 Task: Research Airbnb options in Gandajika, Democratic Republic of the Congo from 4th December, 2023 to 10th December, 2023 for 8 adults. Place can be entire room or shared room with 4 bedrooms having 8 beds and 4 bathrooms. Property type can be house. Amenities needed are: wifi, TV, free parkinig on premises, gym, breakfast.
Action: Mouse moved to (465, 98)
Screenshot: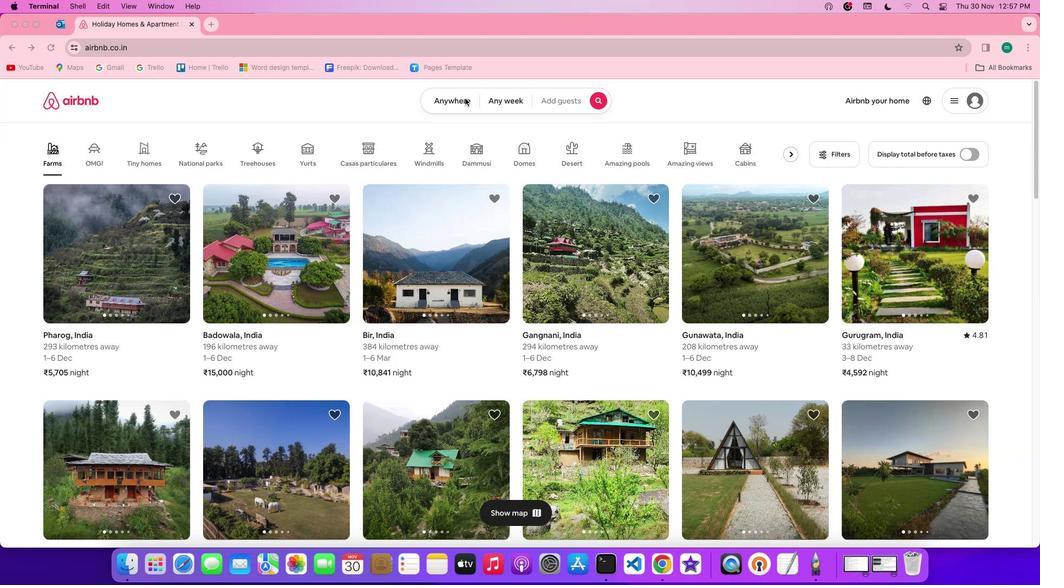 
Action: Mouse pressed left at (465, 98)
Screenshot: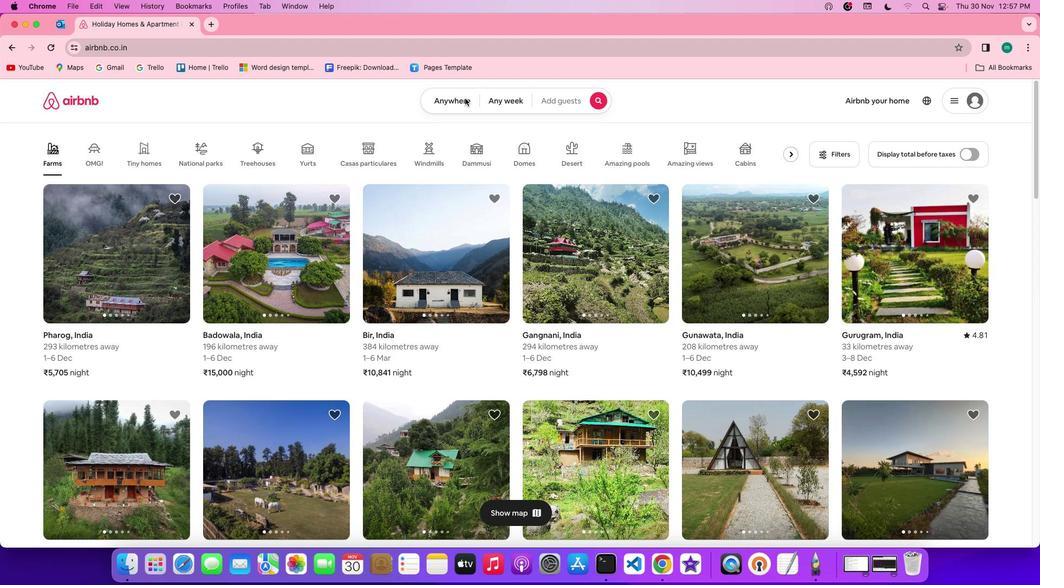 
Action: Mouse pressed left at (465, 98)
Screenshot: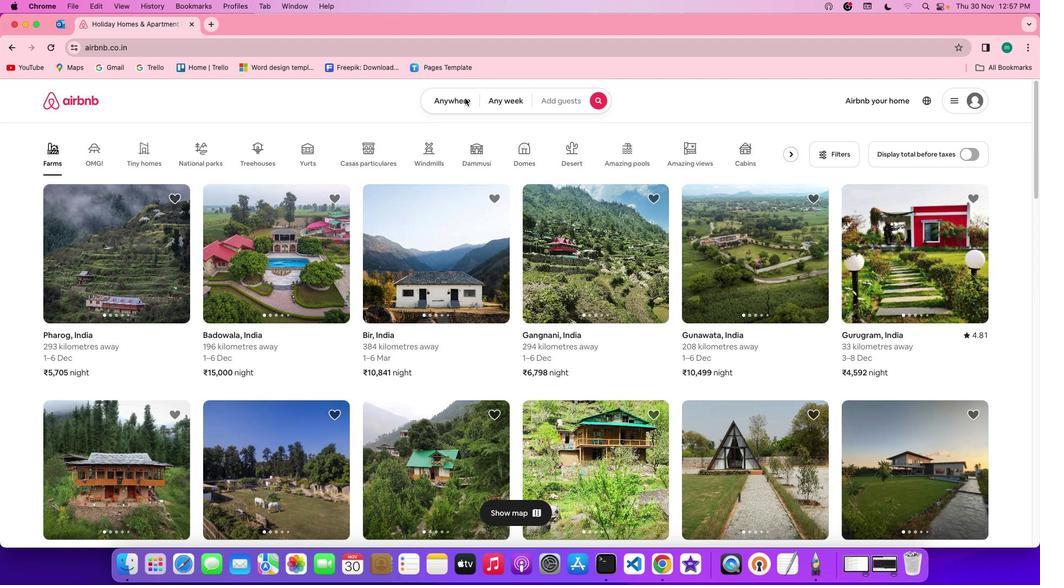 
Action: Mouse moved to (403, 141)
Screenshot: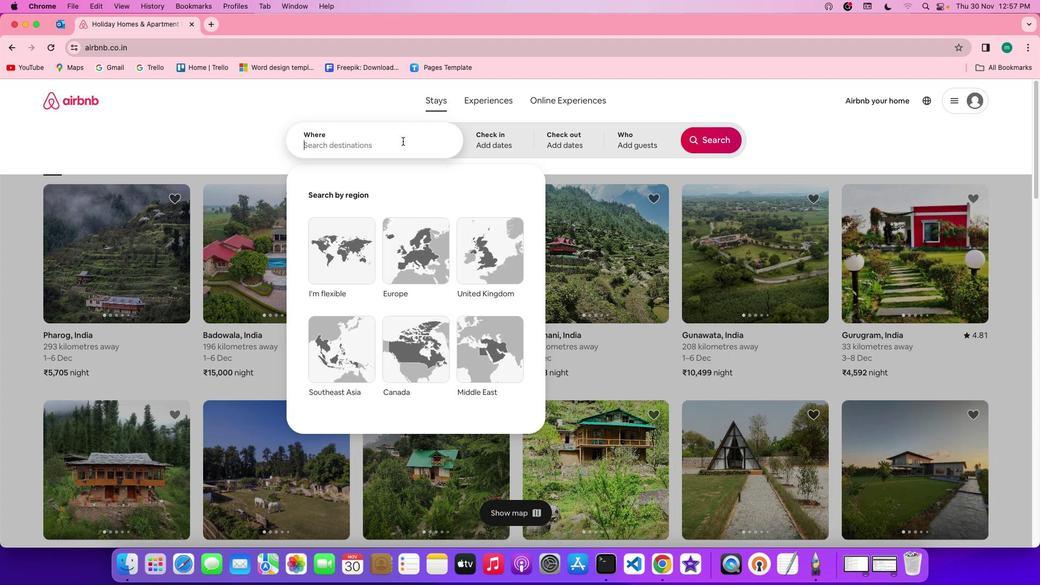 
Action: Mouse pressed left at (403, 141)
Screenshot: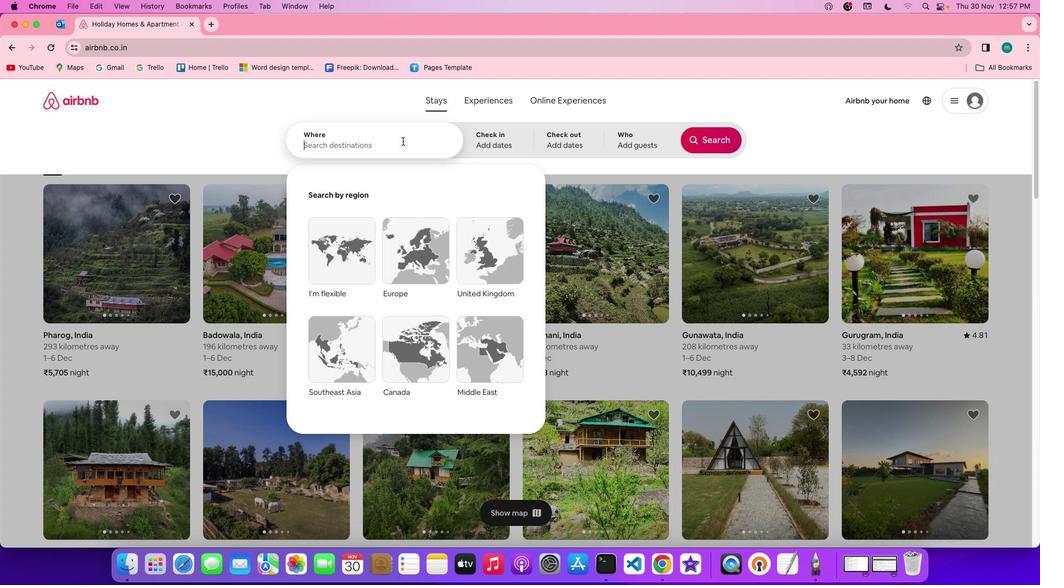 
Action: Mouse moved to (402, 141)
Screenshot: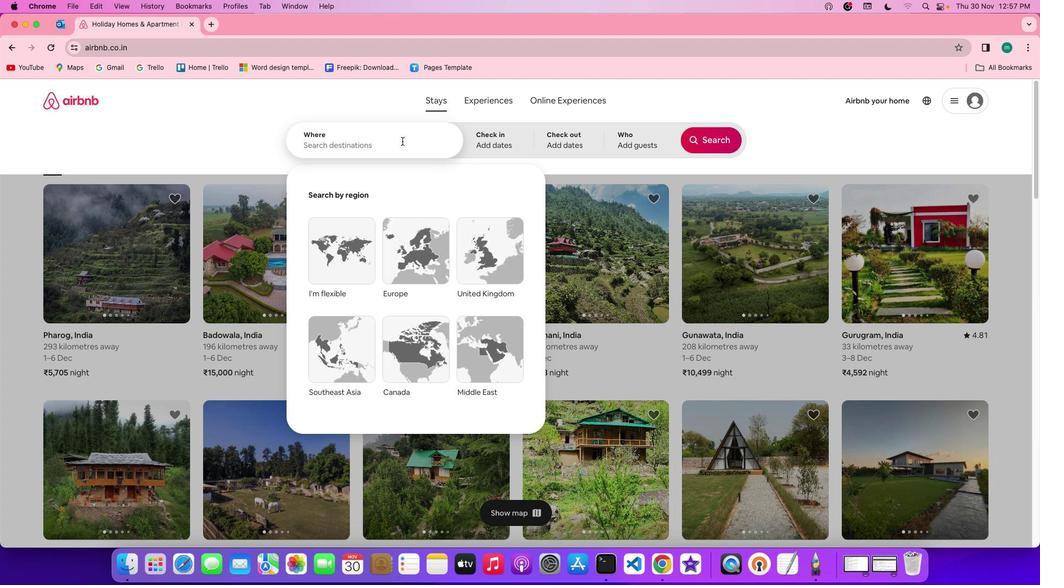 
Action: Key pressed Key.shift'G''a''n''d''a''j''i''k''a'','Key.spaceKey.shift'd''e''m''o''c''r''a''t''i''c'Key.spaceKey.shift'r''e''o'Key.backspace'p''u''b''l''i''c'Key.space'o''f'Key.space't''h''e'Key.space'c''o''n''g''o'
Screenshot: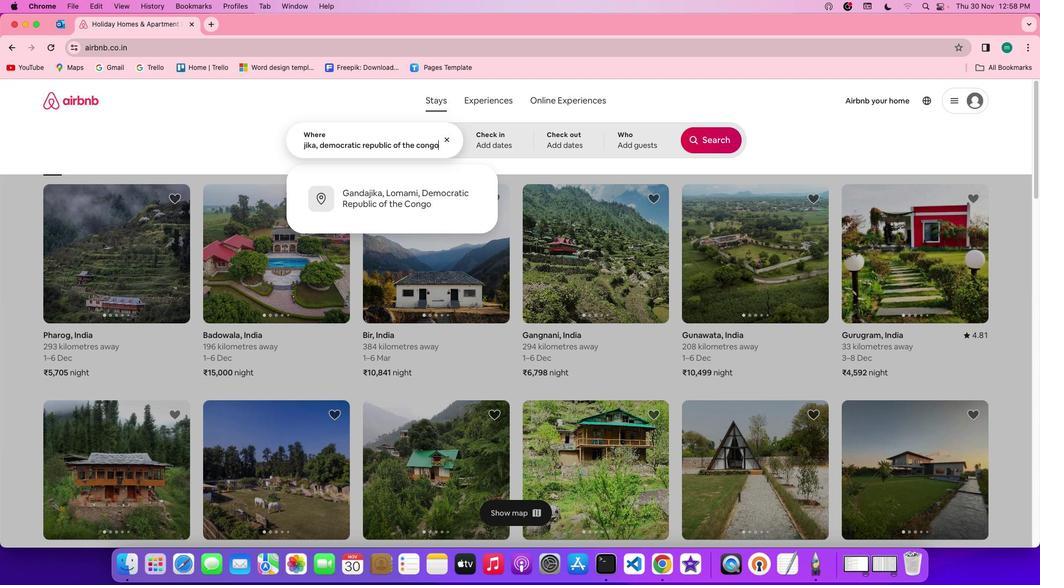 
Action: Mouse moved to (501, 143)
Screenshot: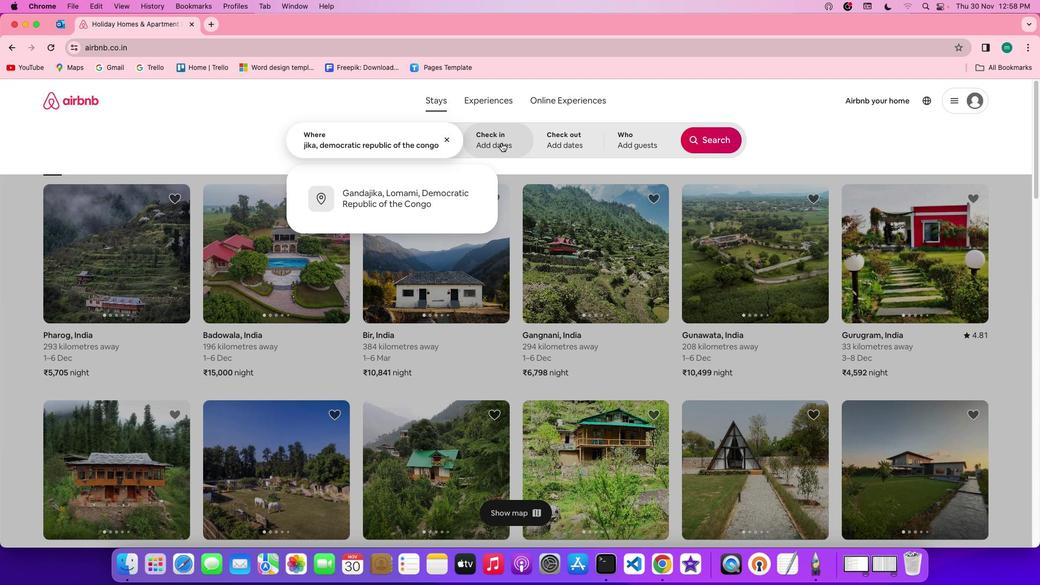 
Action: Mouse pressed left at (501, 143)
Screenshot: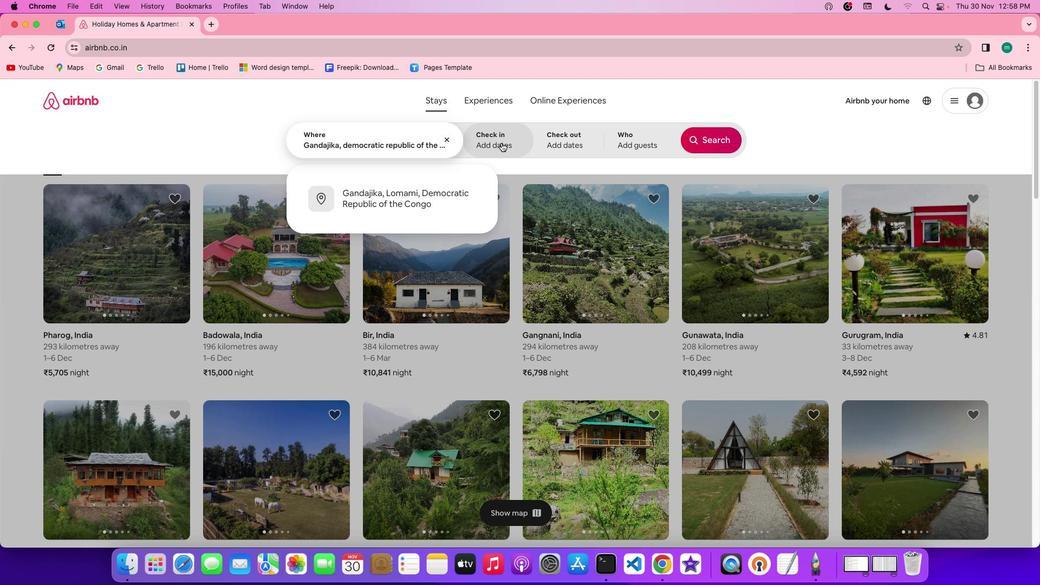 
Action: Mouse moved to (573, 310)
Screenshot: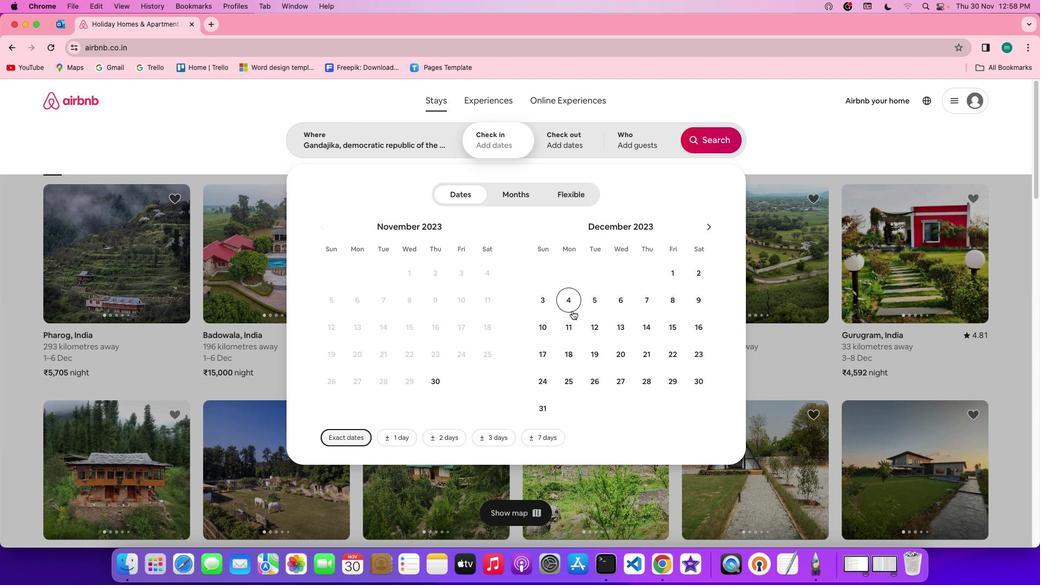 
Action: Mouse pressed left at (573, 310)
Screenshot: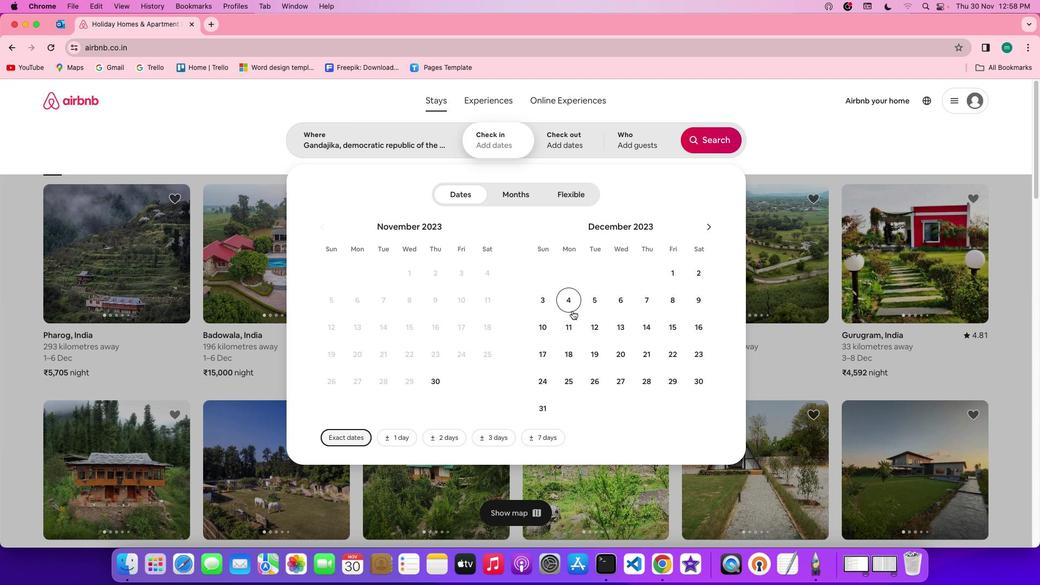 
Action: Mouse moved to (544, 325)
Screenshot: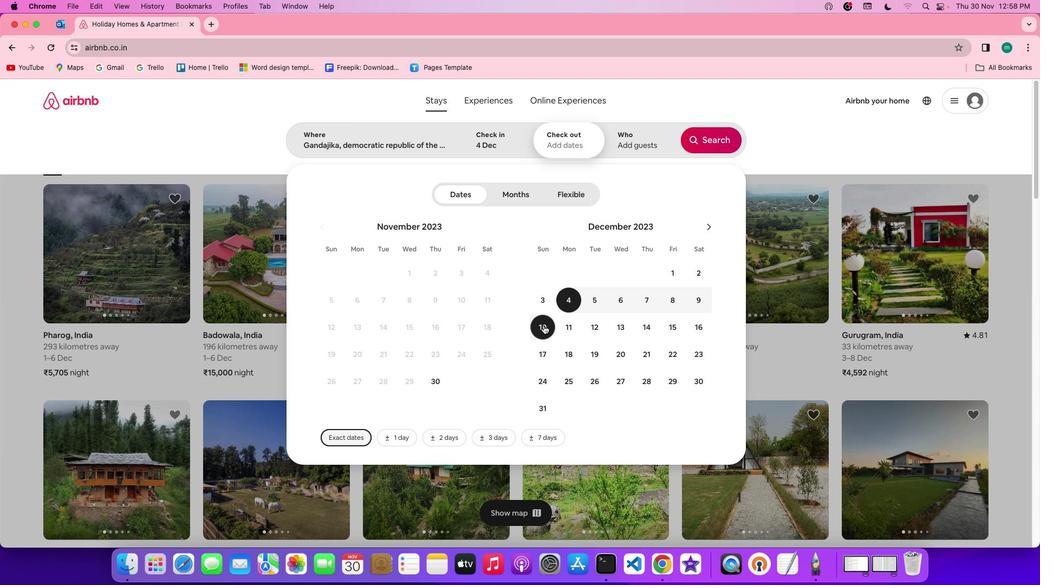 
Action: Mouse pressed left at (544, 325)
Screenshot: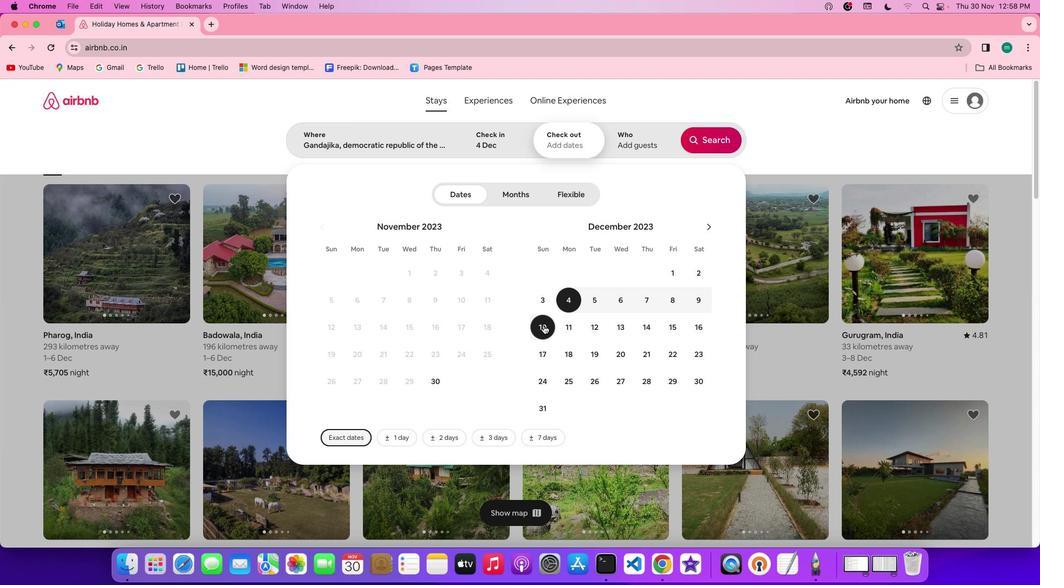 
Action: Mouse moved to (632, 142)
Screenshot: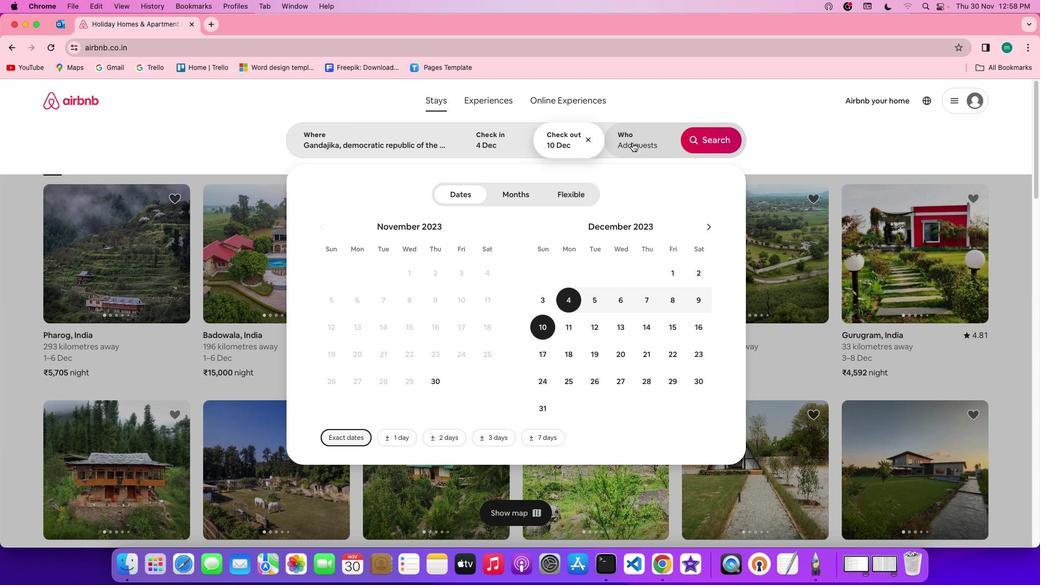 
Action: Mouse pressed left at (632, 142)
Screenshot: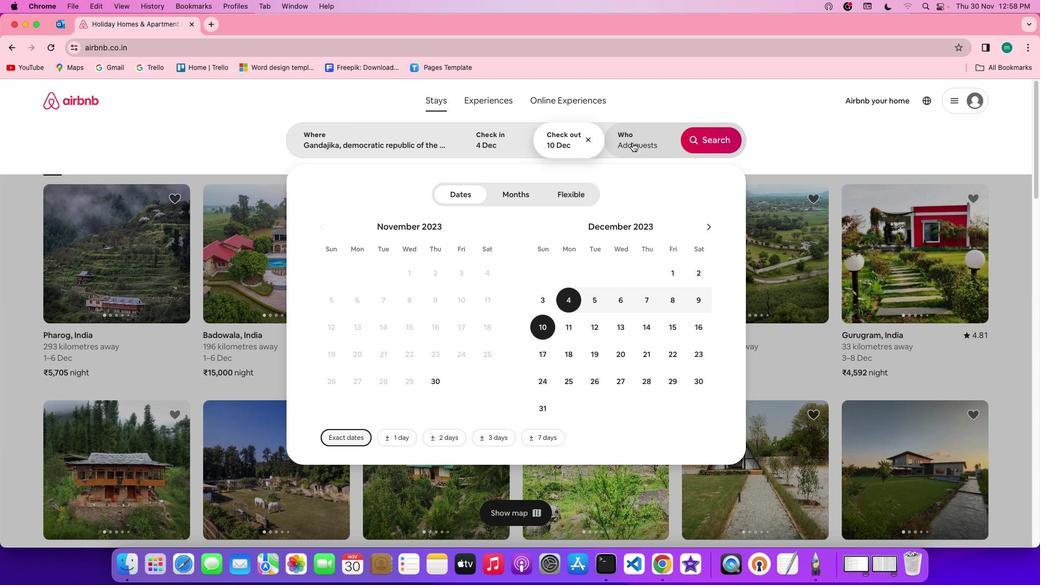 
Action: Mouse moved to (713, 194)
Screenshot: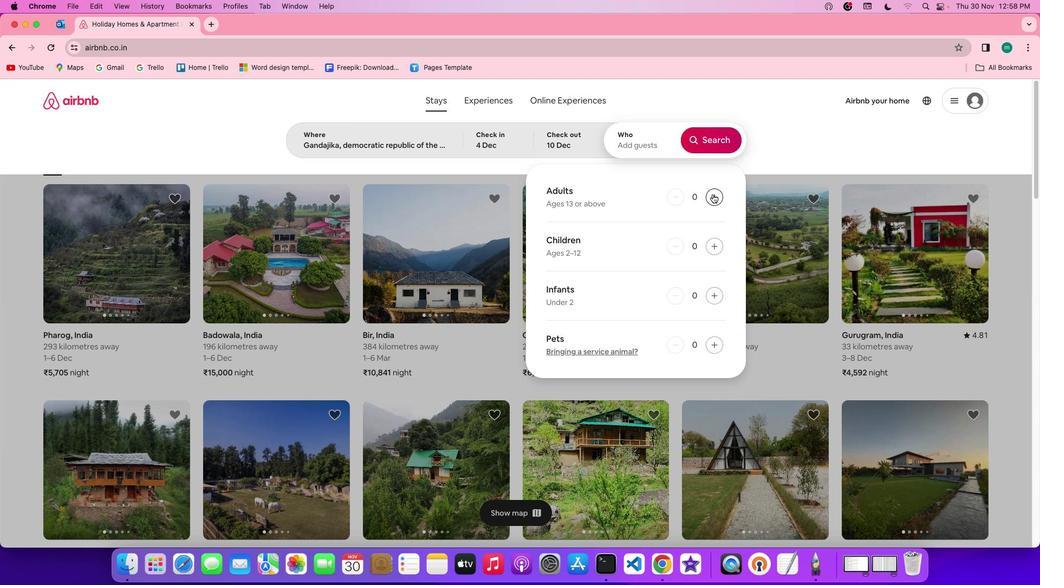 
Action: Mouse pressed left at (713, 194)
Screenshot: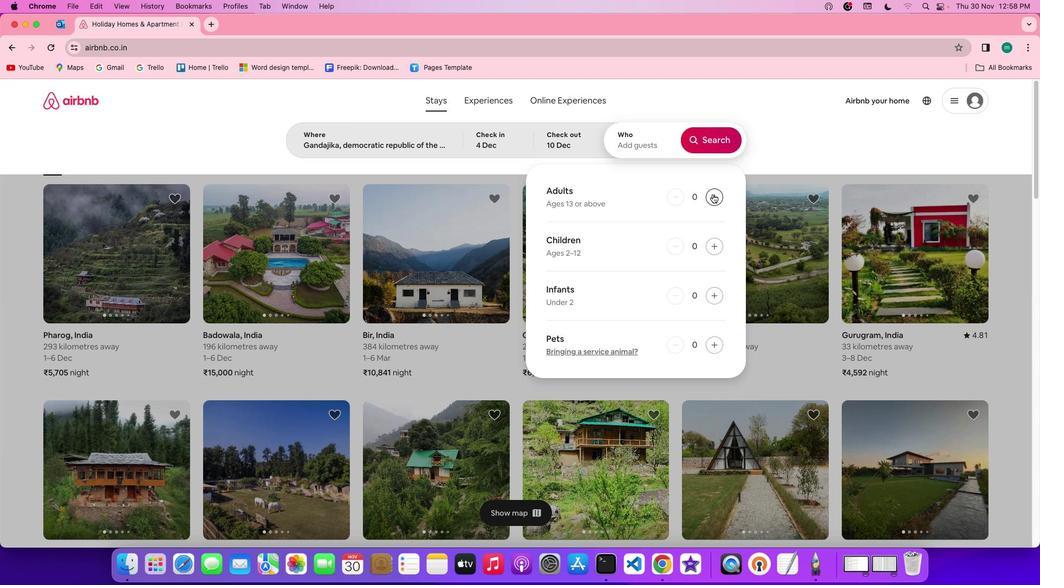 
Action: Mouse pressed left at (713, 194)
Screenshot: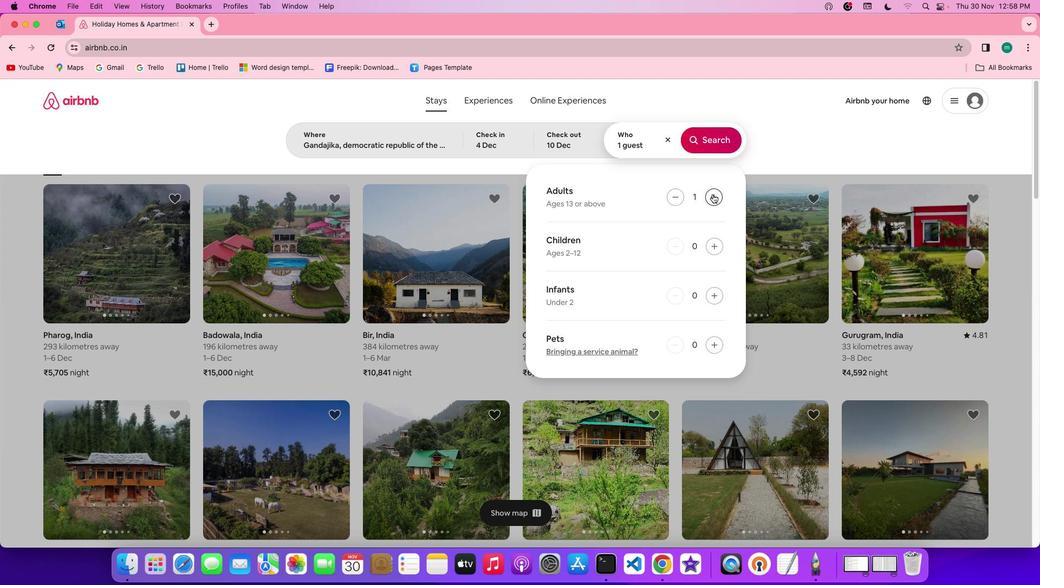 
Action: Mouse pressed left at (713, 194)
Screenshot: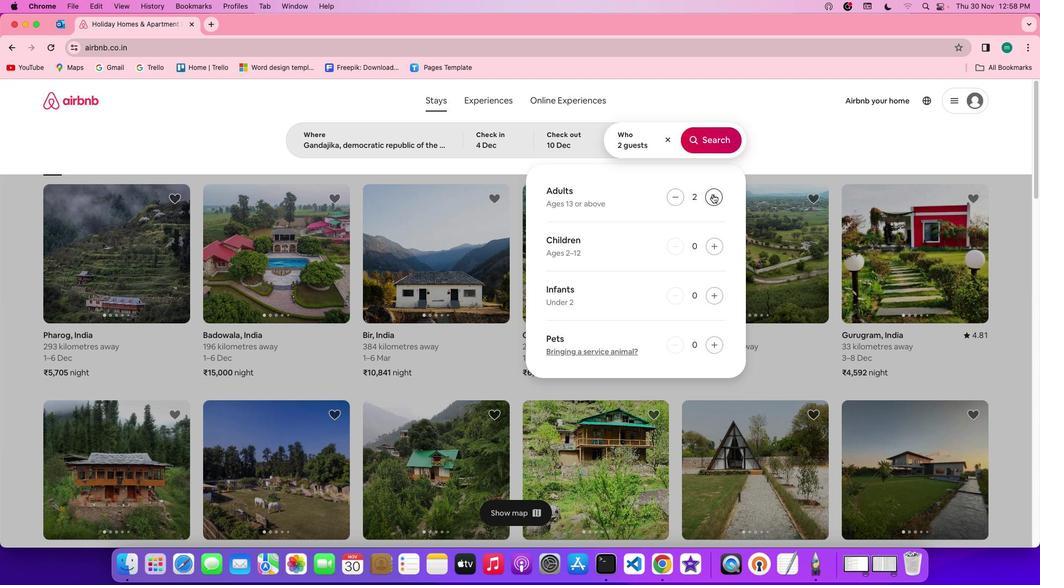
Action: Mouse pressed left at (713, 194)
Screenshot: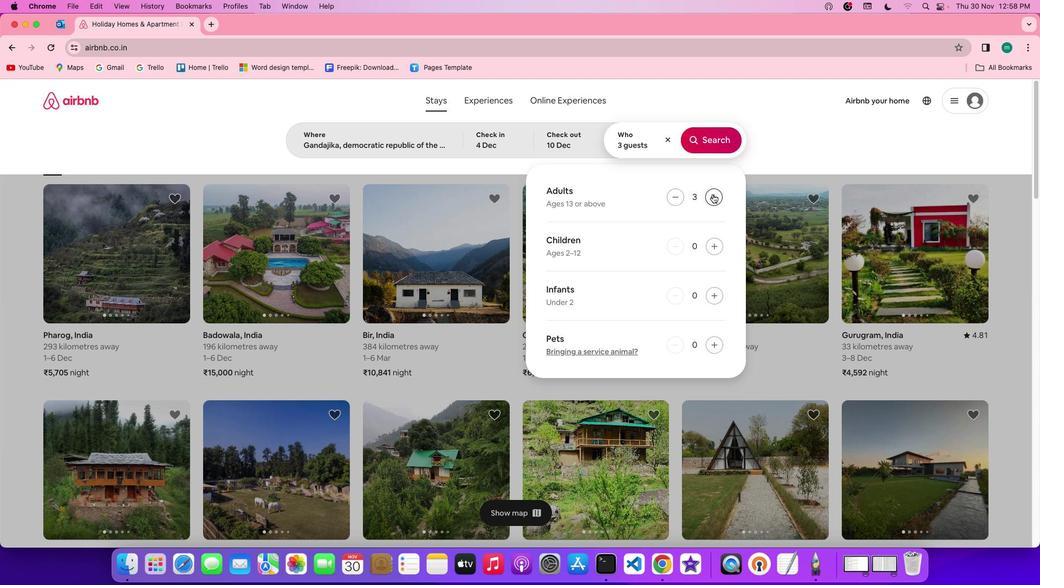 
Action: Mouse pressed left at (713, 194)
Screenshot: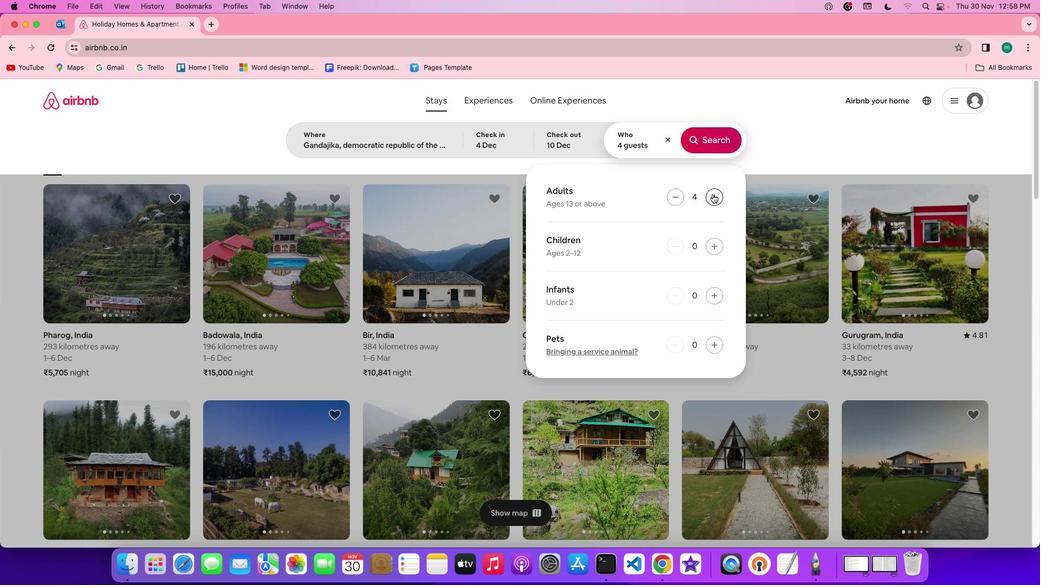 
Action: Mouse pressed left at (713, 194)
Screenshot: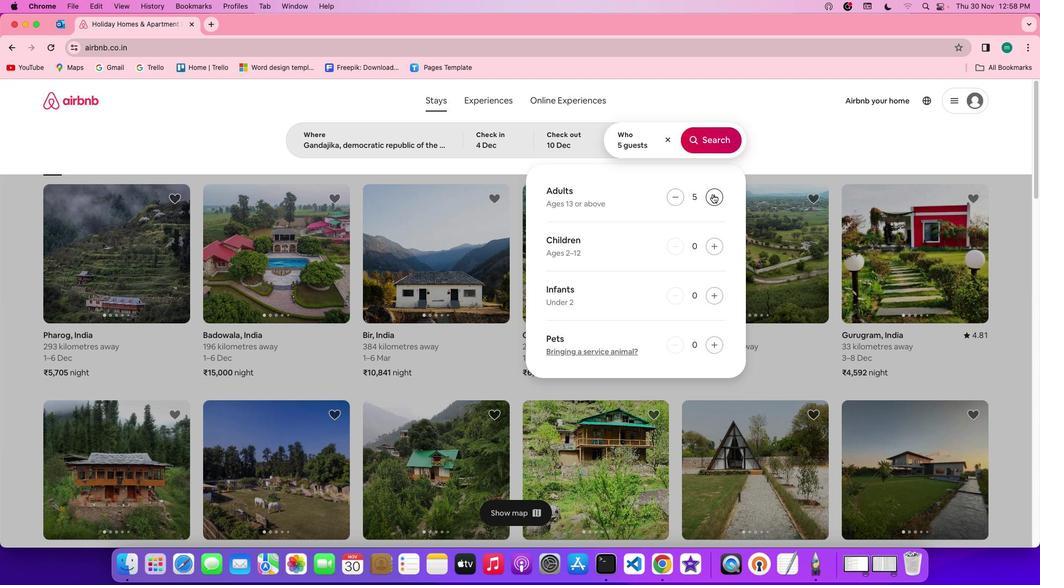 
Action: Mouse pressed left at (713, 194)
Screenshot: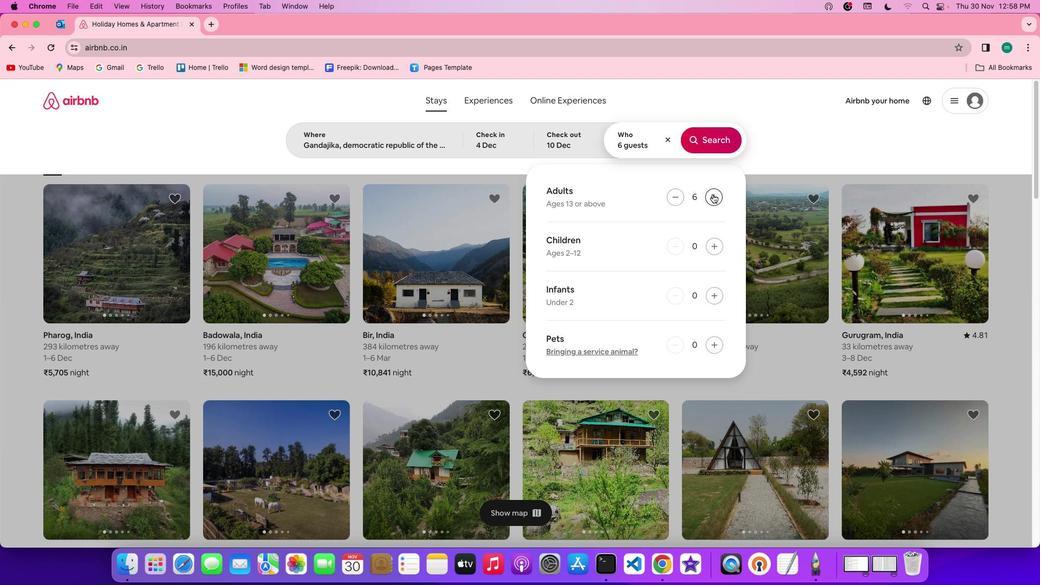 
Action: Mouse pressed left at (713, 194)
Screenshot: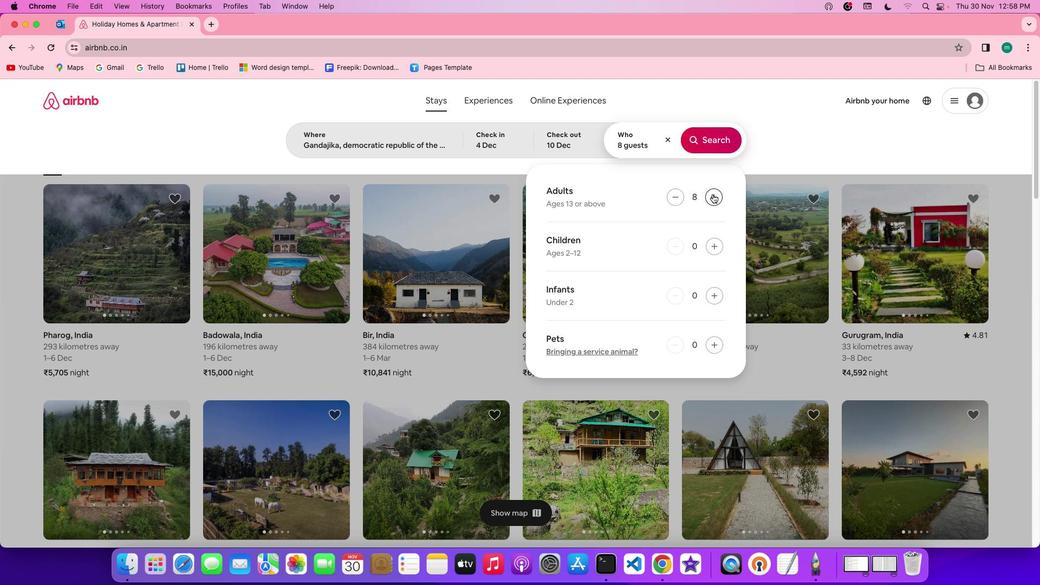 
Action: Mouse moved to (705, 139)
Screenshot: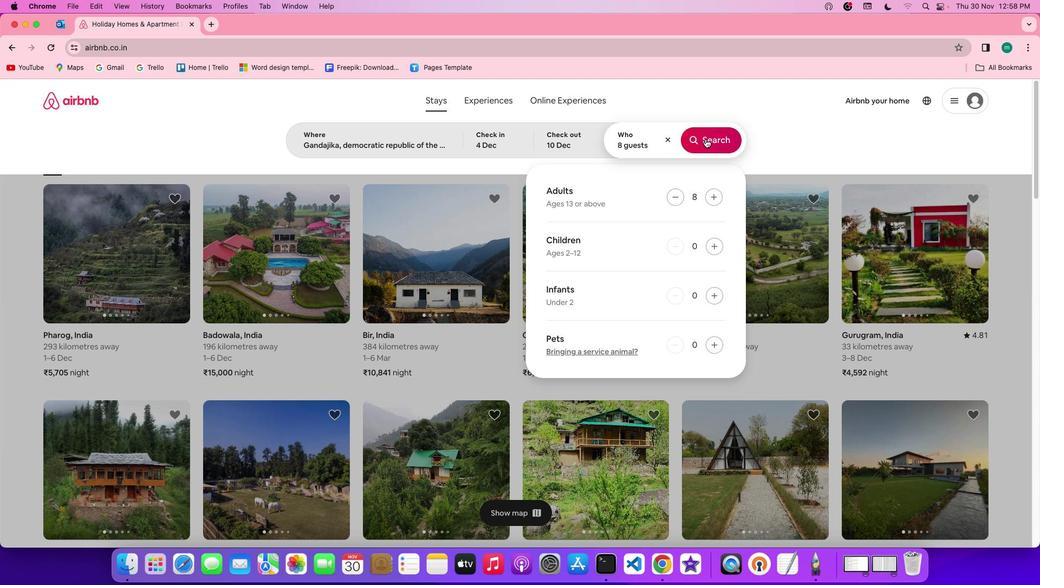
Action: Mouse pressed left at (705, 139)
Screenshot: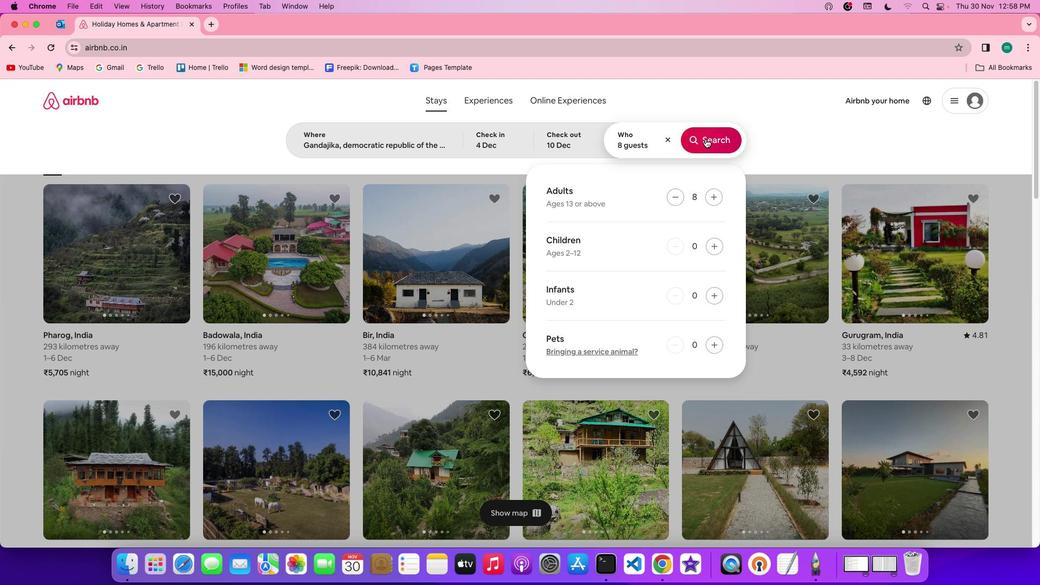 
Action: Mouse moved to (874, 137)
Screenshot: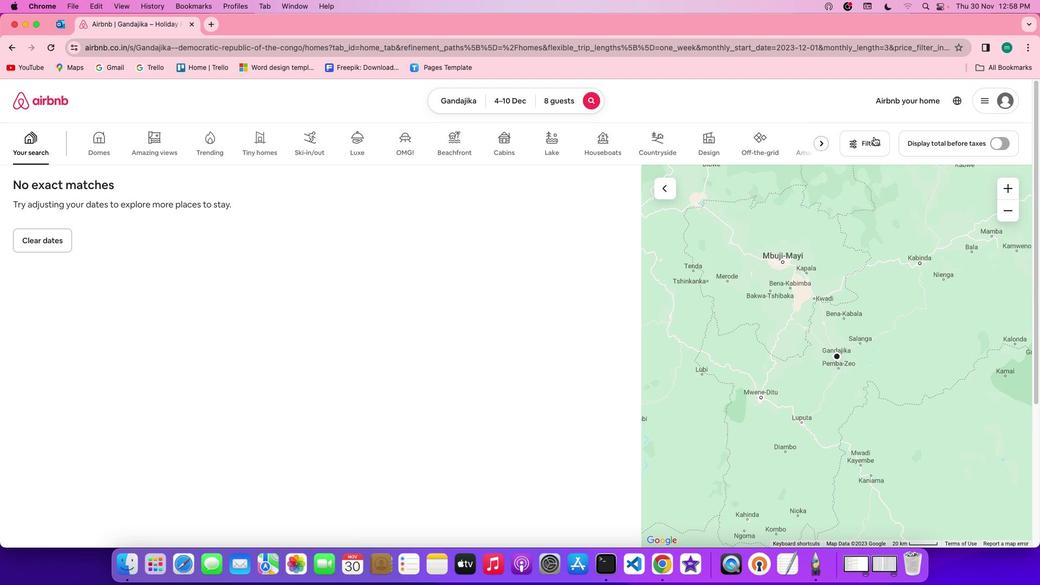 
Action: Mouse pressed left at (874, 137)
Screenshot: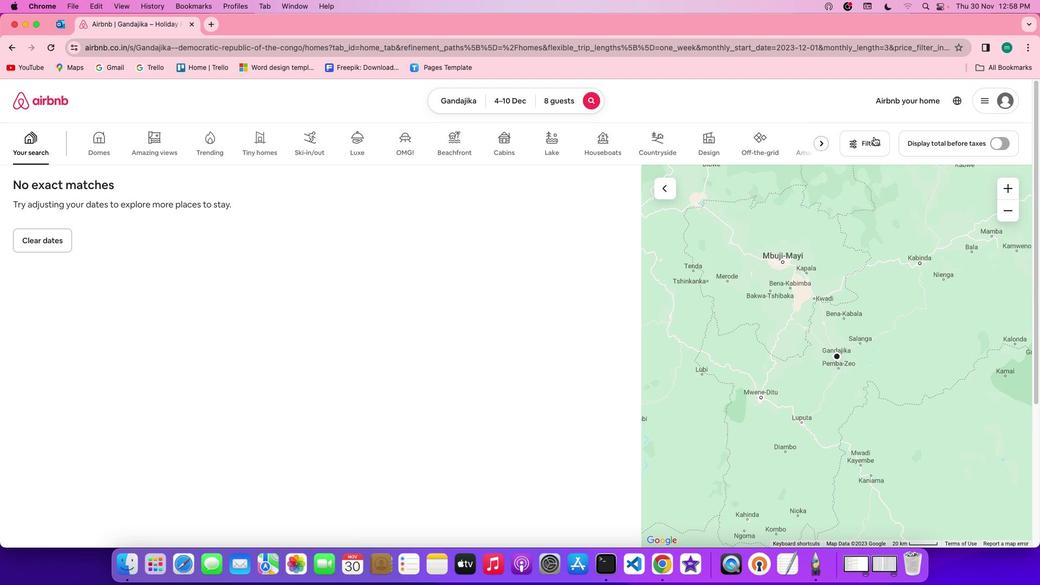 
Action: Mouse moved to (594, 322)
Screenshot: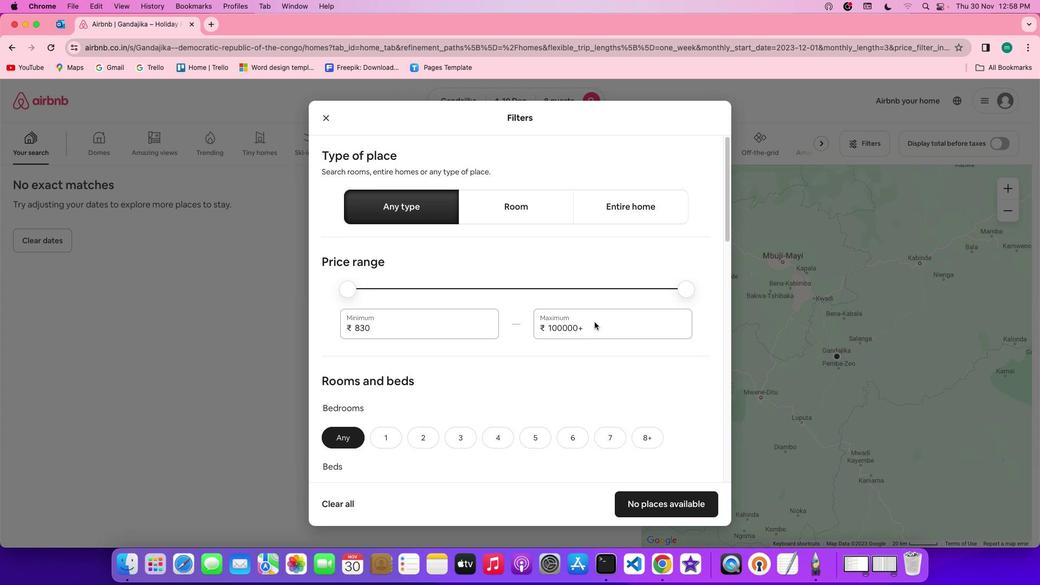 
Action: Mouse scrolled (594, 322) with delta (0, 0)
Screenshot: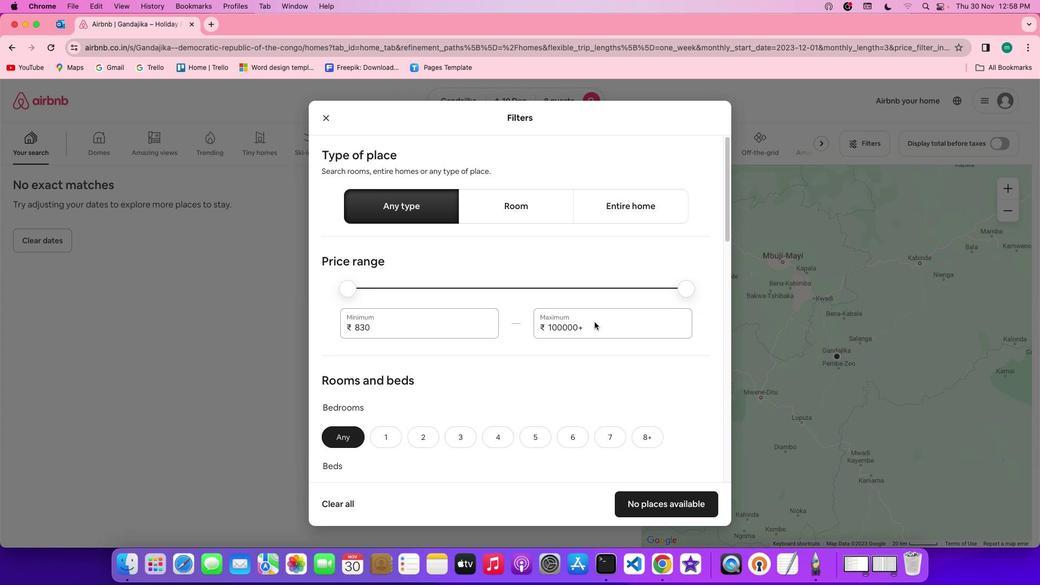 
Action: Mouse scrolled (594, 322) with delta (0, 0)
Screenshot: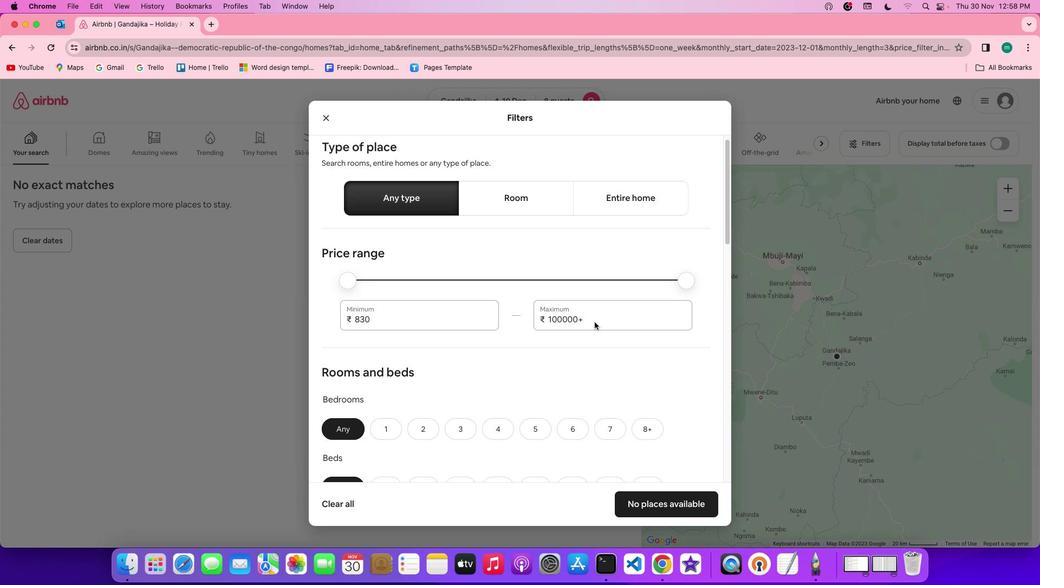 
Action: Mouse scrolled (594, 322) with delta (0, 0)
Screenshot: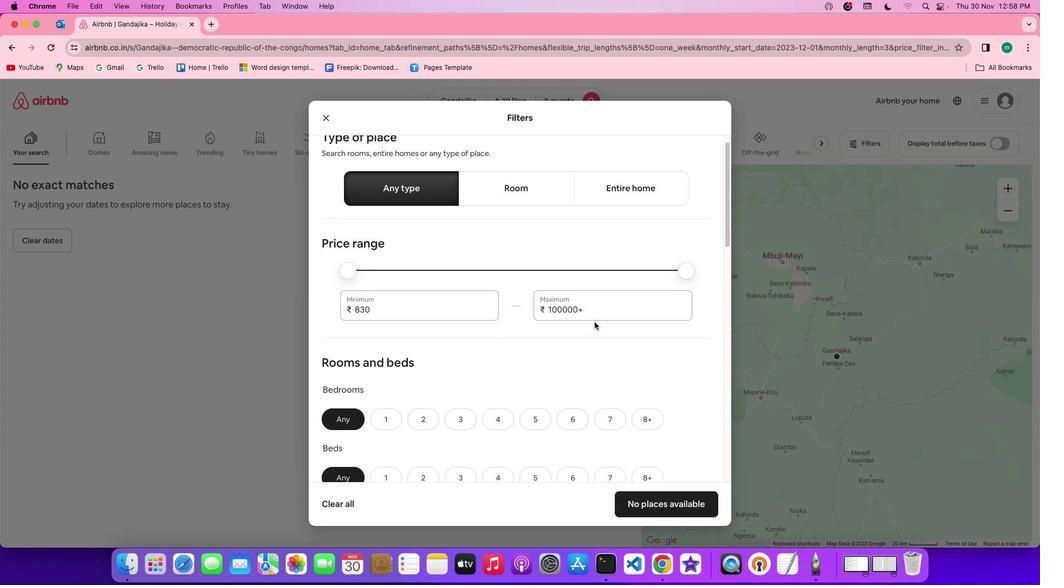 
Action: Mouse scrolled (594, 322) with delta (0, -1)
Screenshot: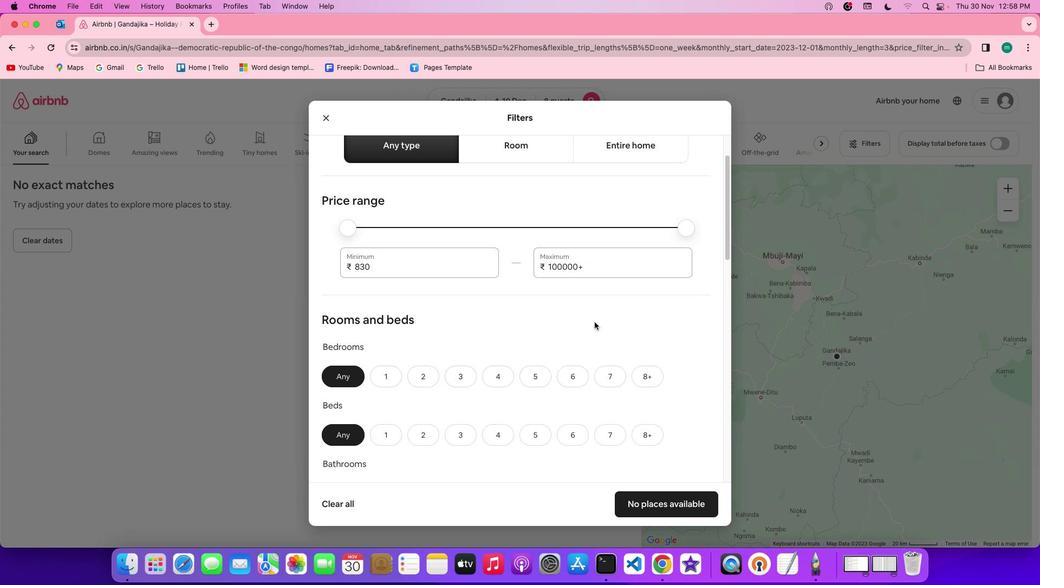 
Action: Mouse scrolled (594, 322) with delta (0, 0)
Screenshot: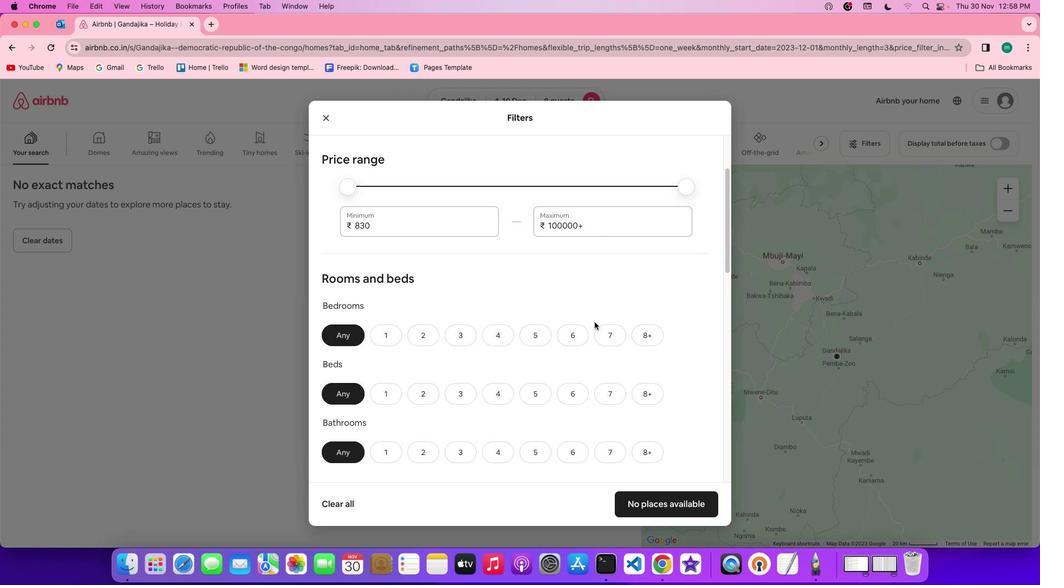 
Action: Mouse scrolled (594, 322) with delta (0, 0)
Screenshot: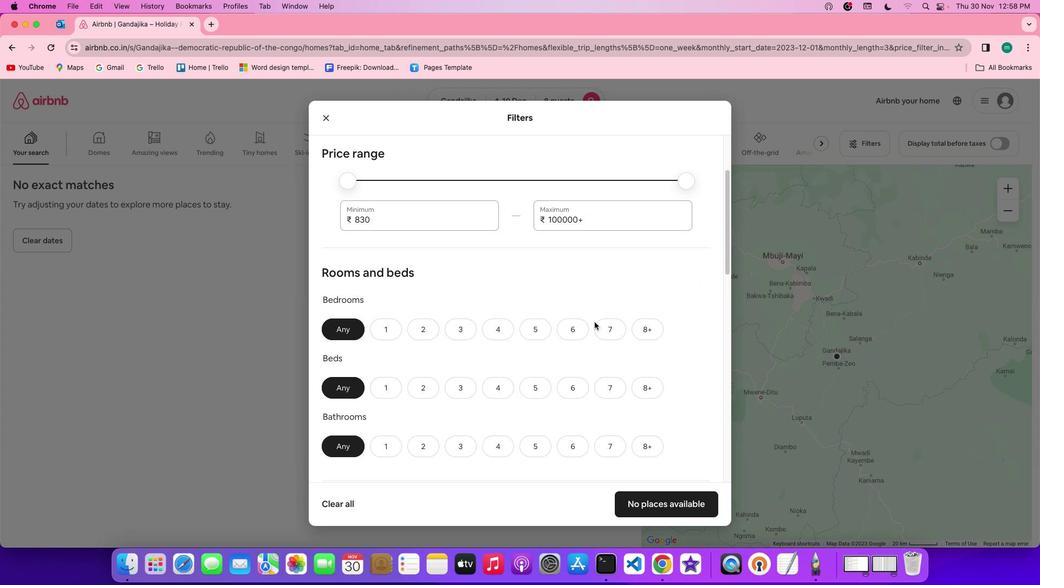 
Action: Mouse scrolled (594, 322) with delta (0, -1)
Screenshot: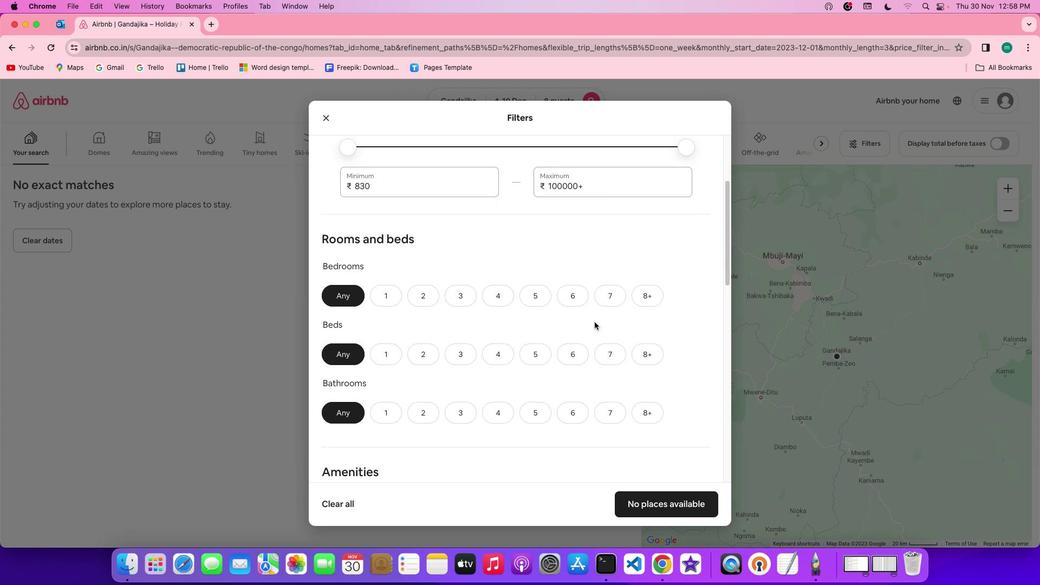 
Action: Mouse scrolled (594, 322) with delta (0, -1)
Screenshot: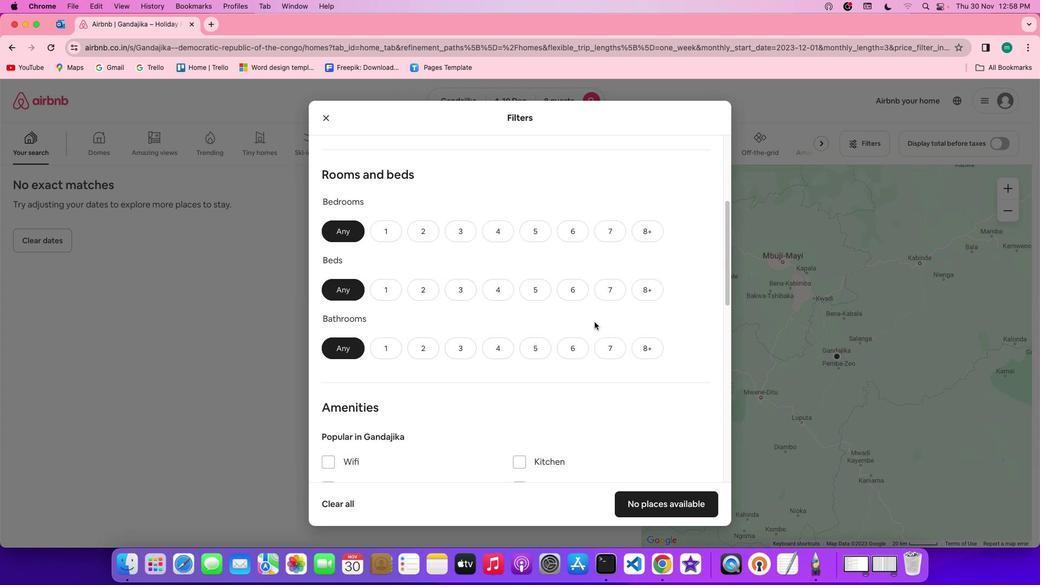 
Action: Mouse scrolled (594, 322) with delta (0, 0)
Screenshot: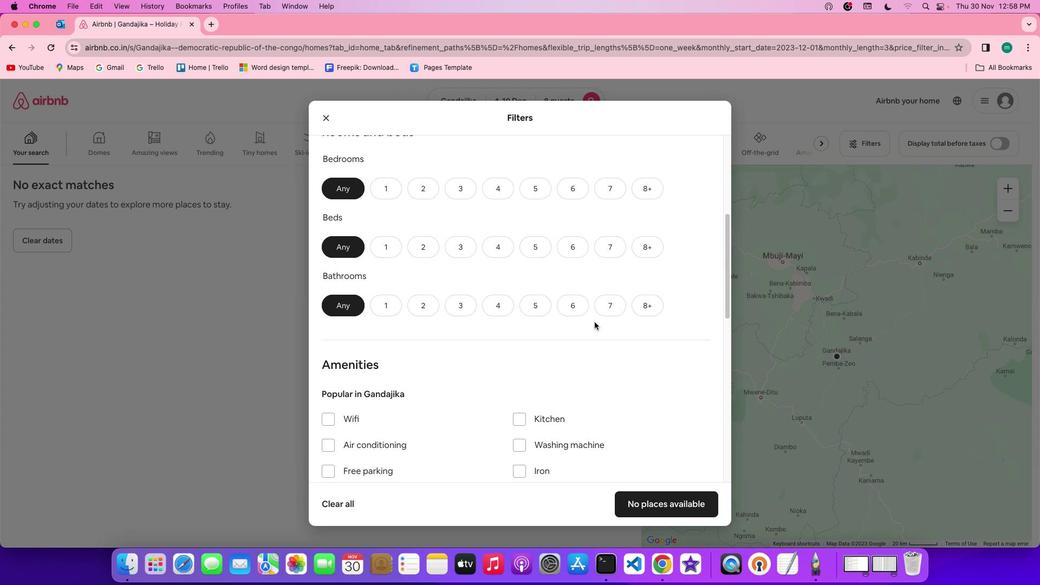 
Action: Mouse scrolled (594, 322) with delta (0, 0)
Screenshot: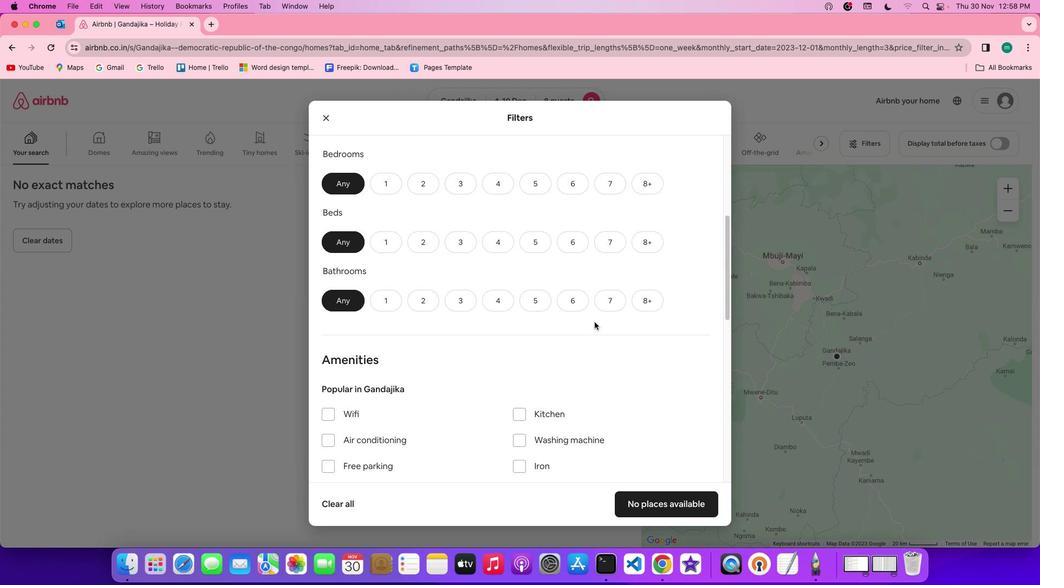 
Action: Mouse scrolled (594, 322) with delta (0, 0)
Screenshot: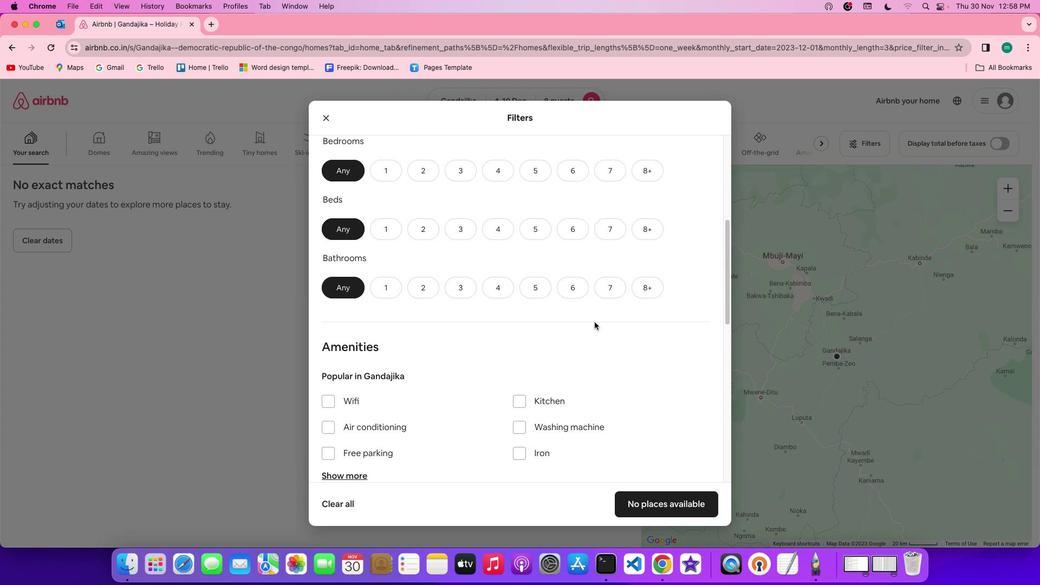 
Action: Mouse scrolled (594, 322) with delta (0, 0)
Screenshot: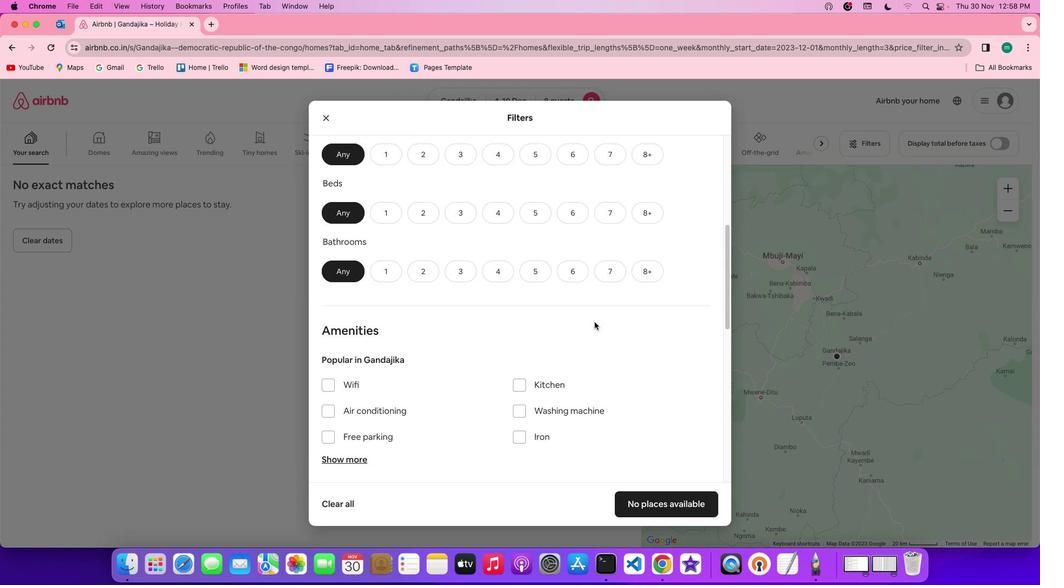 
Action: Mouse scrolled (594, 322) with delta (0, 0)
Screenshot: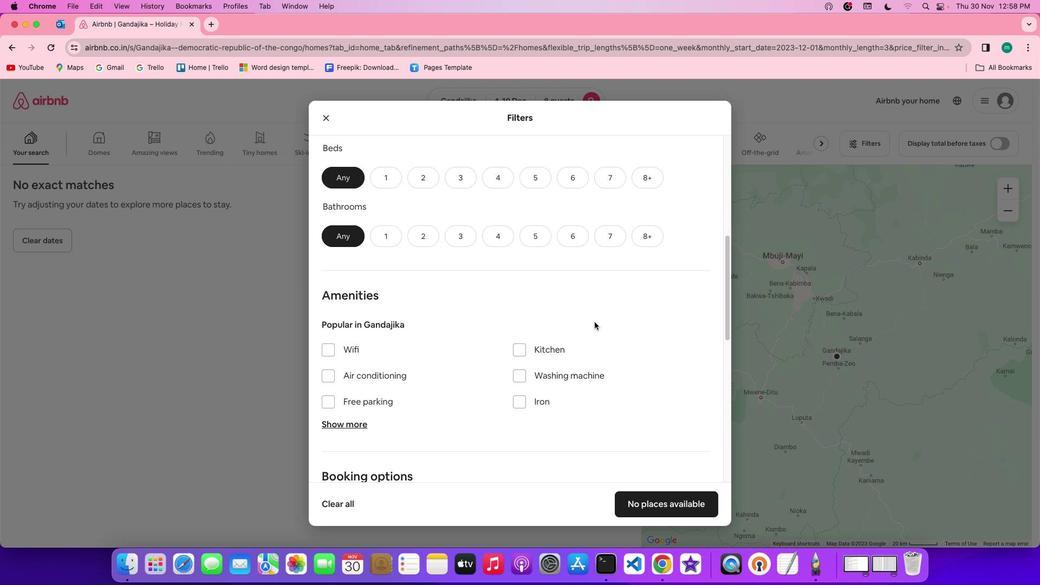 
Action: Mouse scrolled (594, 322) with delta (0, 0)
Screenshot: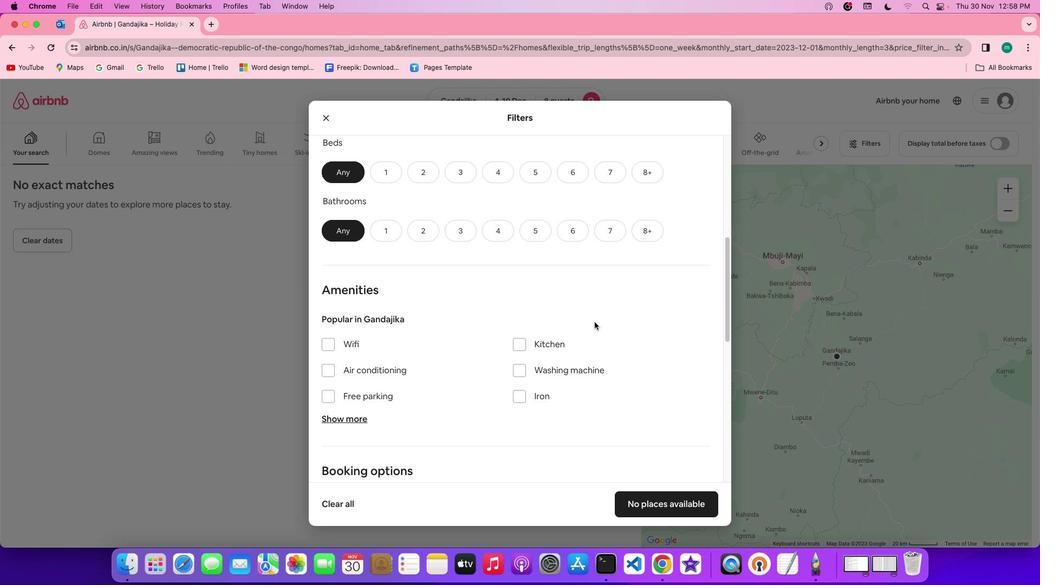 
Action: Mouse scrolled (594, 322) with delta (0, 0)
Screenshot: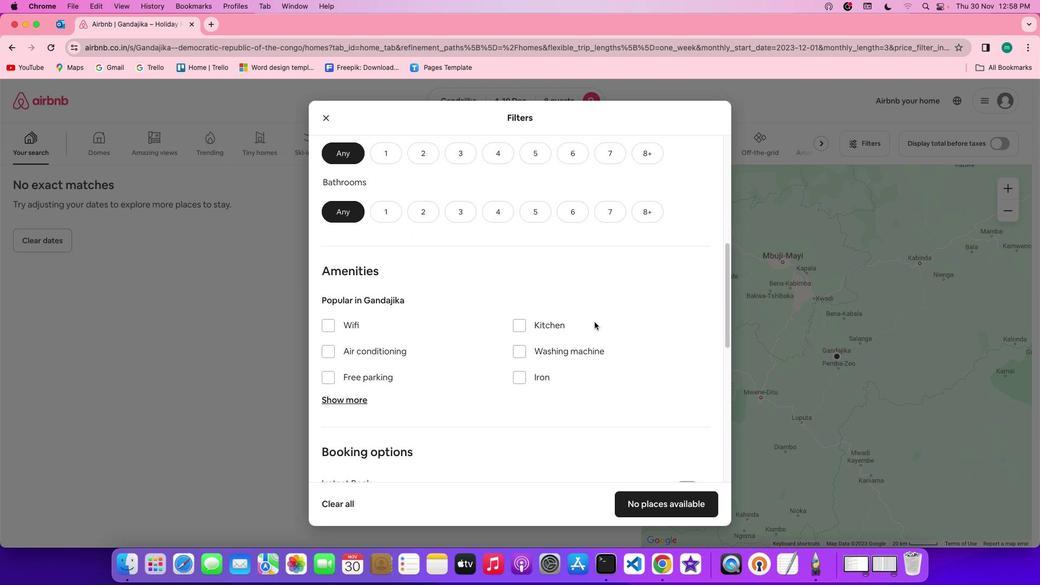
Action: Mouse moved to (558, 271)
Screenshot: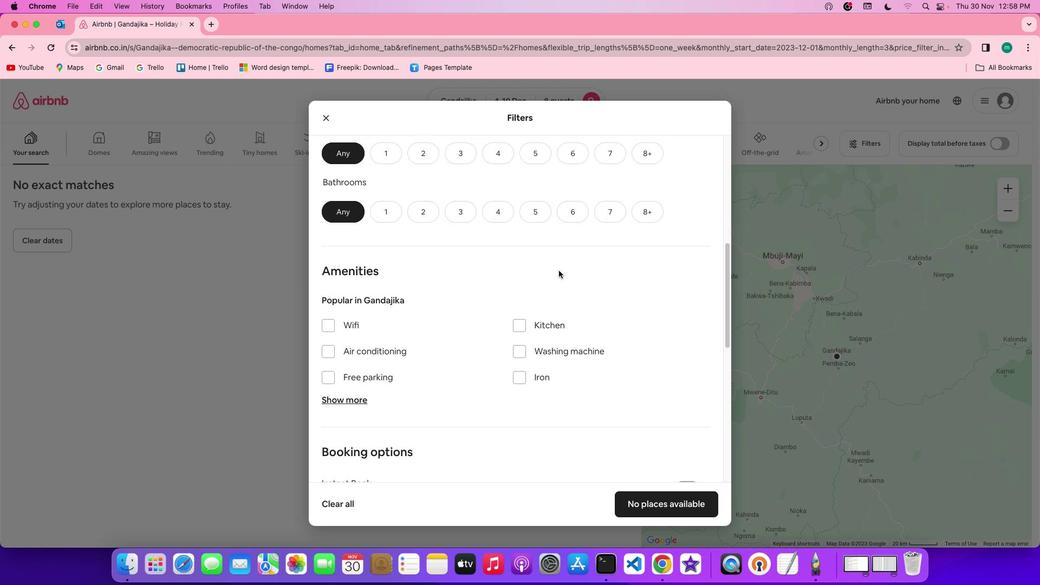 
Action: Mouse scrolled (558, 271) with delta (0, 0)
Screenshot: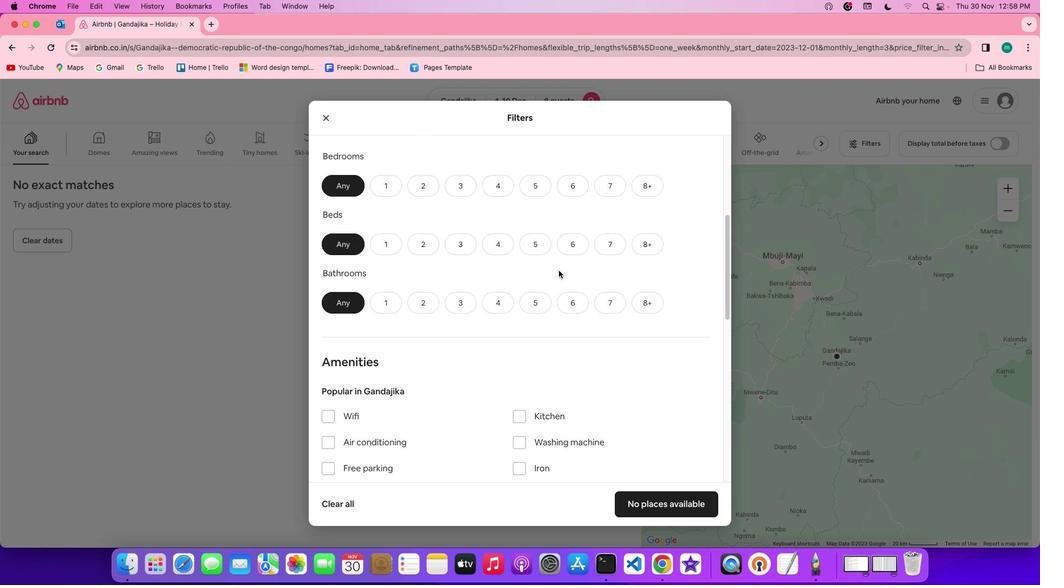 
Action: Mouse scrolled (558, 271) with delta (0, 0)
Screenshot: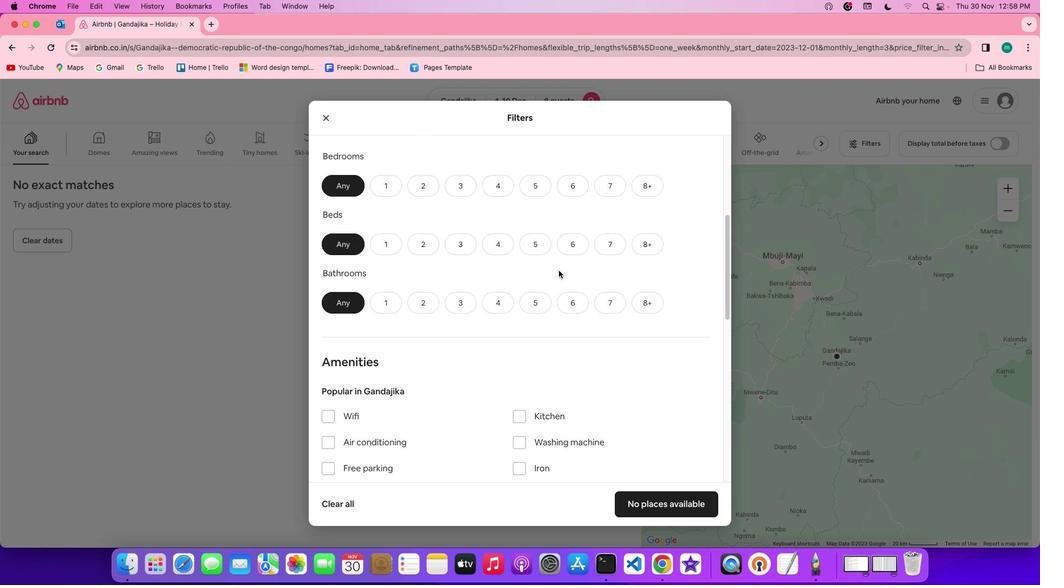 
Action: Mouse scrolled (558, 271) with delta (0, 1)
Screenshot: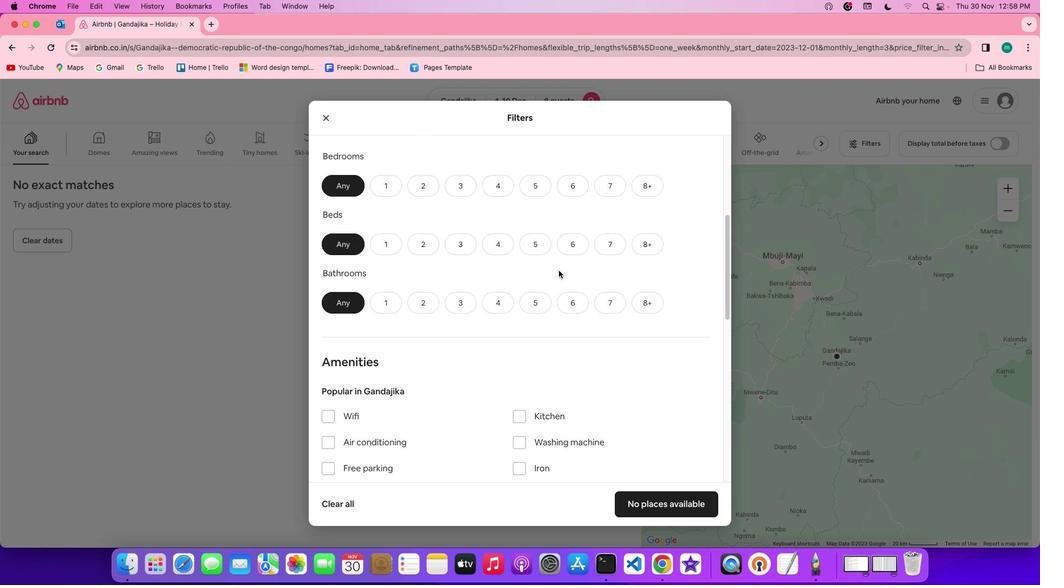 
Action: Mouse scrolled (558, 271) with delta (0, 2)
Screenshot: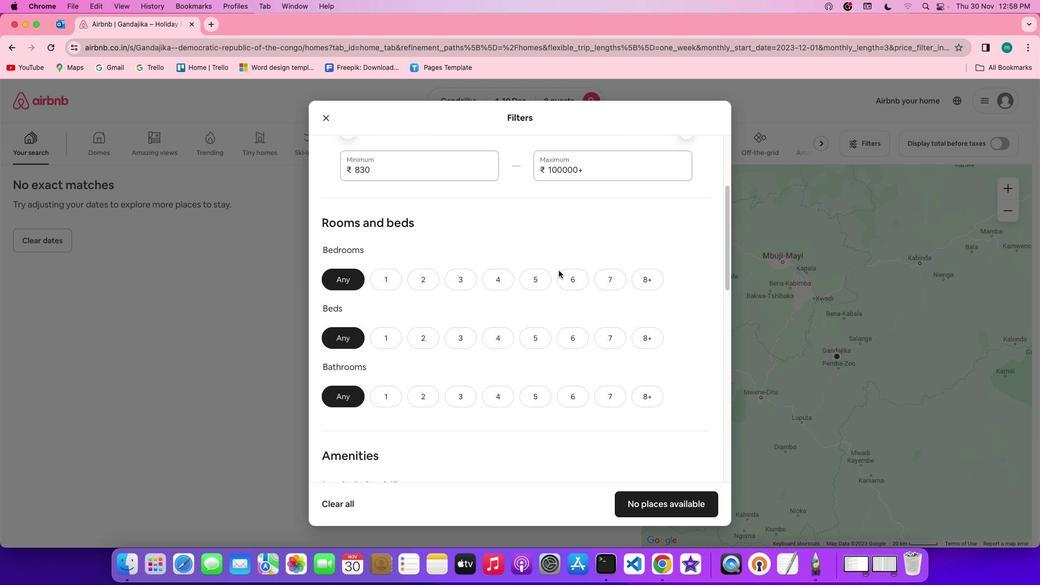 
Action: Mouse moved to (504, 296)
Screenshot: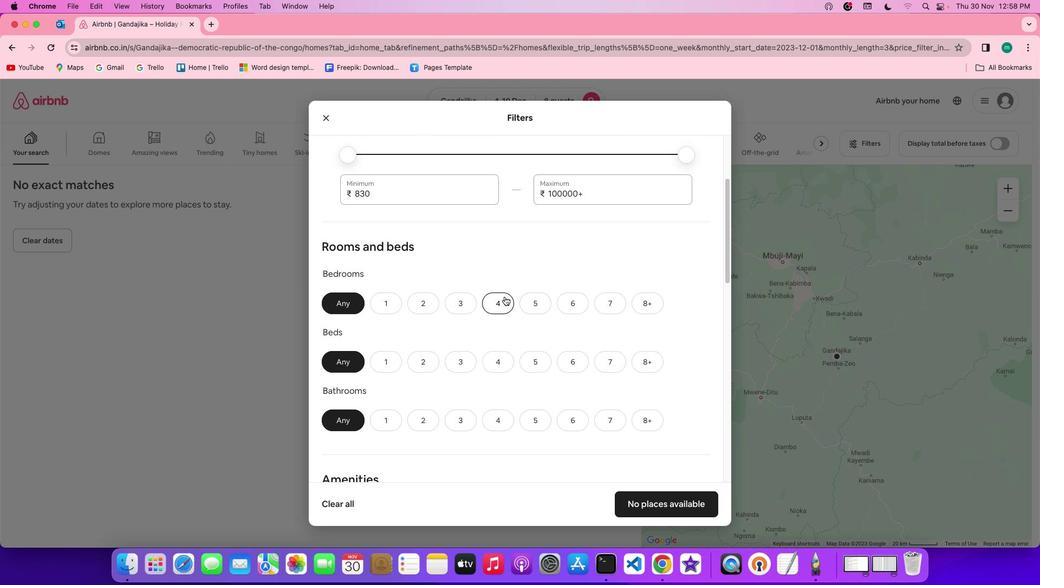 
Action: Mouse pressed left at (504, 296)
Screenshot: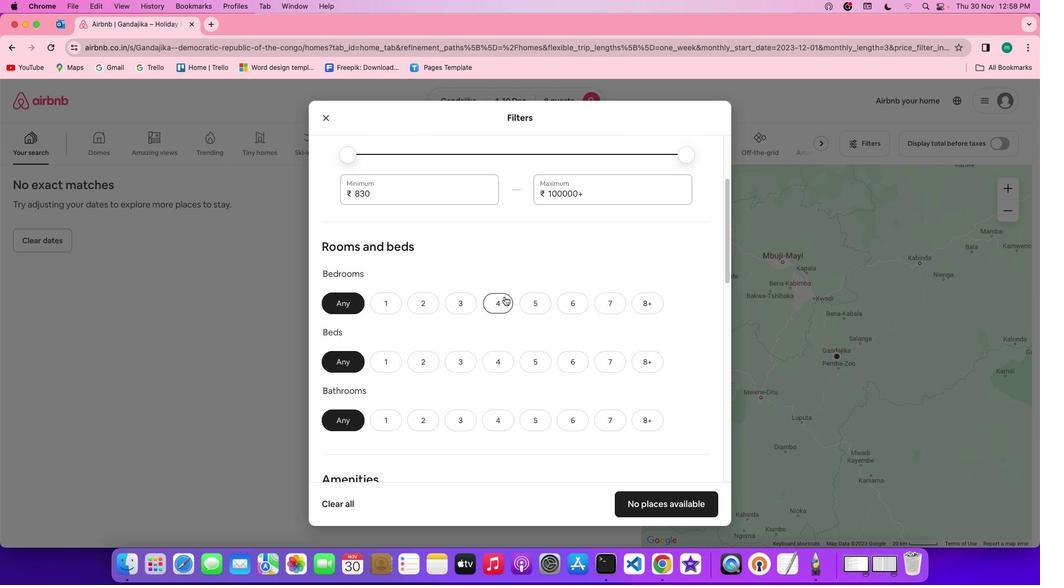 
Action: Mouse moved to (638, 353)
Screenshot: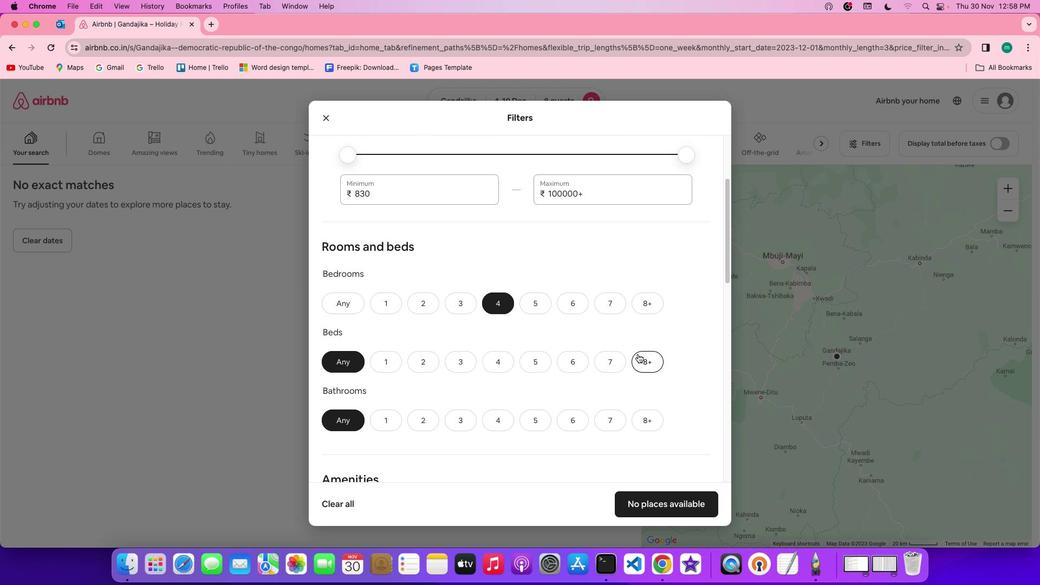 
Action: Mouse pressed left at (638, 353)
Screenshot: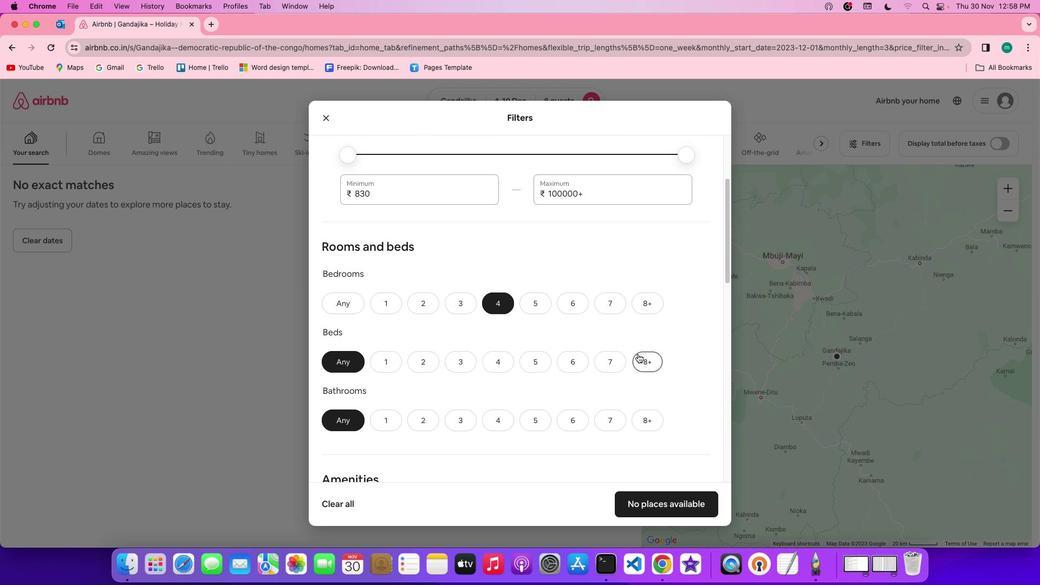 
Action: Mouse moved to (495, 419)
Screenshot: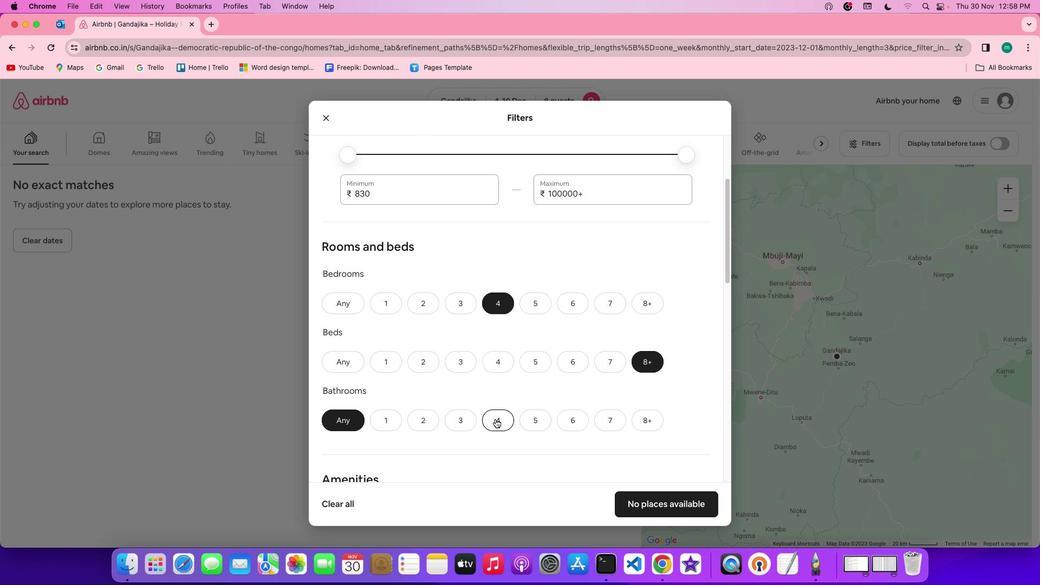 
Action: Mouse pressed left at (495, 419)
Screenshot: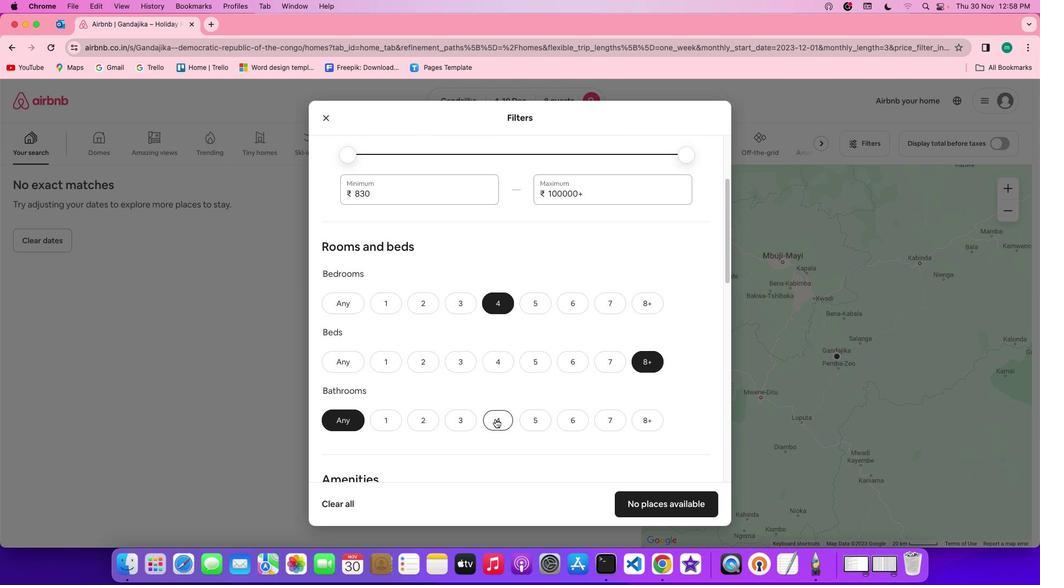 
Action: Mouse moved to (598, 396)
Screenshot: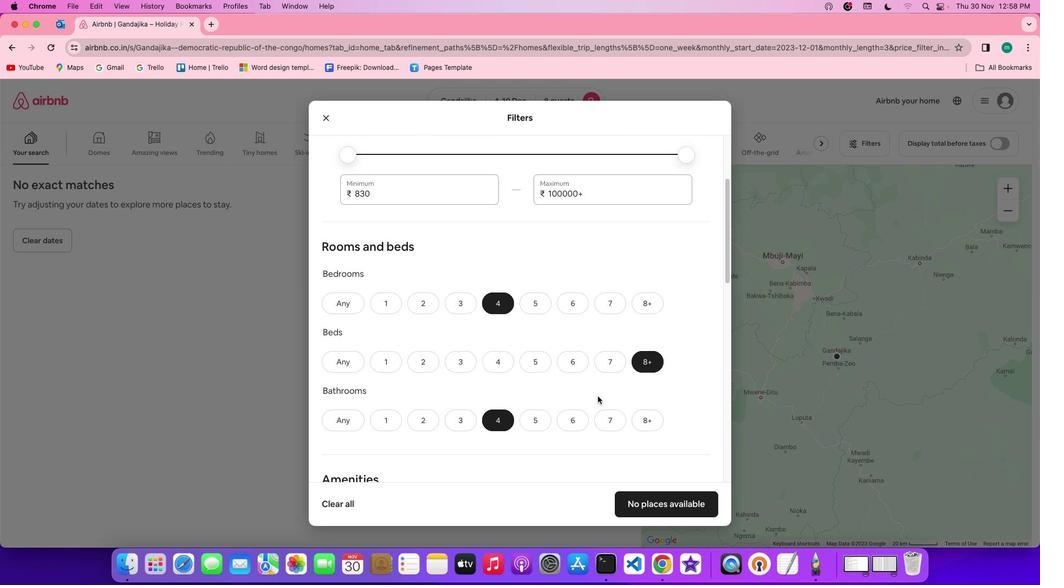 
Action: Mouse scrolled (598, 396) with delta (0, 0)
Screenshot: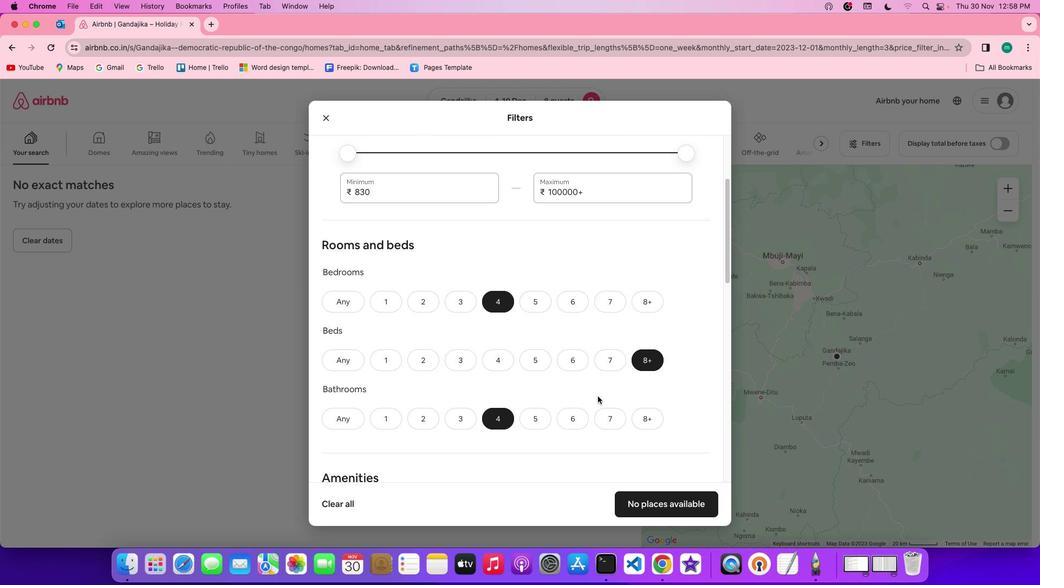 
Action: Mouse scrolled (598, 396) with delta (0, 0)
Screenshot: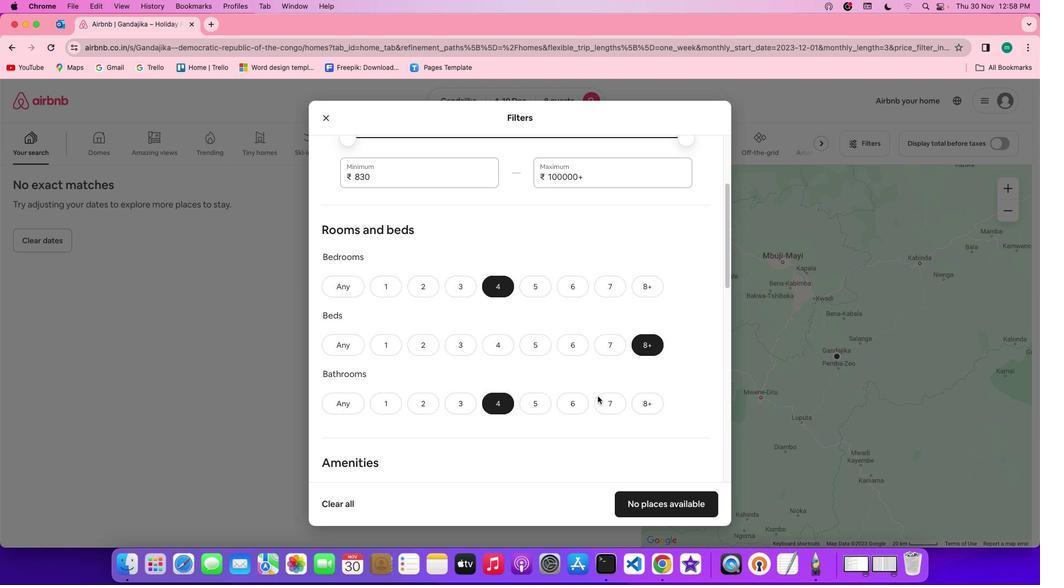 
Action: Mouse scrolled (598, 396) with delta (0, -1)
Screenshot: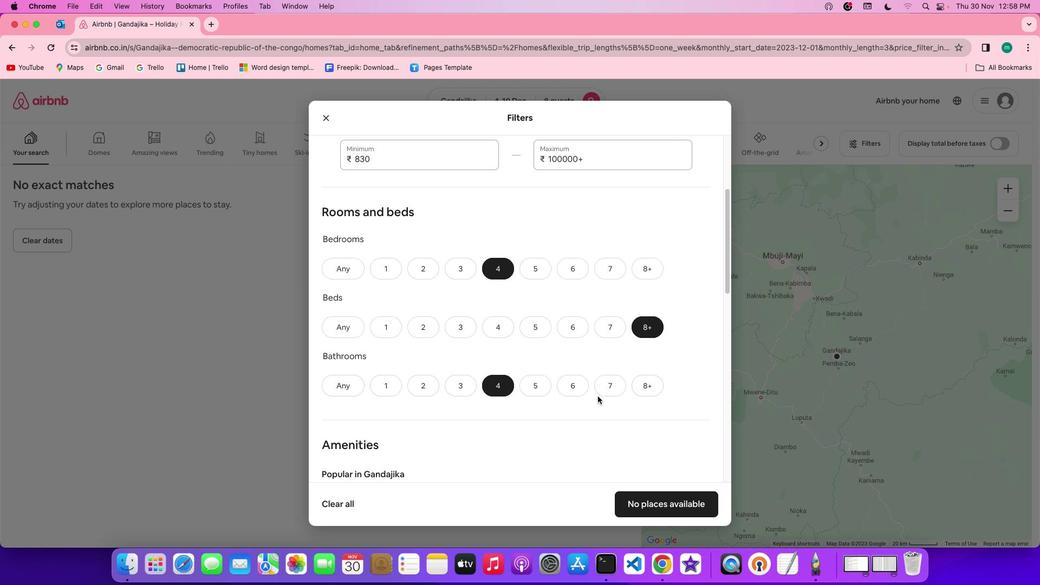 
Action: Mouse scrolled (598, 396) with delta (0, -1)
Screenshot: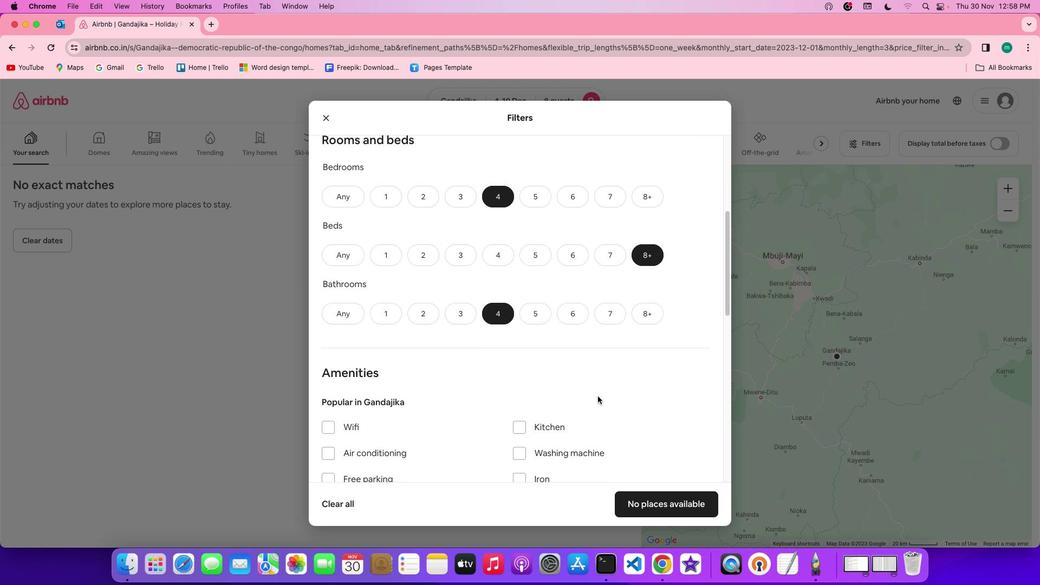 
Action: Mouse scrolled (598, 396) with delta (0, 0)
Screenshot: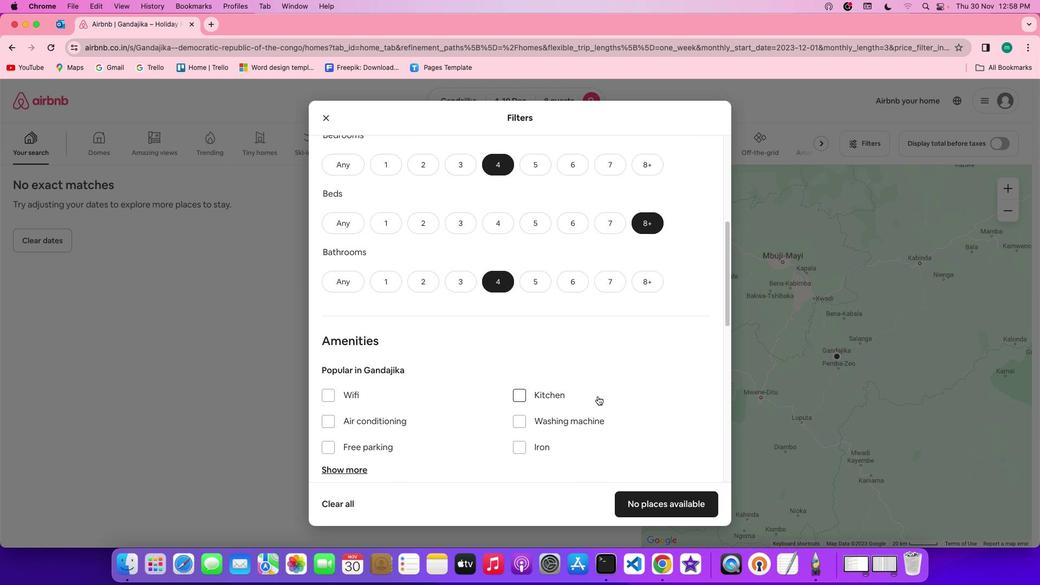 
Action: Mouse scrolled (598, 396) with delta (0, 0)
Screenshot: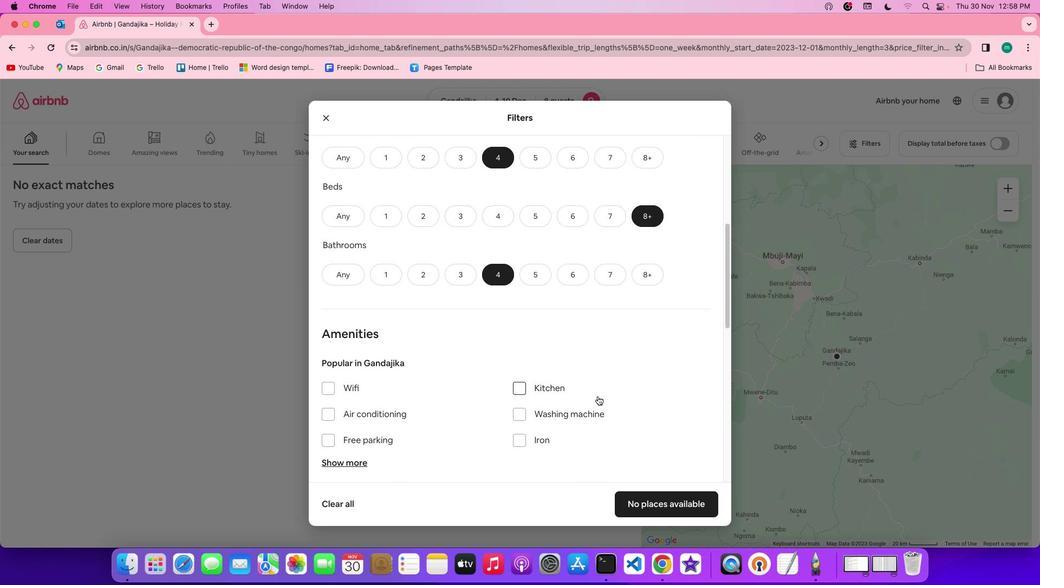 
Action: Mouse scrolled (598, 396) with delta (0, -1)
Screenshot: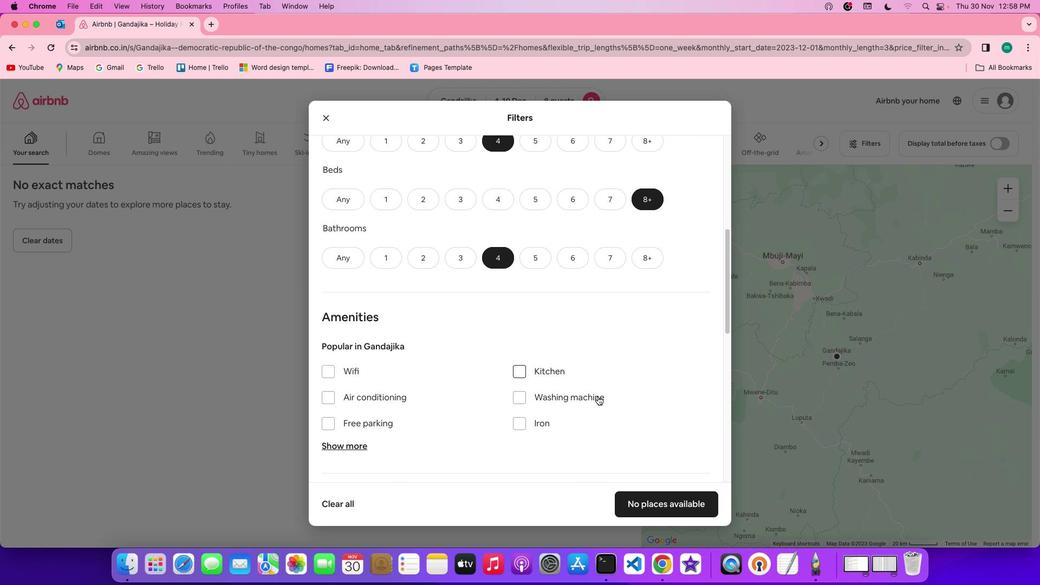 
Action: Mouse scrolled (598, 396) with delta (0, 0)
Screenshot: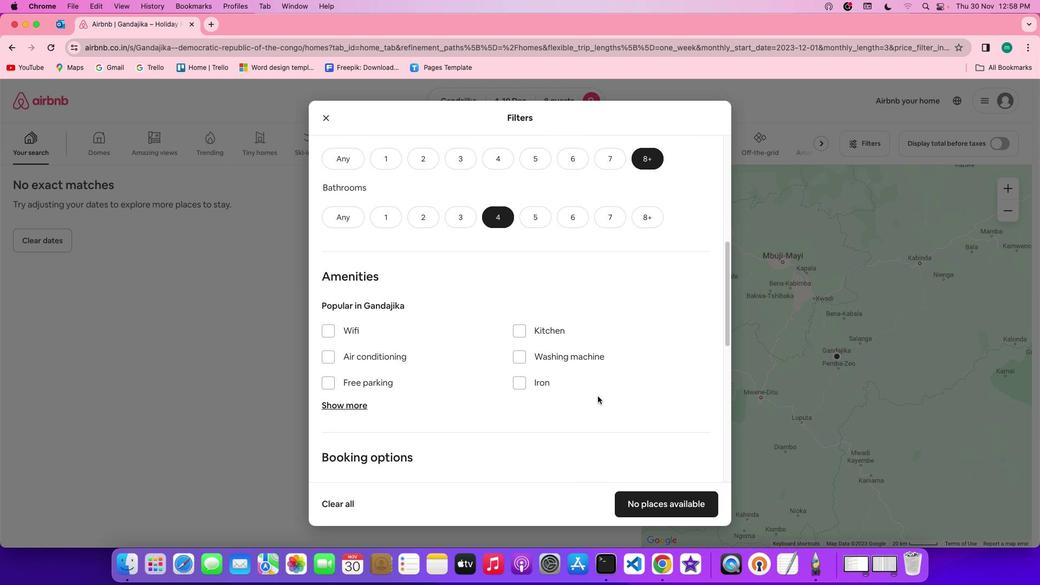 
Action: Mouse scrolled (598, 396) with delta (0, 0)
Screenshot: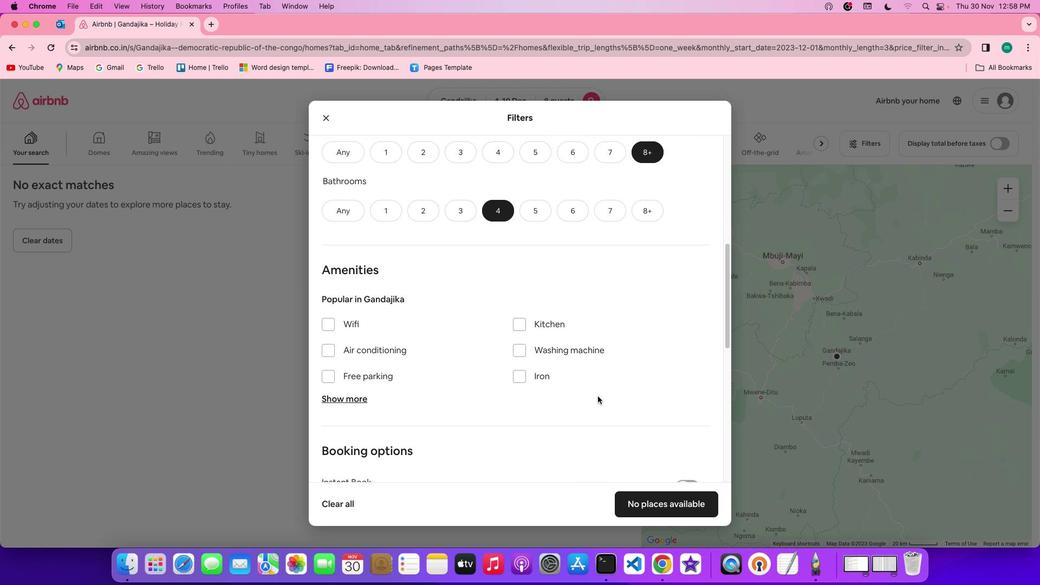 
Action: Mouse scrolled (598, 396) with delta (0, 0)
Screenshot: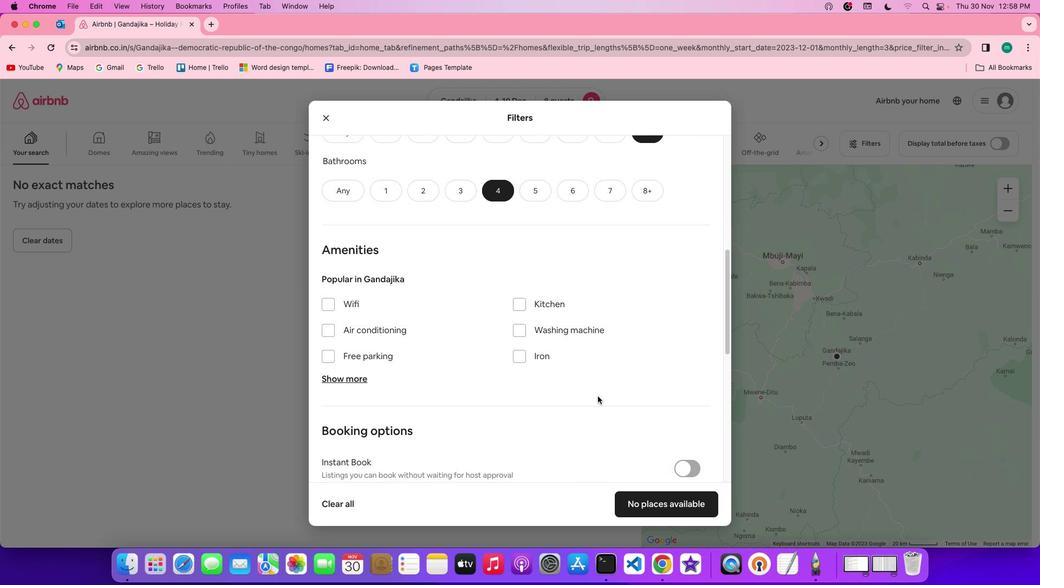 
Action: Mouse moved to (335, 289)
Screenshot: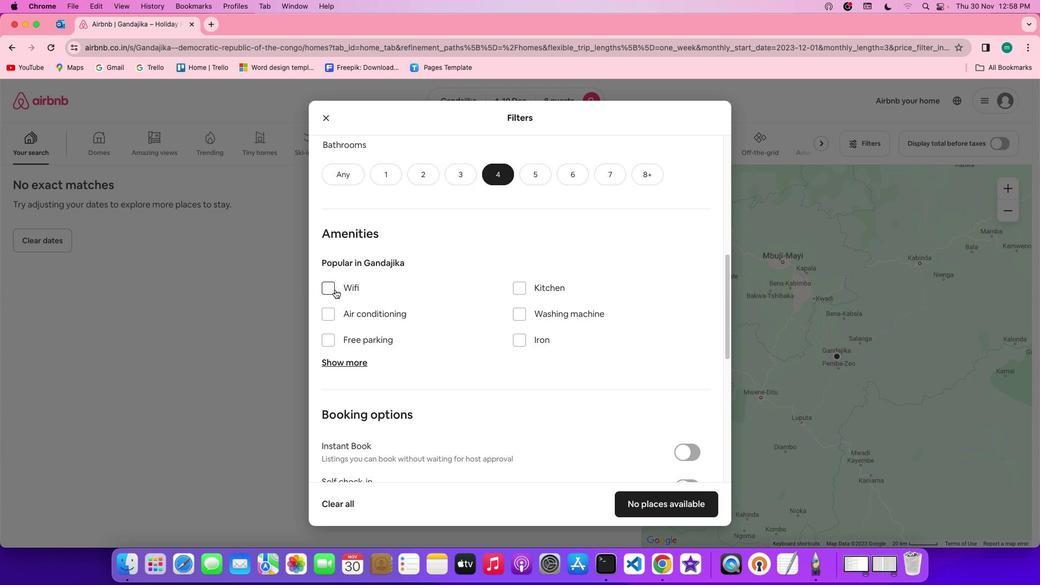
Action: Mouse pressed left at (335, 289)
Screenshot: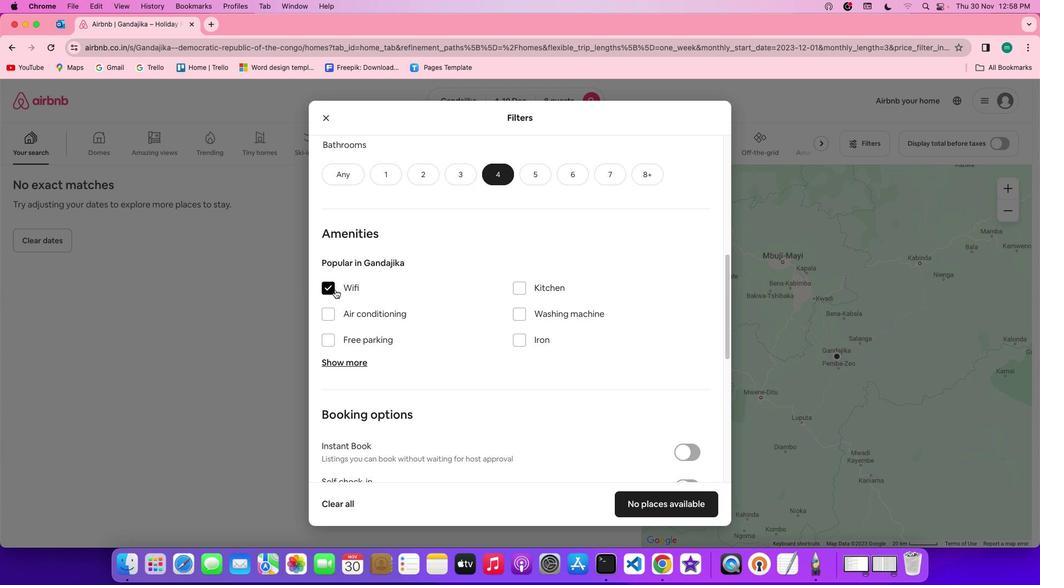
Action: Mouse moved to (432, 335)
Screenshot: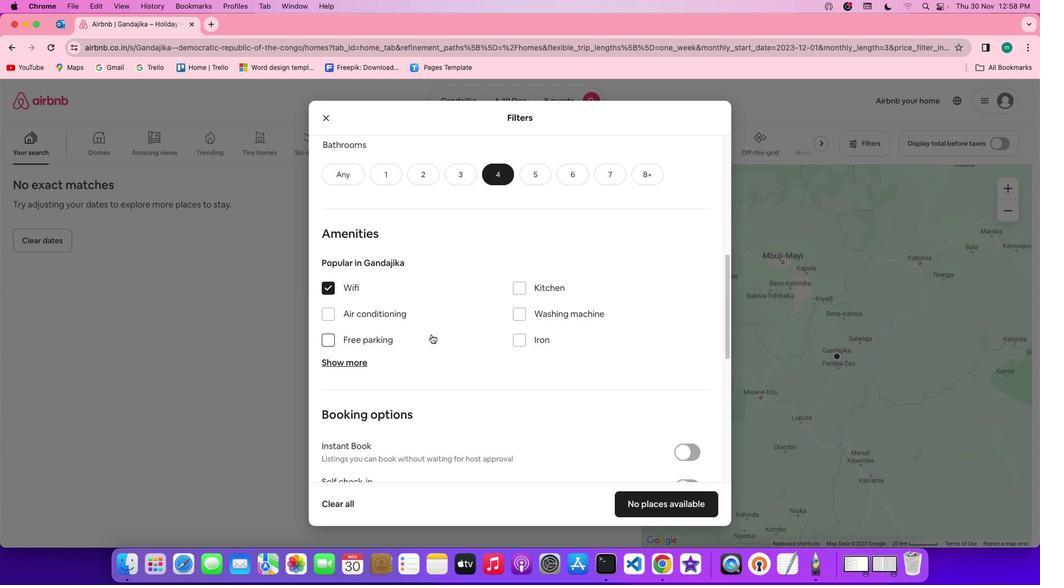 
Action: Mouse scrolled (432, 335) with delta (0, 0)
Screenshot: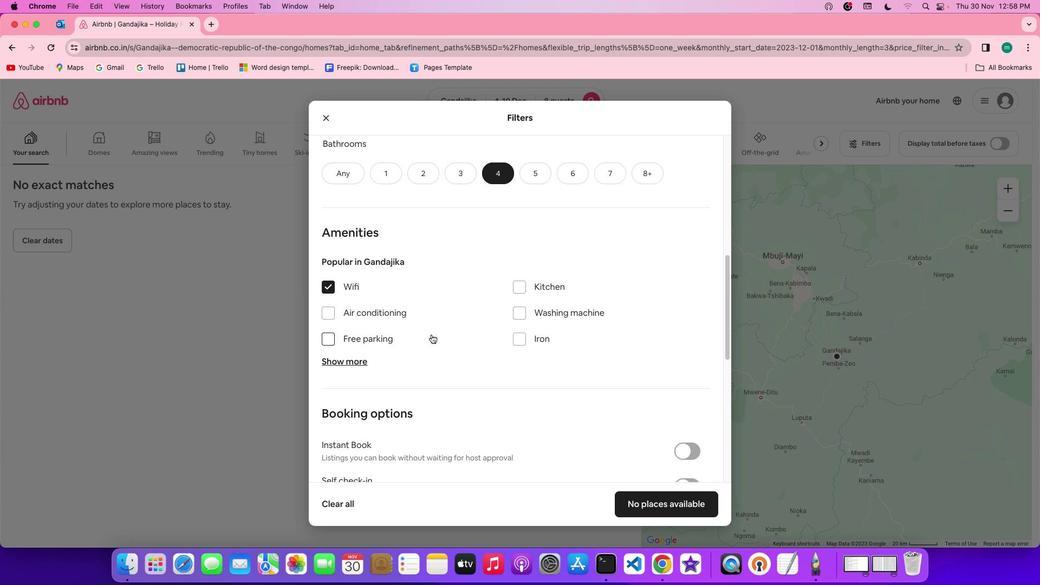 
Action: Mouse scrolled (432, 335) with delta (0, 0)
Screenshot: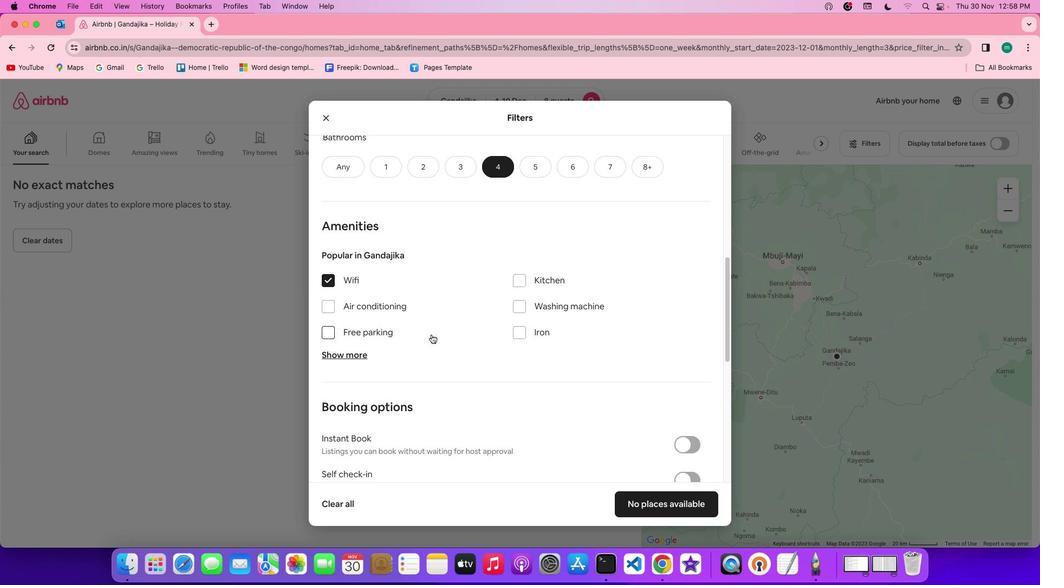 
Action: Mouse scrolled (432, 335) with delta (0, 0)
Screenshot: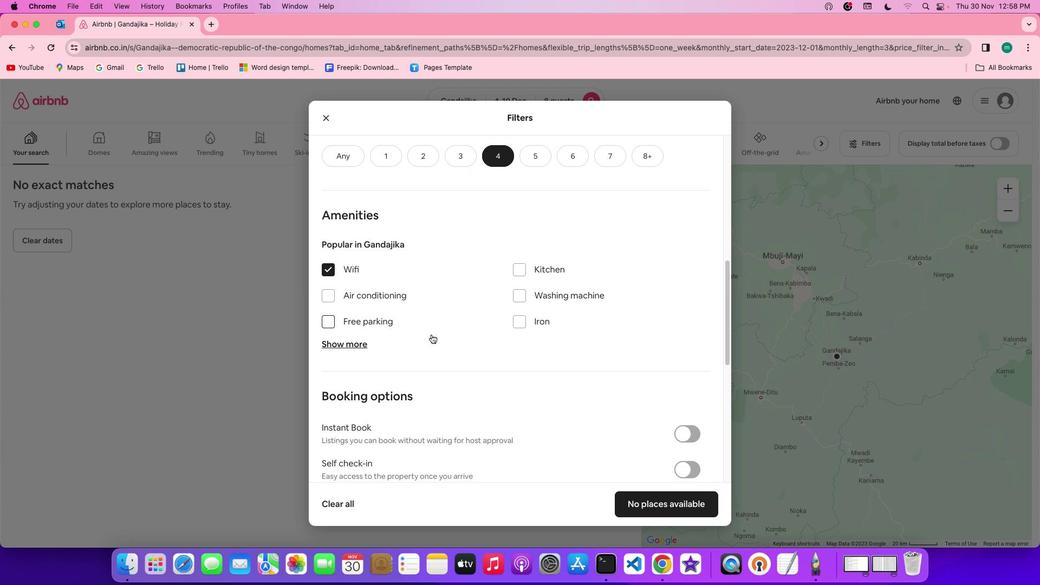 
Action: Mouse moved to (347, 327)
Screenshot: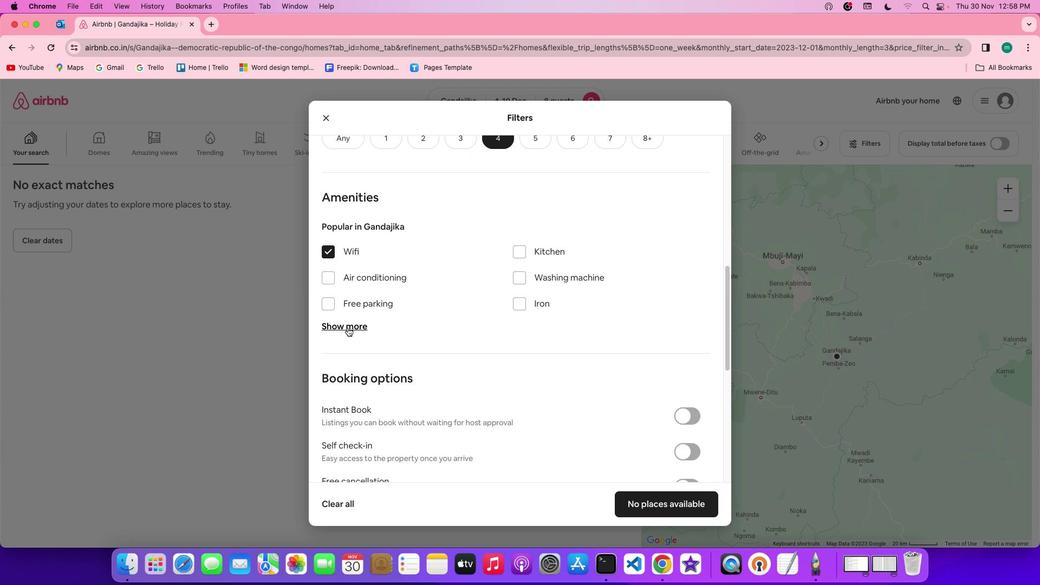 
Action: Mouse pressed left at (347, 327)
Screenshot: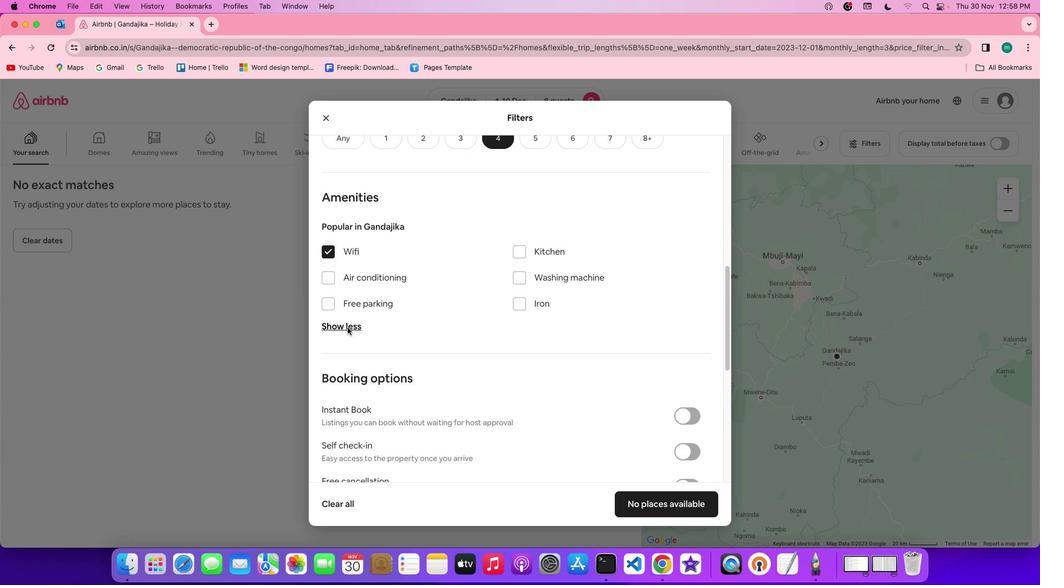 
Action: Mouse moved to (452, 336)
Screenshot: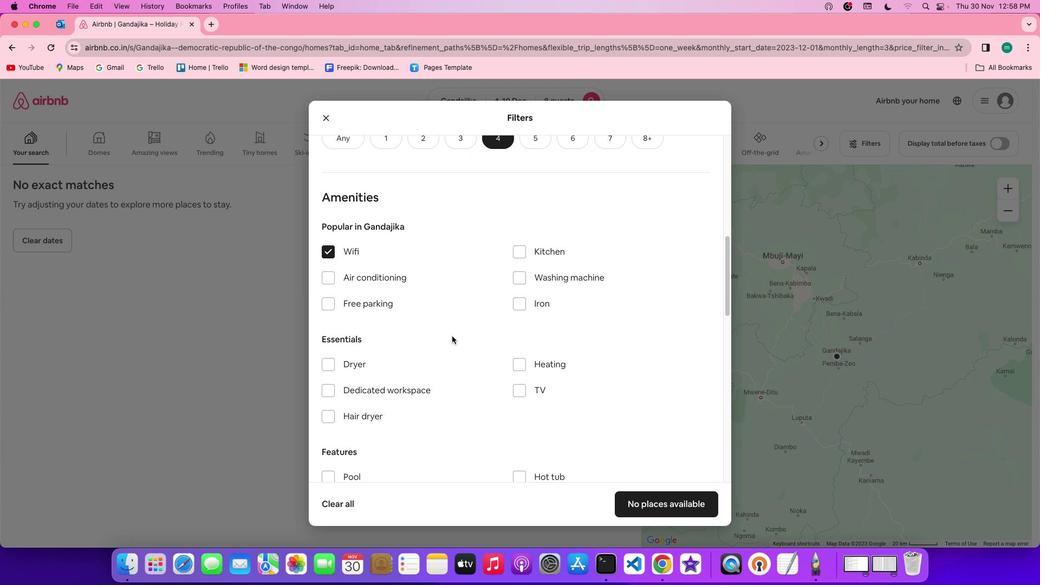 
Action: Mouse scrolled (452, 336) with delta (0, 0)
Screenshot: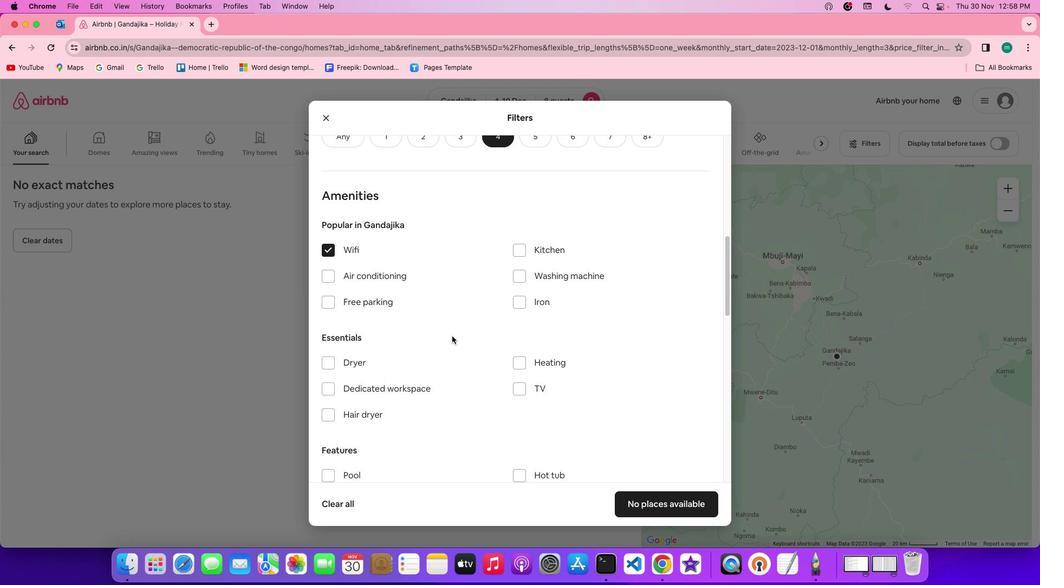 
Action: Mouse scrolled (452, 336) with delta (0, 0)
Screenshot: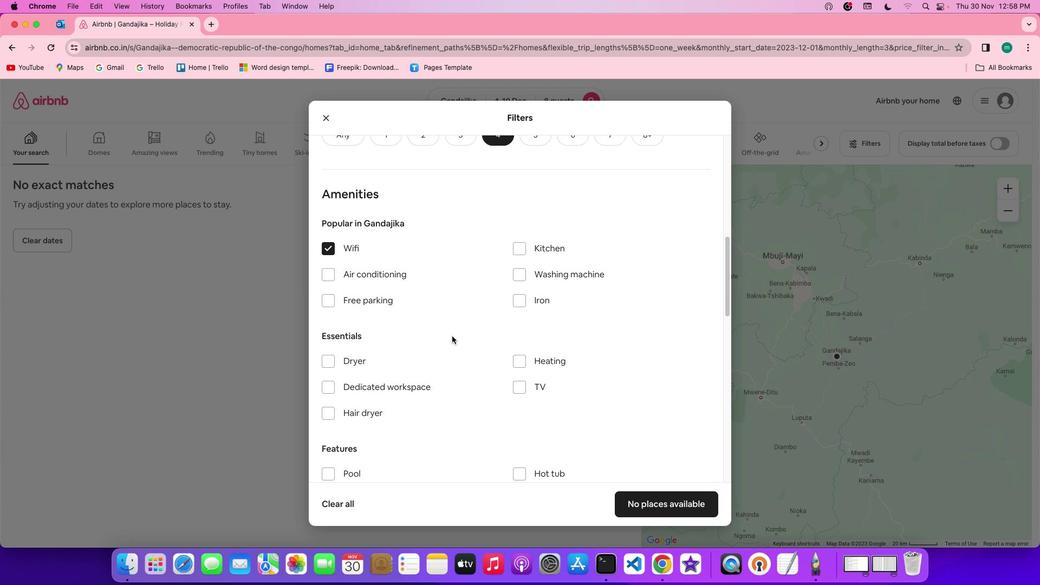 
Action: Mouse scrolled (452, 336) with delta (0, 0)
Screenshot: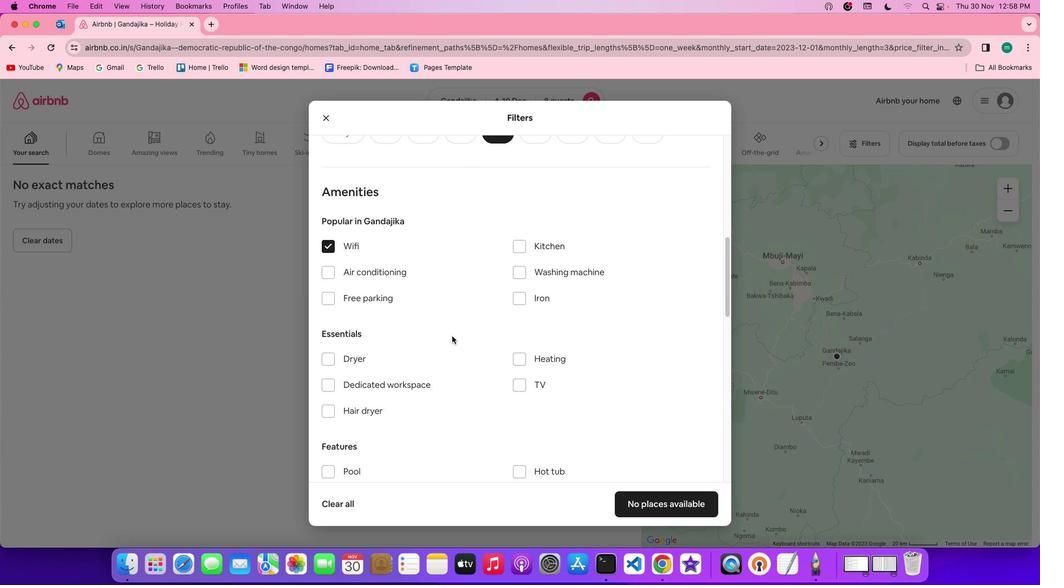 
Action: Mouse scrolled (452, 336) with delta (0, 0)
Screenshot: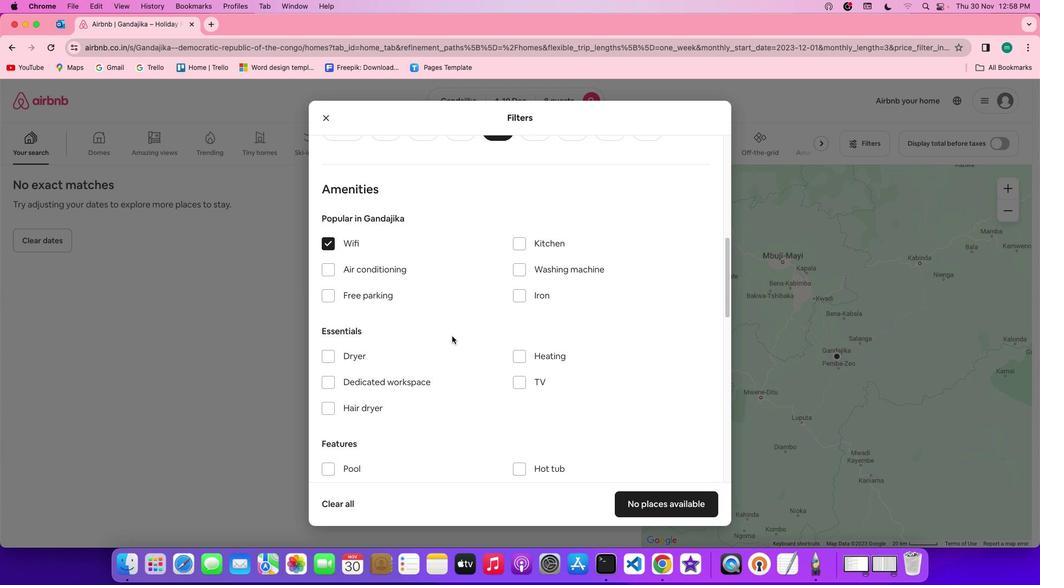 
Action: Mouse scrolled (452, 336) with delta (0, 0)
Screenshot: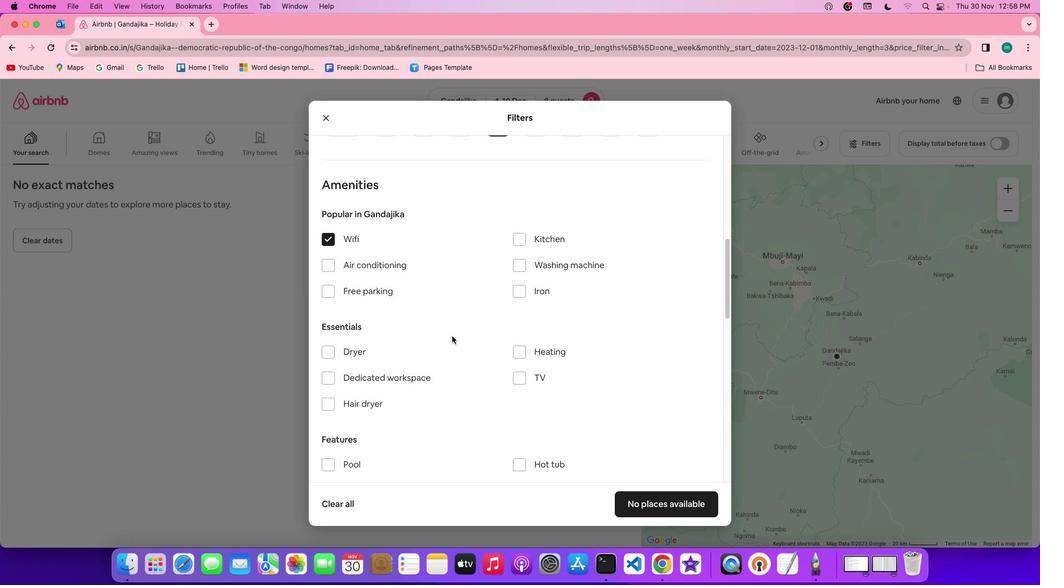 
Action: Mouse scrolled (452, 336) with delta (0, 0)
Screenshot: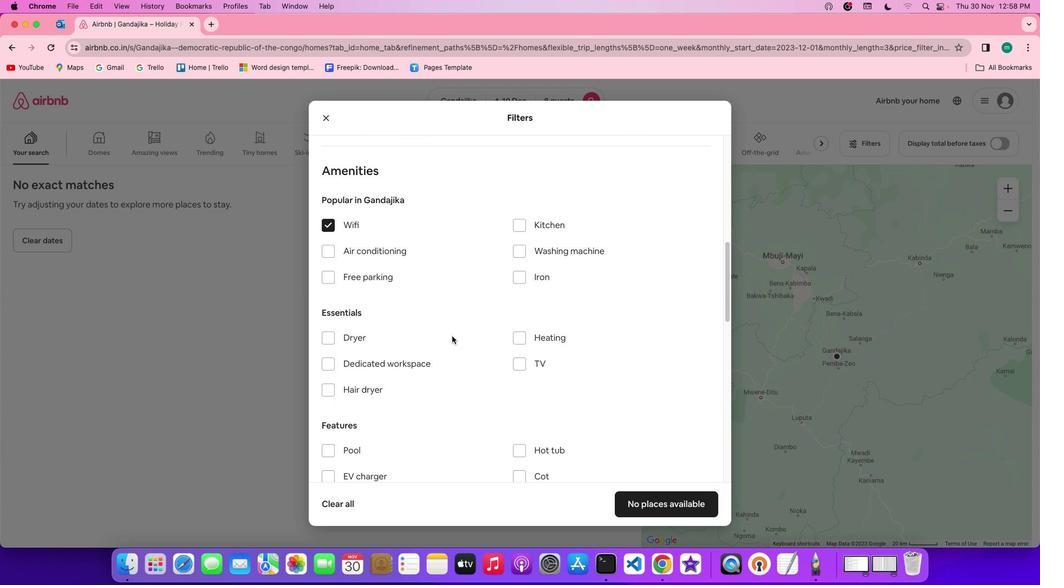 
Action: Mouse scrolled (452, 336) with delta (0, 0)
Screenshot: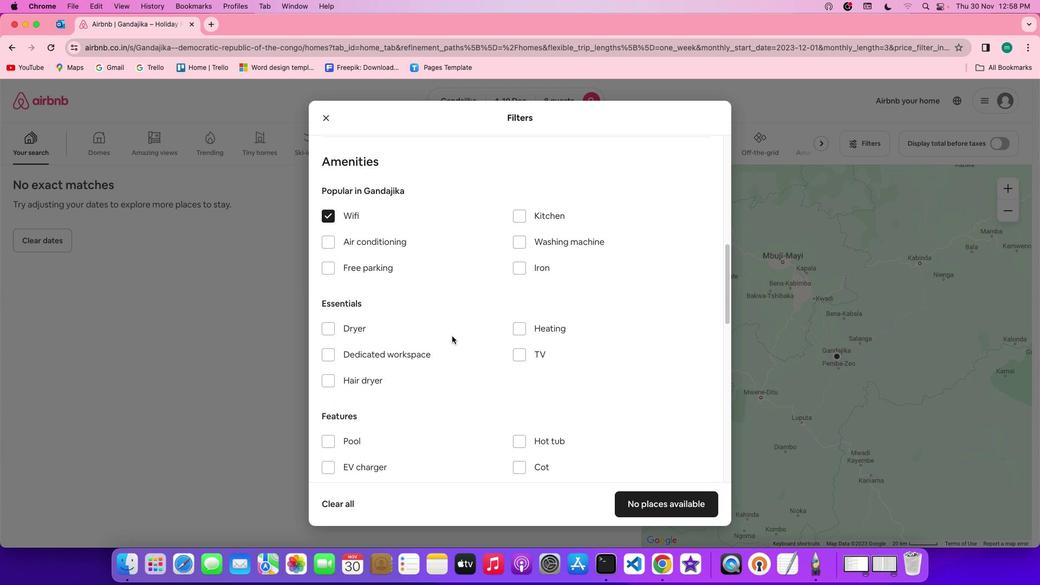 
Action: Mouse moved to (525, 351)
Screenshot: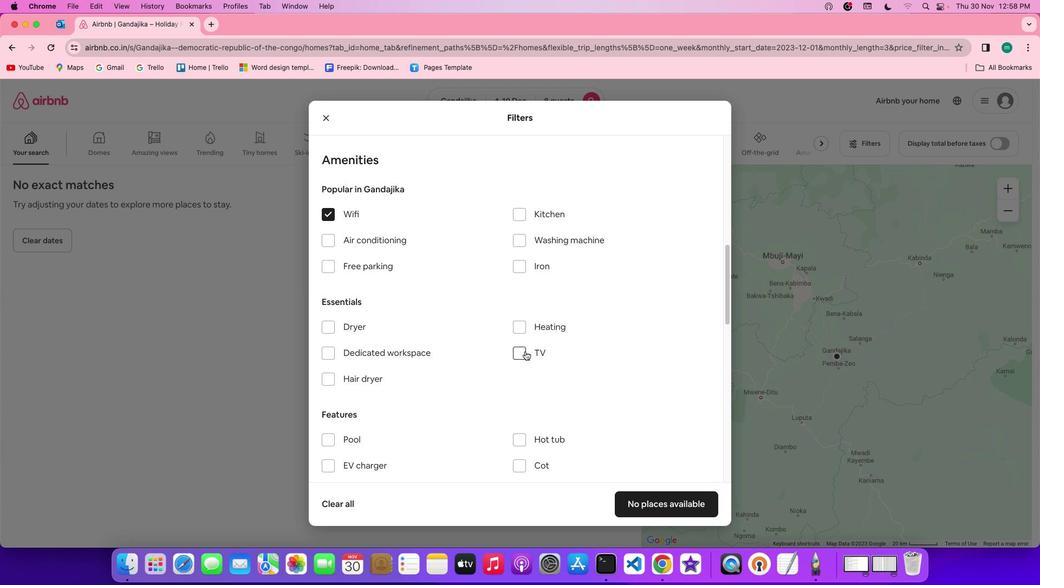 
Action: Mouse pressed left at (525, 351)
Screenshot: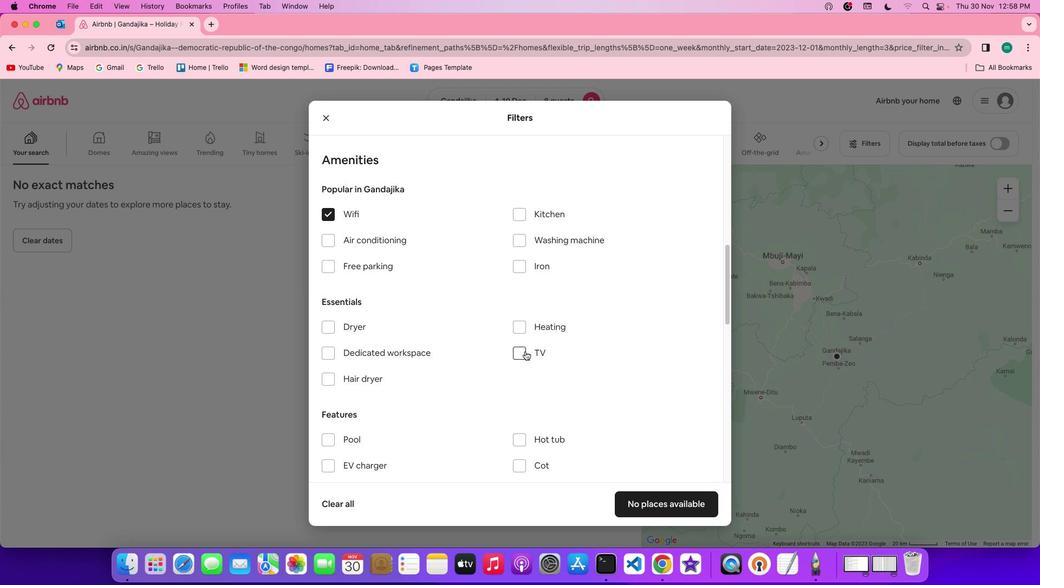 
Action: Mouse moved to (596, 367)
Screenshot: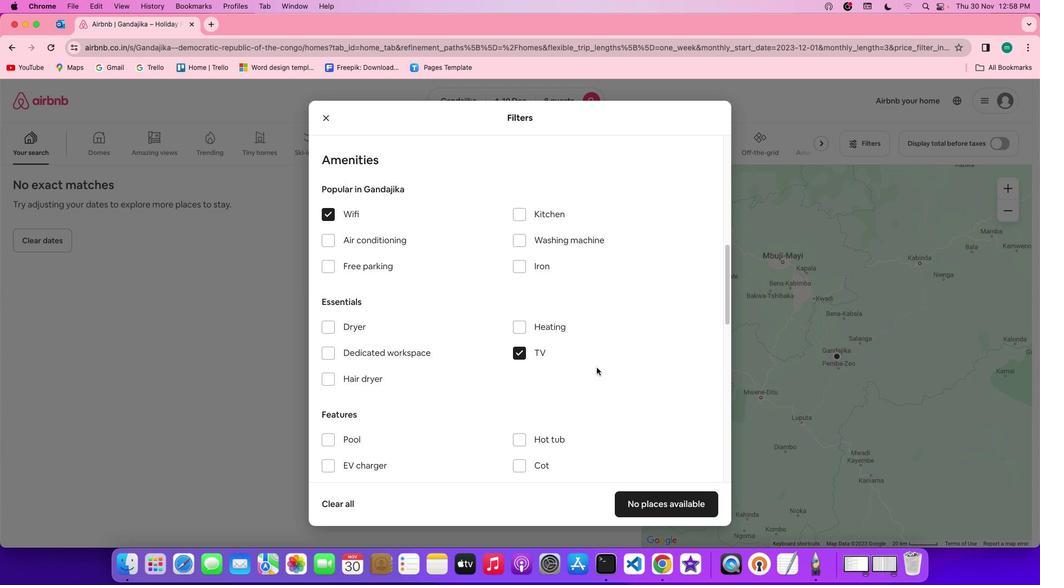 
Action: Mouse scrolled (596, 367) with delta (0, 0)
Screenshot: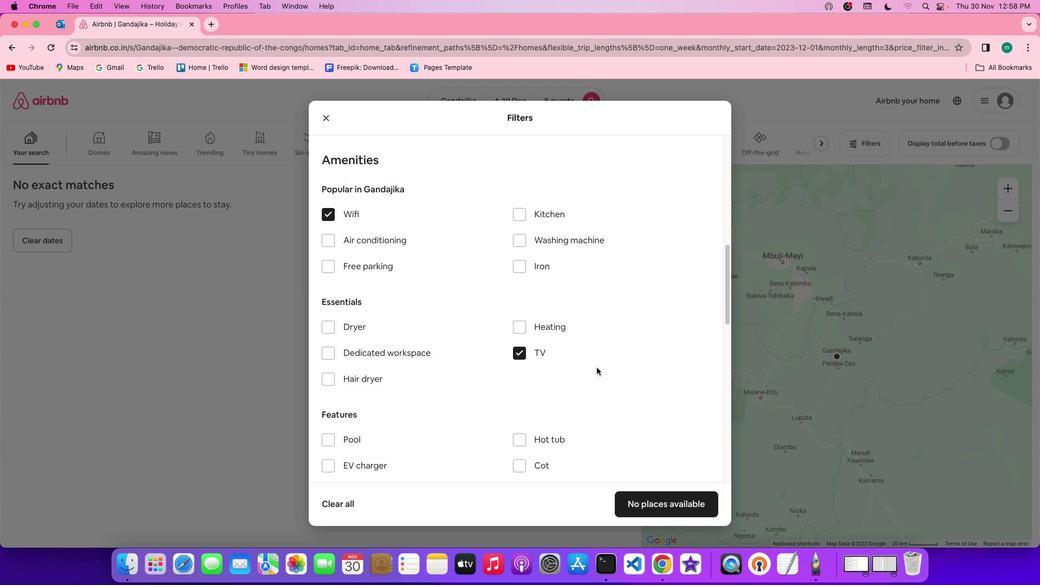 
Action: Mouse scrolled (596, 367) with delta (0, 0)
Screenshot: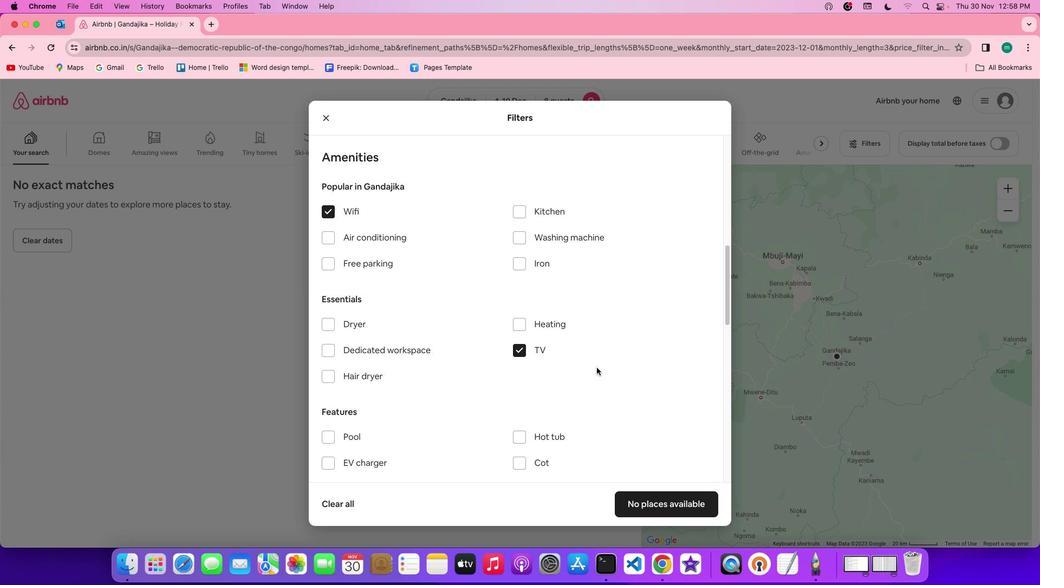 
Action: Mouse scrolled (596, 367) with delta (0, 0)
Screenshot: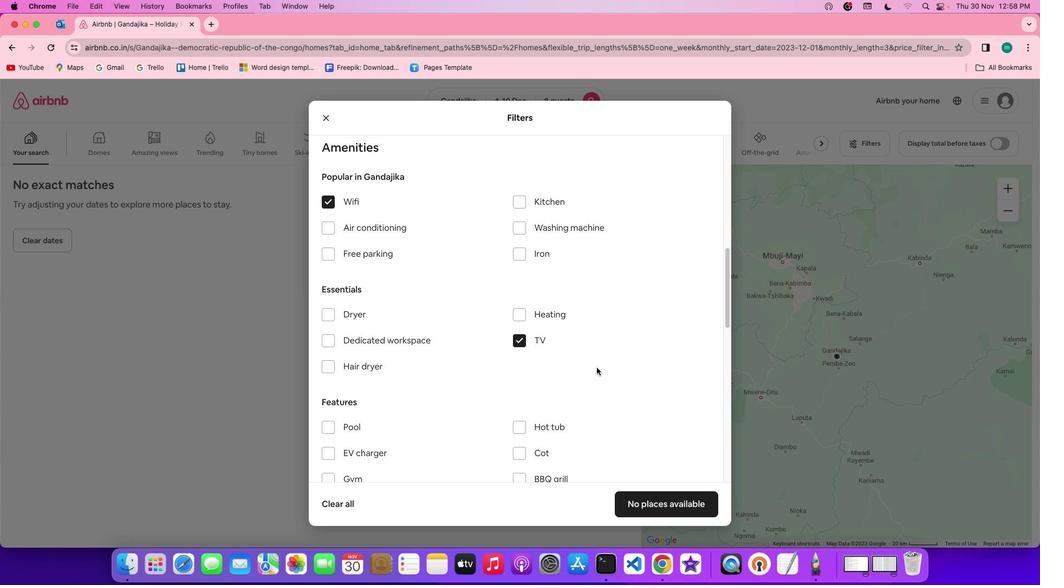 
Action: Mouse scrolled (596, 367) with delta (0, 0)
Screenshot: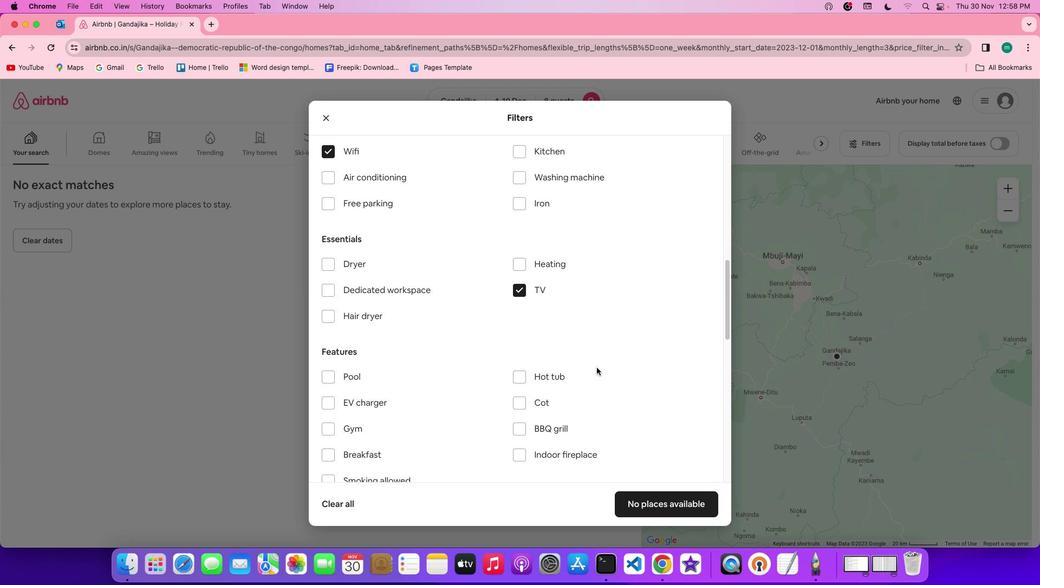 
Action: Mouse scrolled (596, 367) with delta (0, 0)
Screenshot: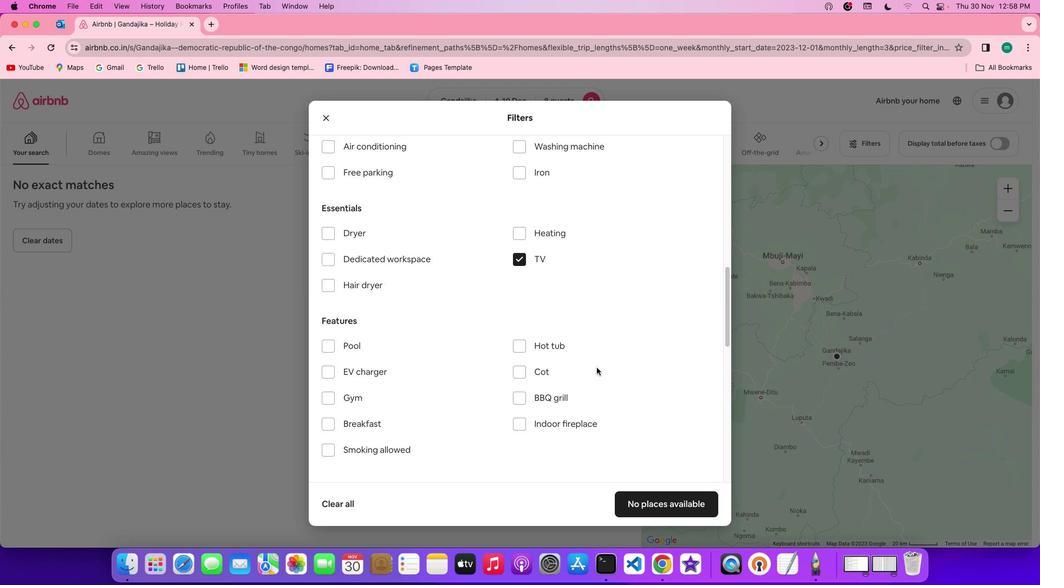 
Action: Mouse scrolled (596, 367) with delta (0, 0)
Screenshot: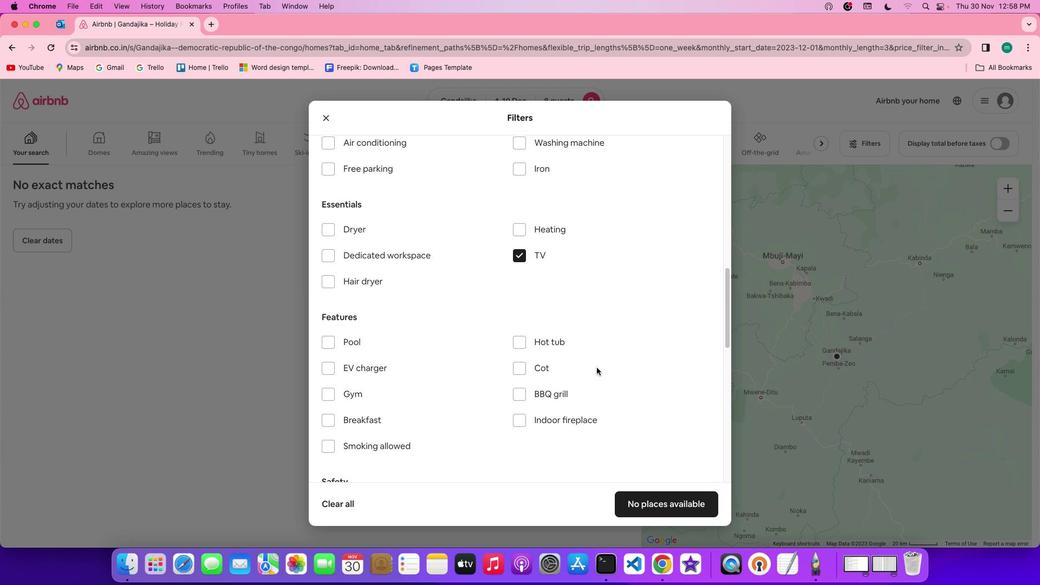 
Action: Mouse scrolled (596, 367) with delta (0, -1)
Screenshot: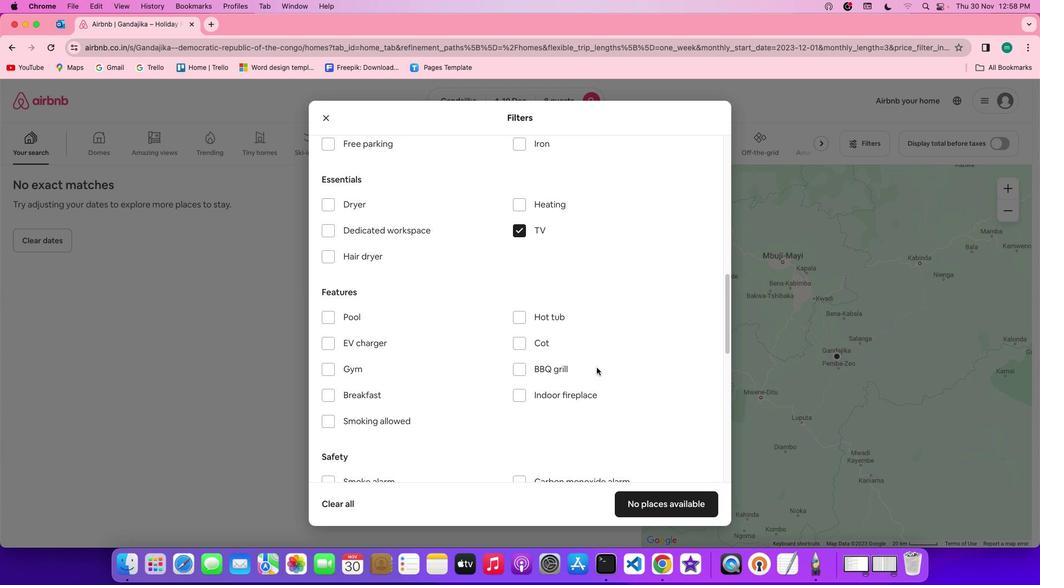 
Action: Mouse moved to (451, 362)
Screenshot: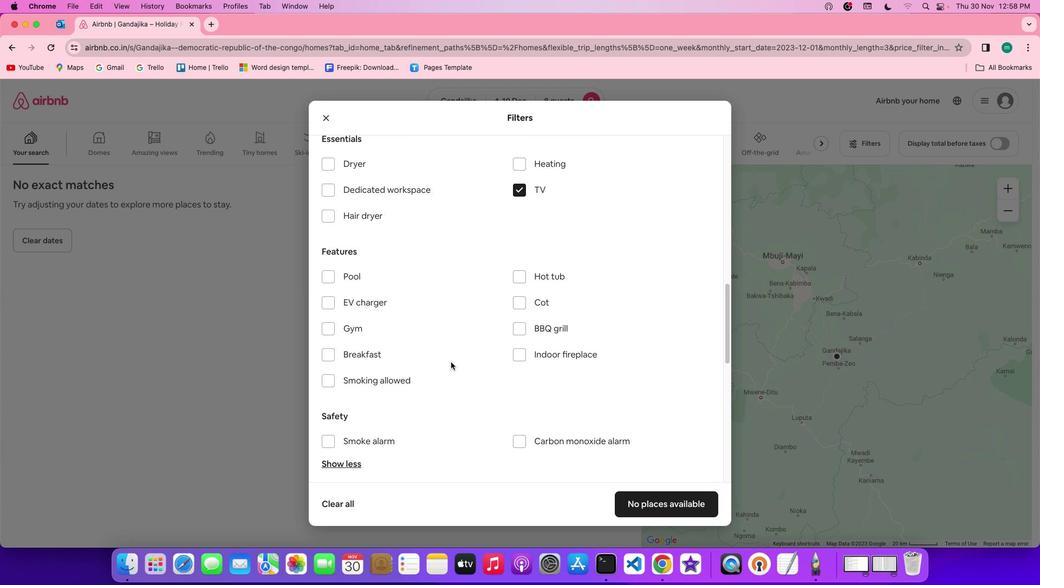 
Action: Mouse scrolled (451, 362) with delta (0, 0)
Screenshot: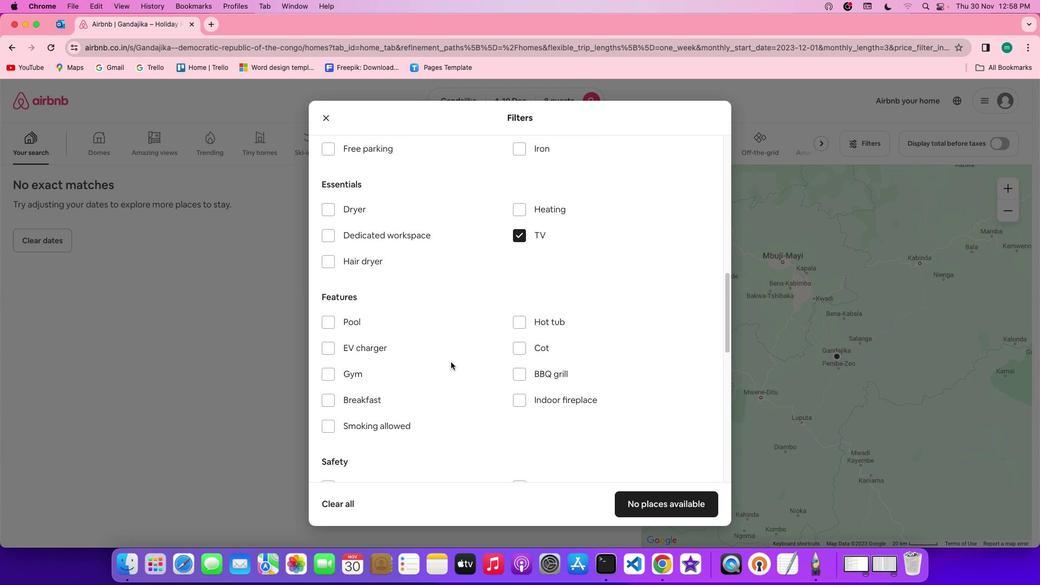
Action: Mouse scrolled (451, 362) with delta (0, 0)
Screenshot: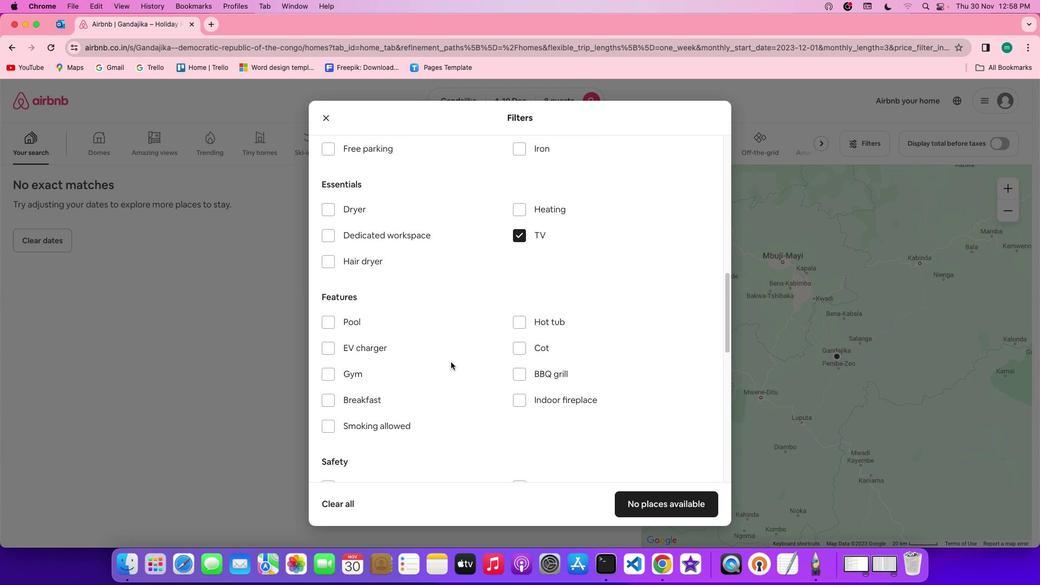
Action: Mouse scrolled (451, 362) with delta (0, 1)
Screenshot: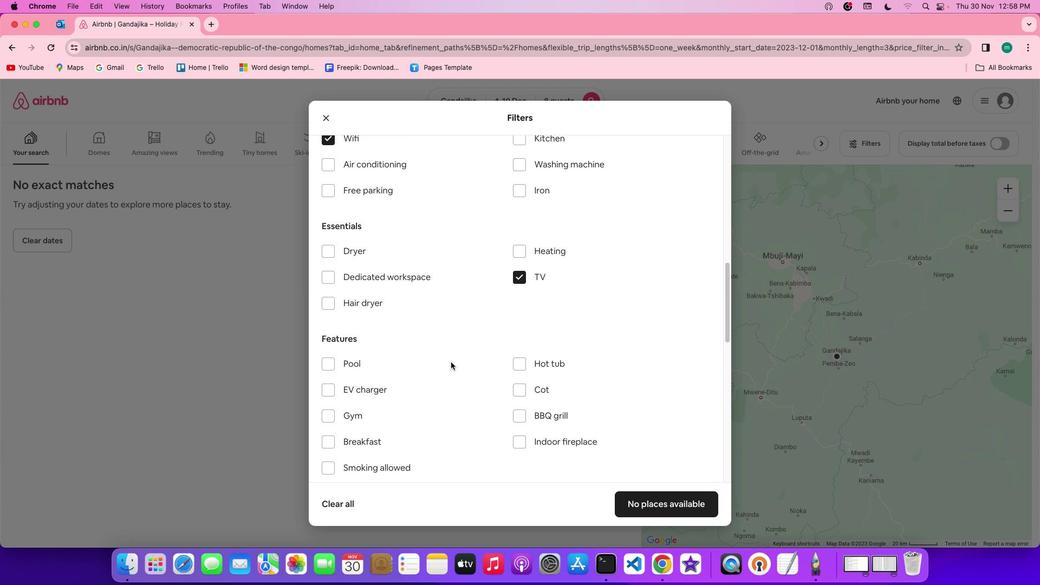 
Action: Mouse scrolled (451, 362) with delta (0, 2)
Screenshot: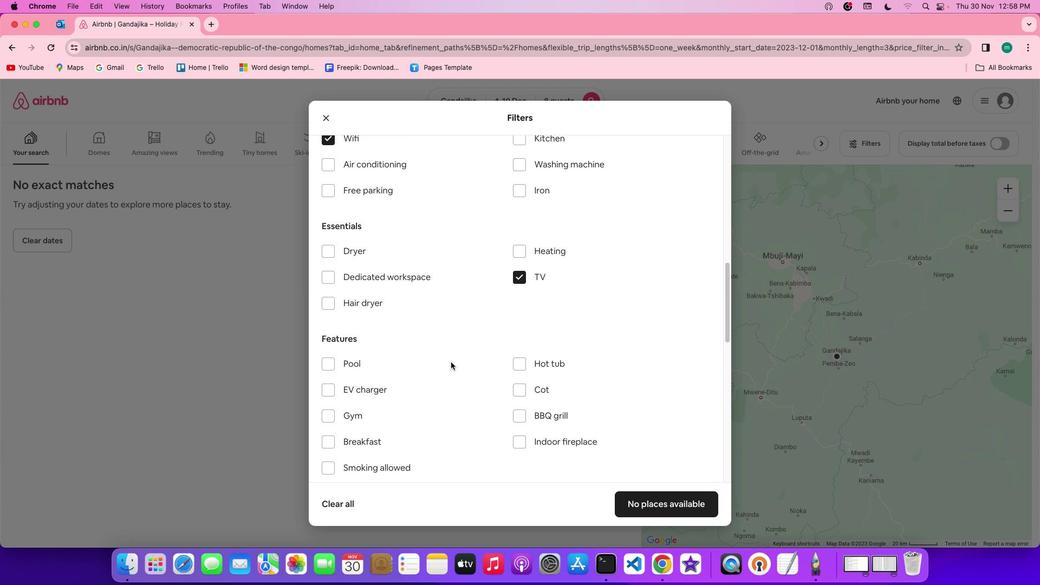 
Action: Mouse moved to (374, 328)
Screenshot: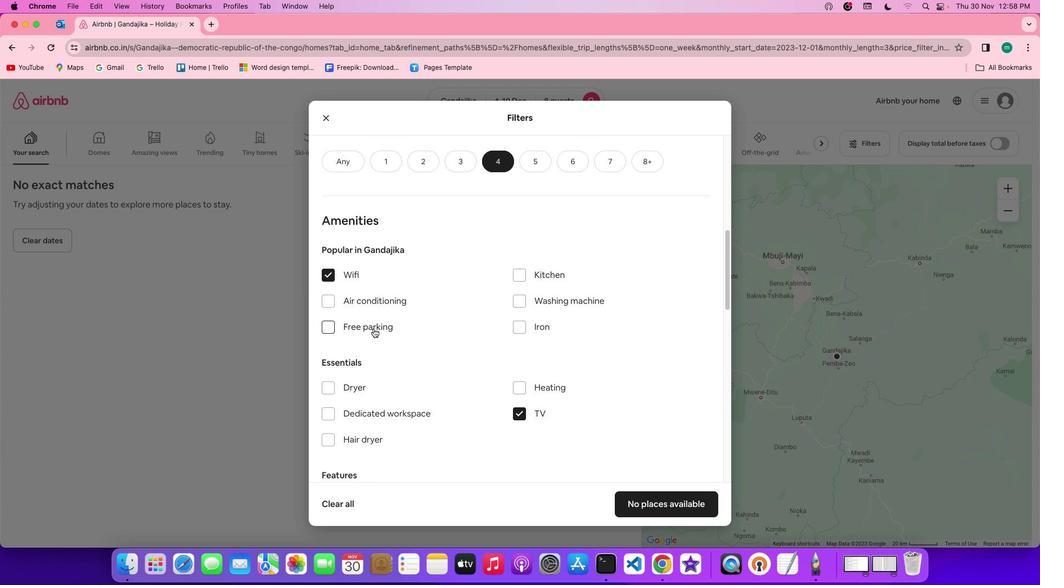 
Action: Mouse pressed left at (374, 328)
Screenshot: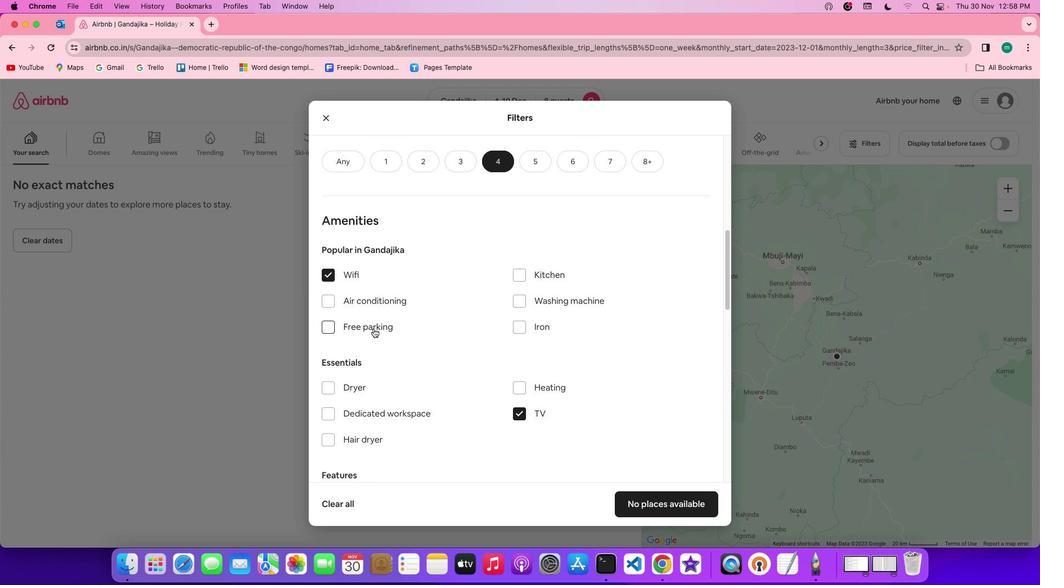 
Action: Mouse moved to (435, 361)
Screenshot: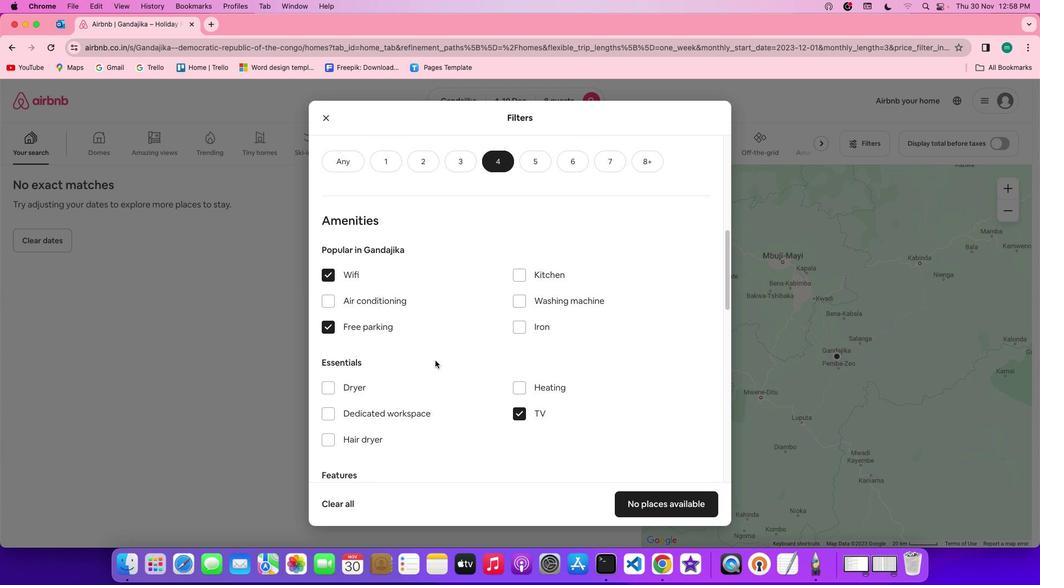 
Action: Mouse scrolled (435, 361) with delta (0, 0)
Screenshot: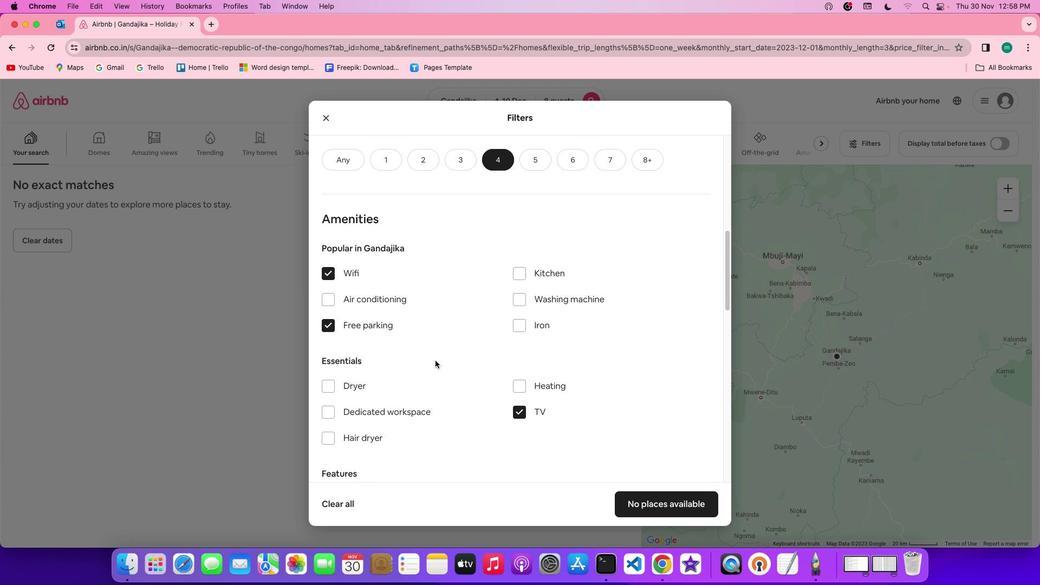 
Action: Mouse scrolled (435, 361) with delta (0, 0)
Screenshot: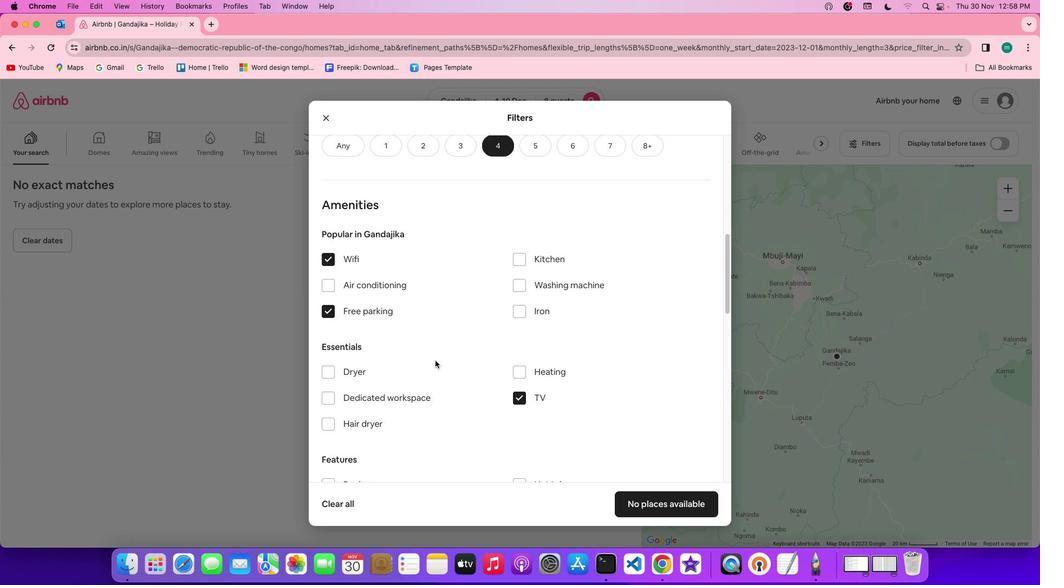 
Action: Mouse scrolled (435, 361) with delta (0, -1)
Screenshot: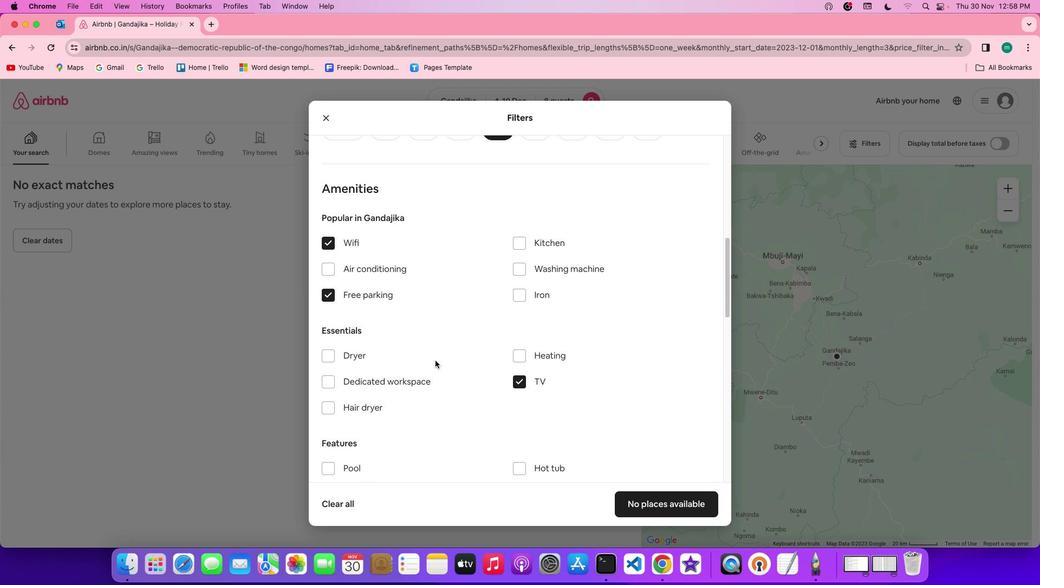 
Action: Mouse scrolled (435, 361) with delta (0, -1)
Screenshot: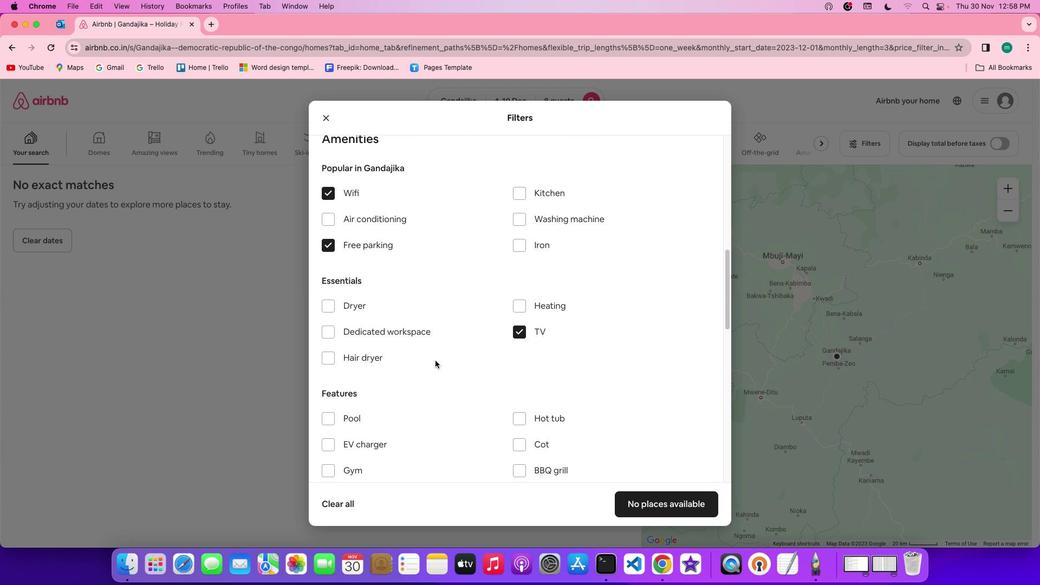 
Action: Mouse scrolled (435, 361) with delta (0, 0)
Screenshot: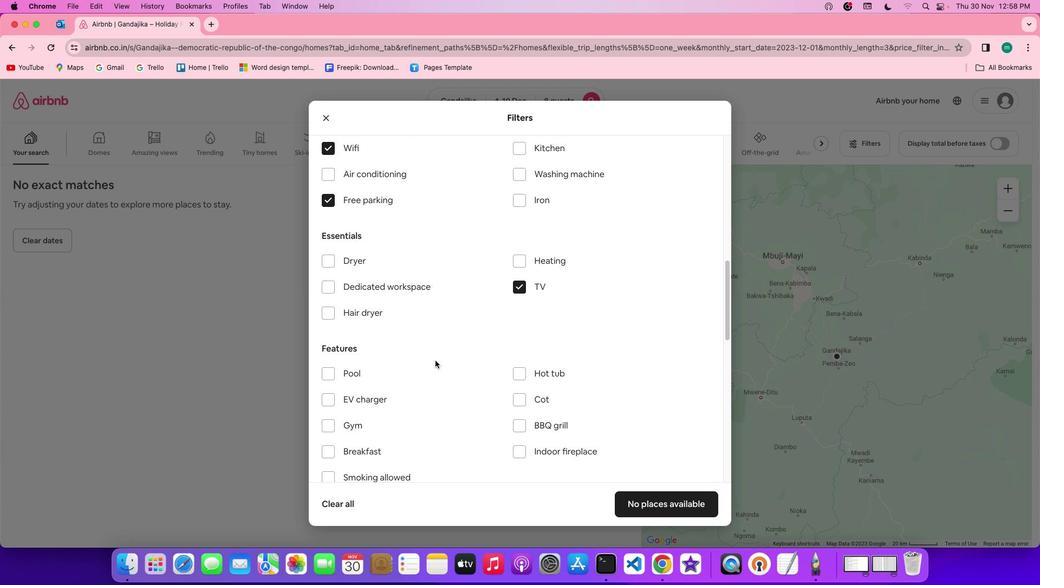 
Action: Mouse scrolled (435, 361) with delta (0, 0)
Screenshot: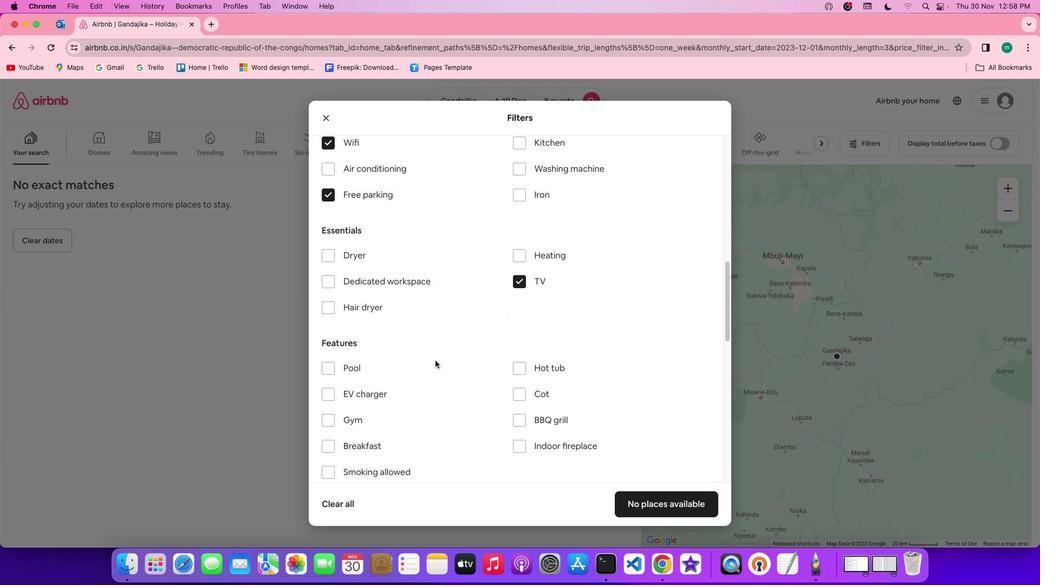 
Action: Mouse scrolled (435, 361) with delta (0, -1)
Screenshot: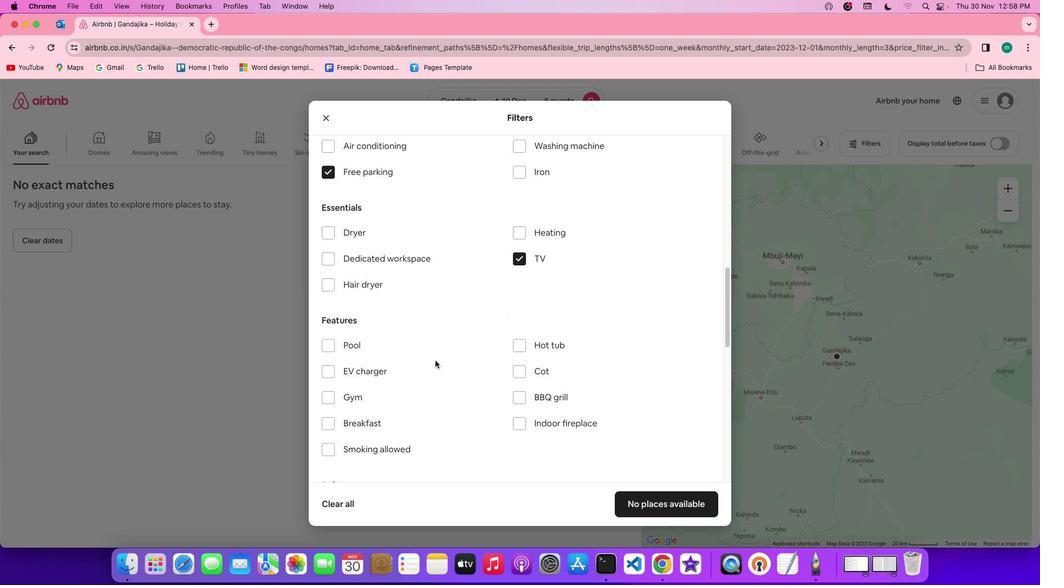 
Action: Mouse scrolled (435, 361) with delta (0, -1)
Screenshot: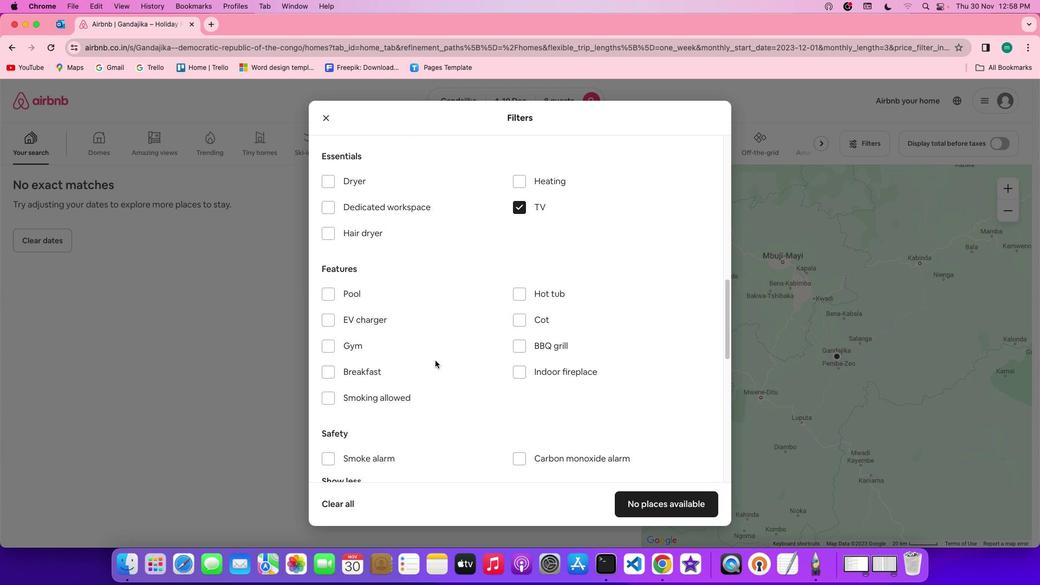 
Action: Mouse moved to (347, 274)
Screenshot: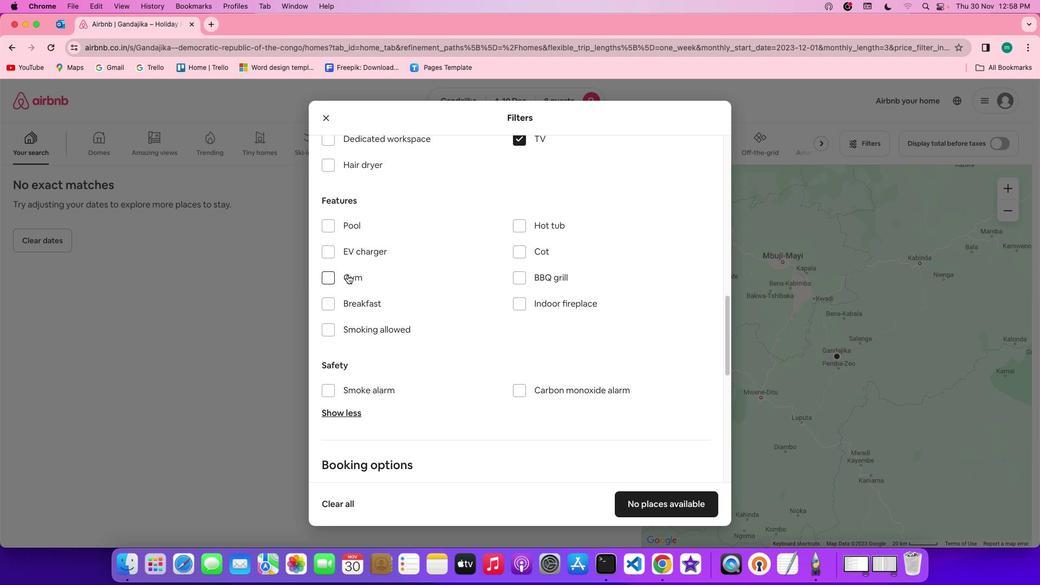 
Action: Mouse pressed left at (347, 274)
Screenshot: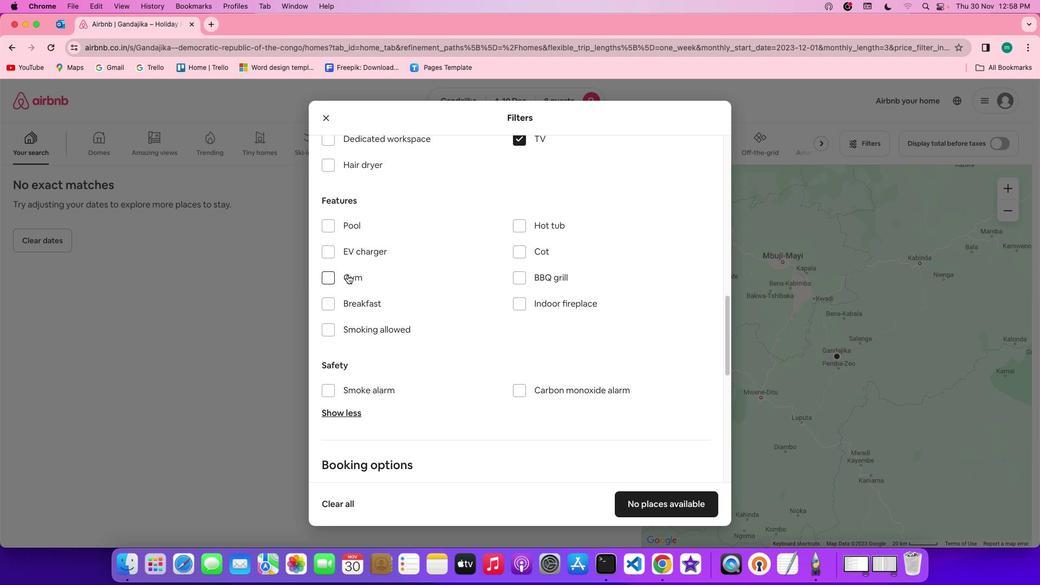 
Action: Mouse moved to (357, 300)
Screenshot: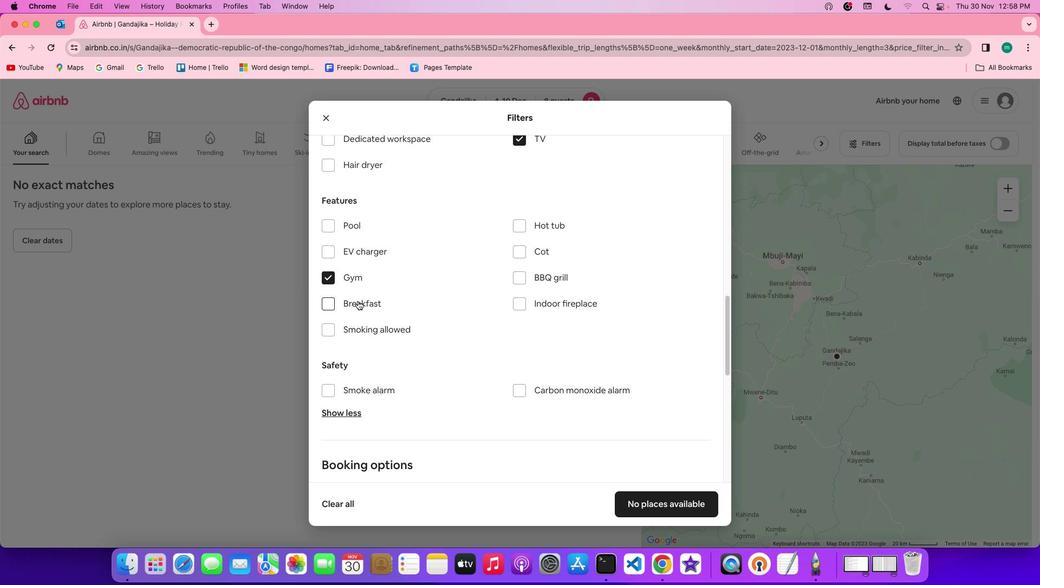 
Action: Mouse pressed left at (357, 300)
Screenshot: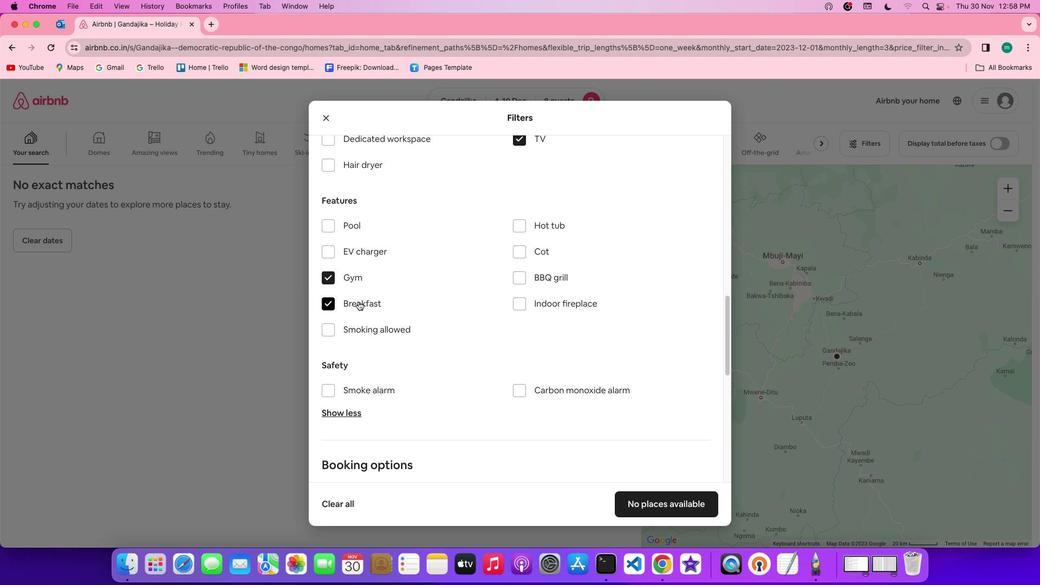 
Action: Mouse moved to (455, 343)
Screenshot: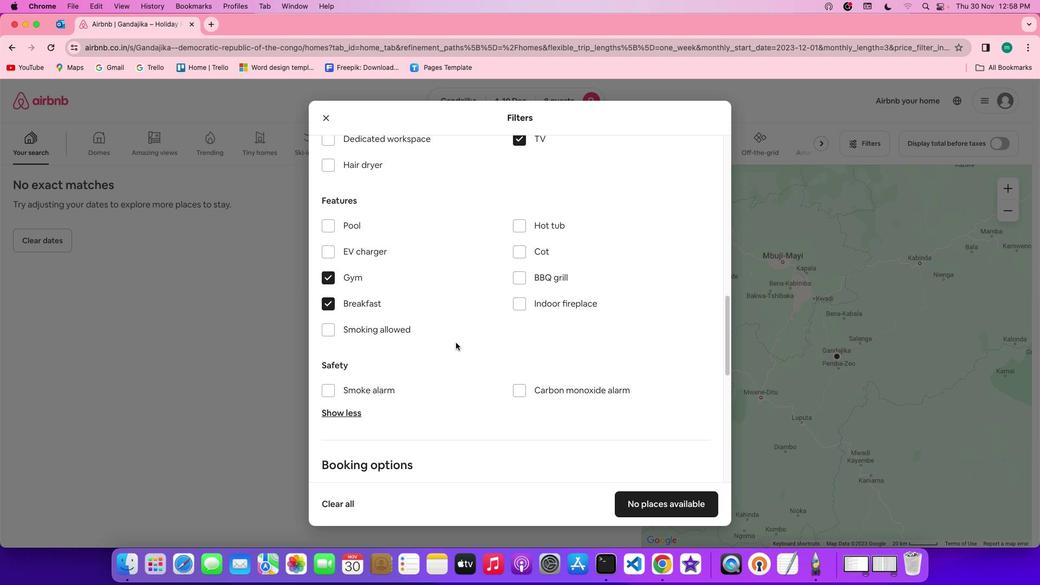 
Action: Mouse scrolled (455, 343) with delta (0, 0)
Screenshot: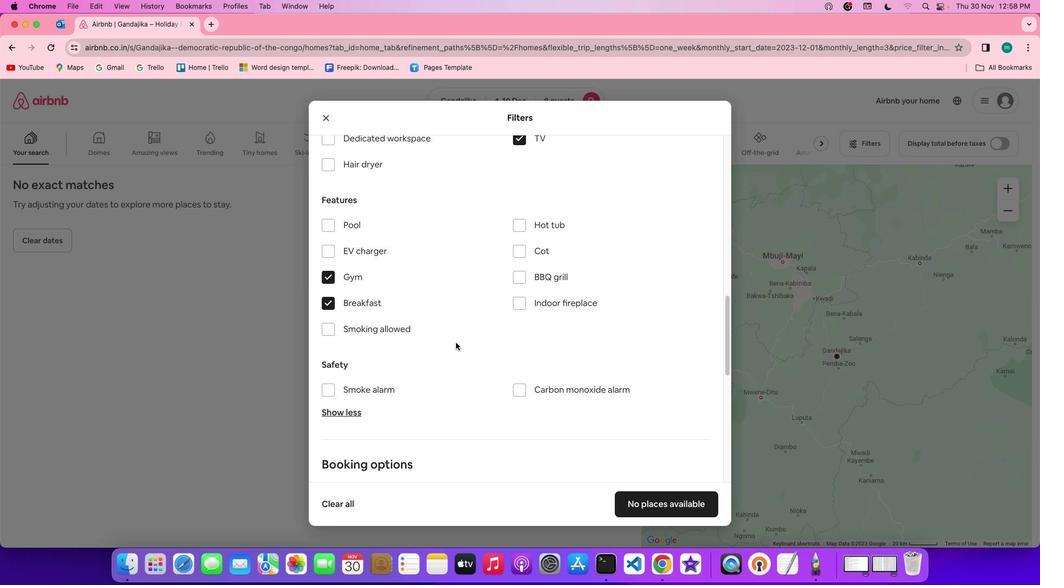 
Action: Mouse scrolled (455, 343) with delta (0, 0)
Screenshot: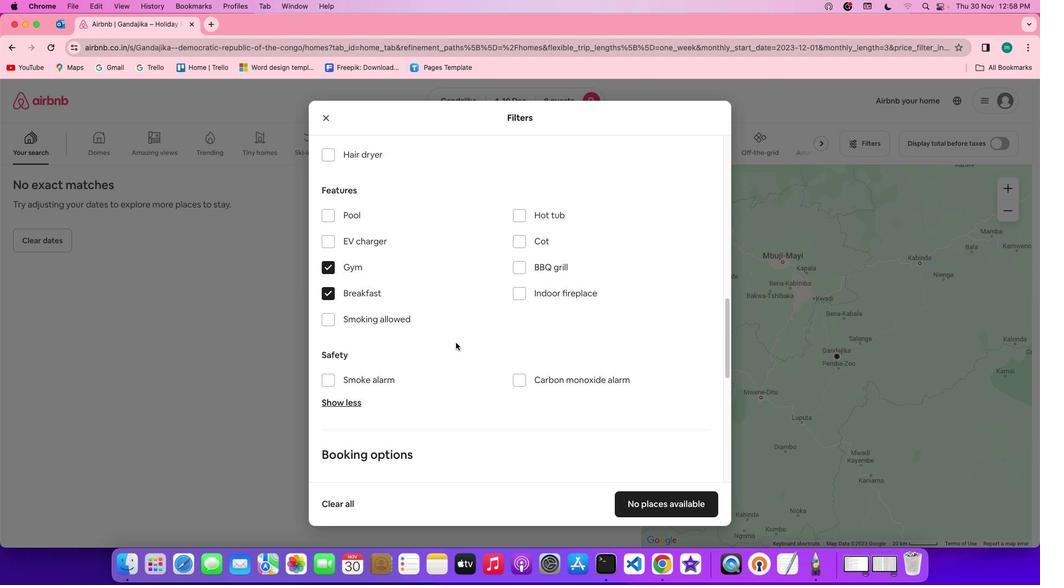 
Action: Mouse scrolled (455, 343) with delta (0, -1)
Screenshot: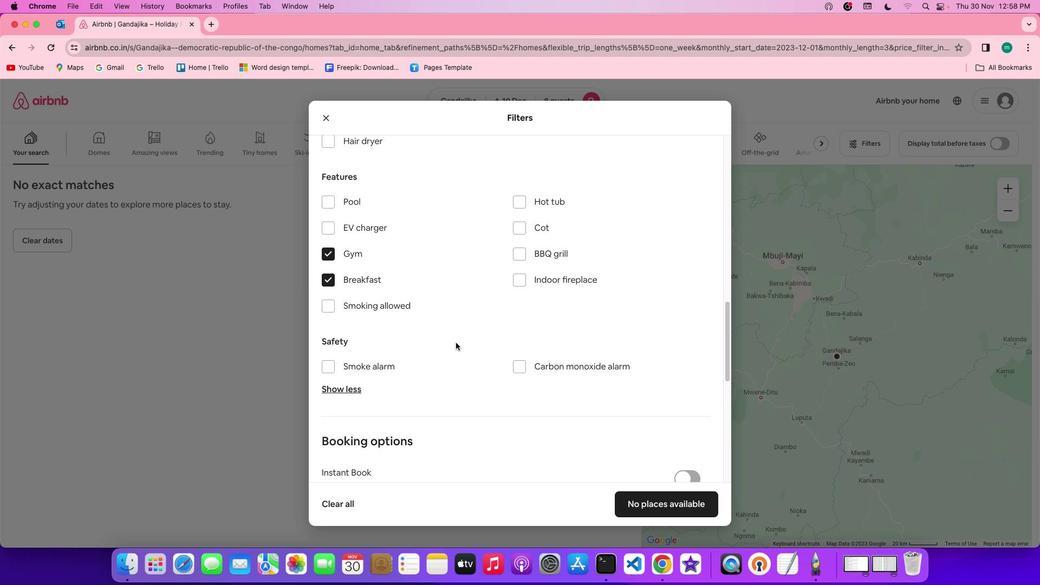 
Action: Mouse scrolled (455, 343) with delta (0, -1)
Screenshot: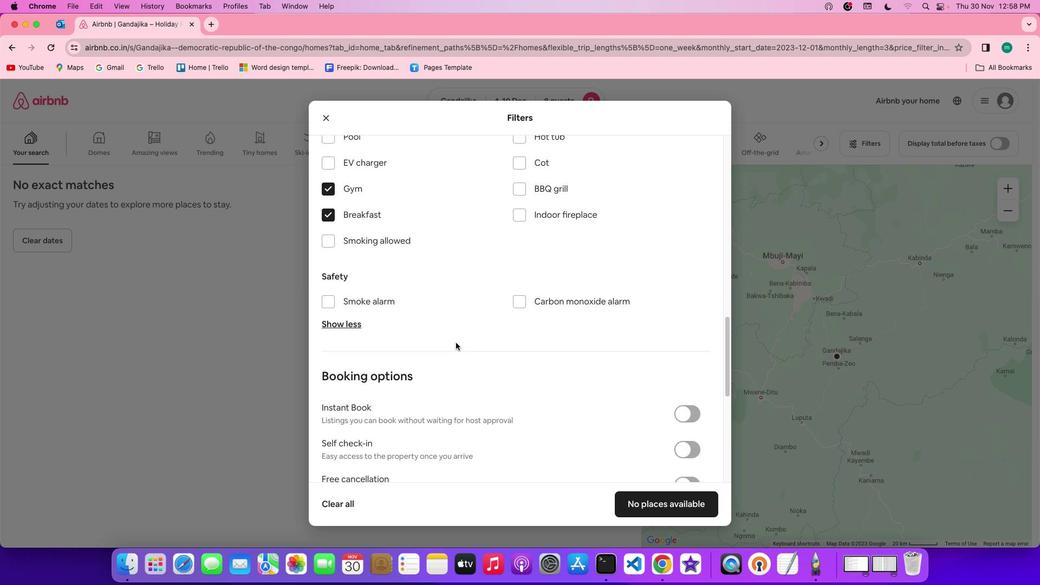 
Action: Mouse moved to (535, 376)
Screenshot: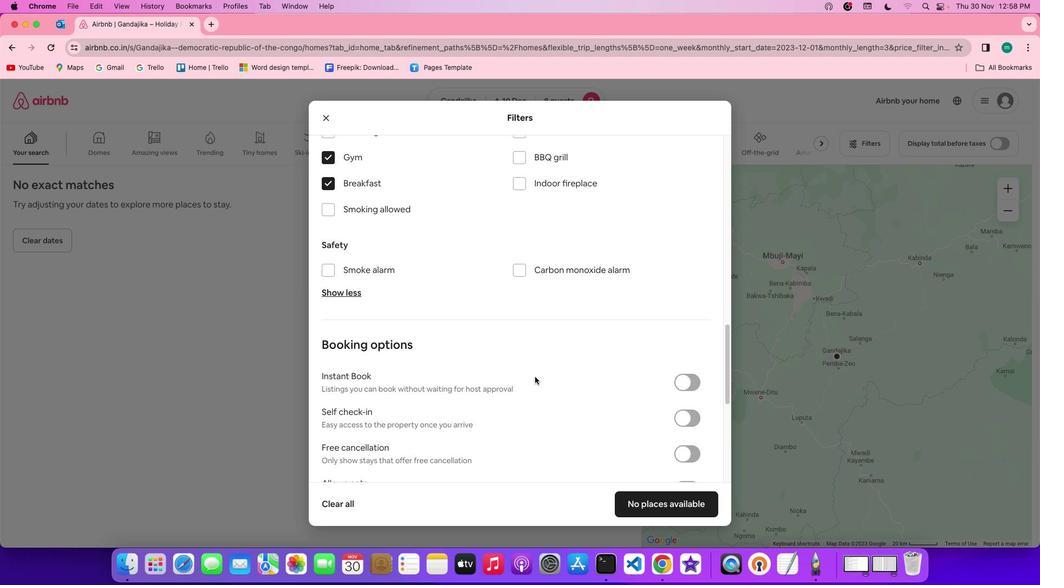 
Action: Mouse scrolled (535, 376) with delta (0, 0)
Screenshot: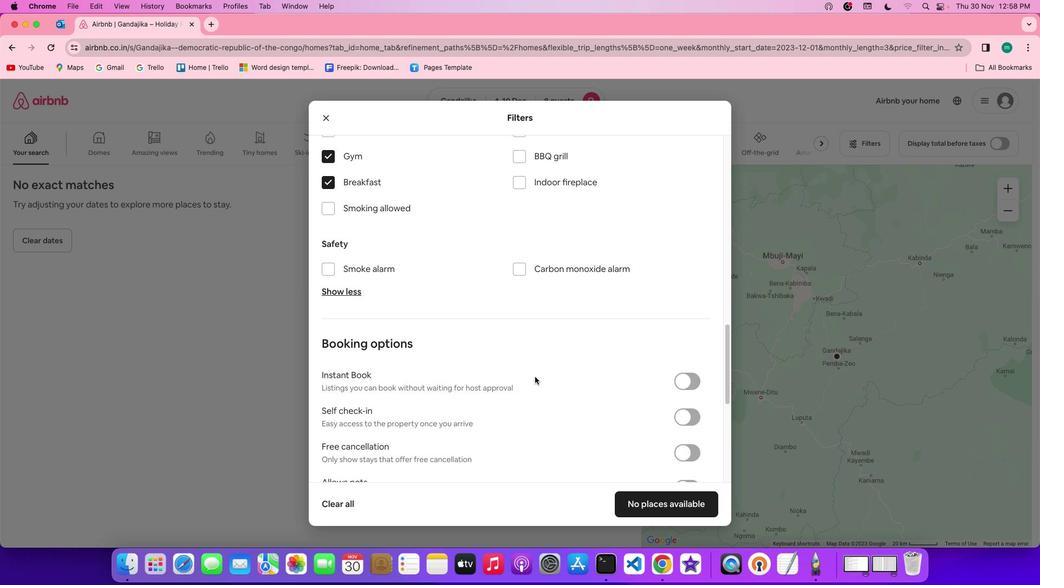 
Action: Mouse scrolled (535, 376) with delta (0, 0)
Screenshot: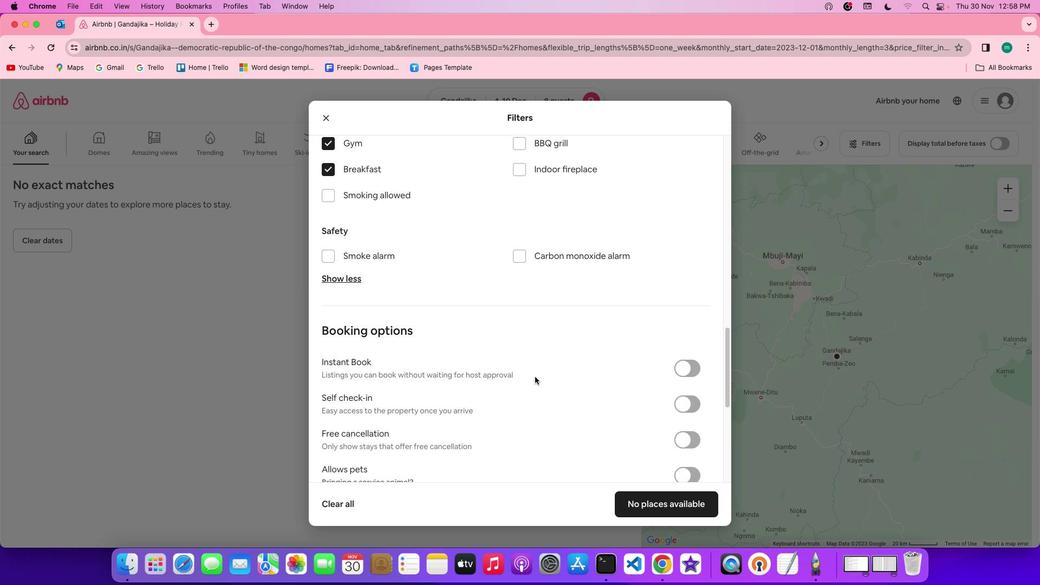 
Action: Mouse scrolled (535, 376) with delta (0, -1)
Screenshot: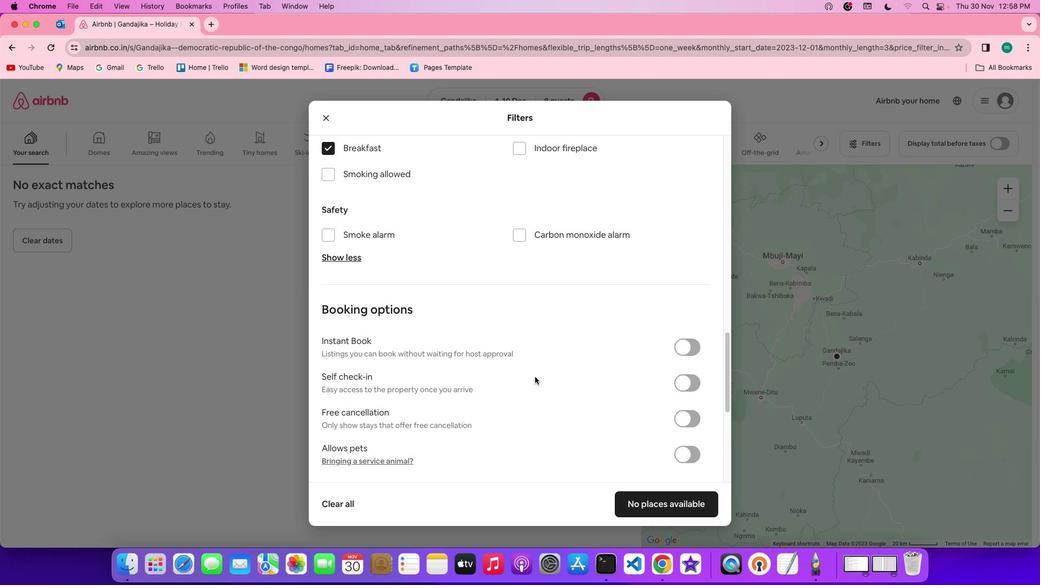 
Action: Mouse scrolled (535, 376) with delta (0, -1)
Screenshot: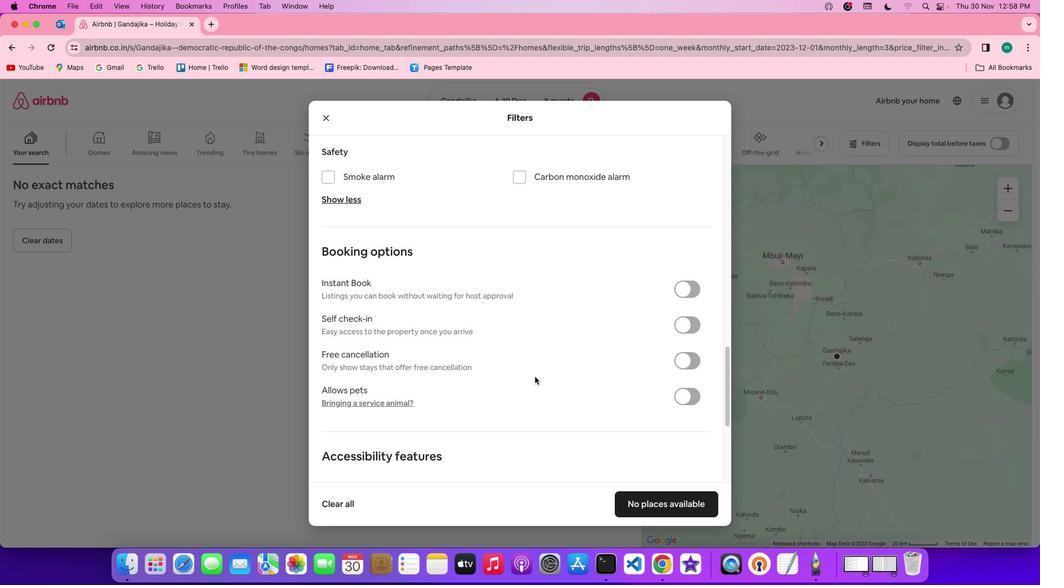
Action: Mouse scrolled (535, 376) with delta (0, 0)
Screenshot: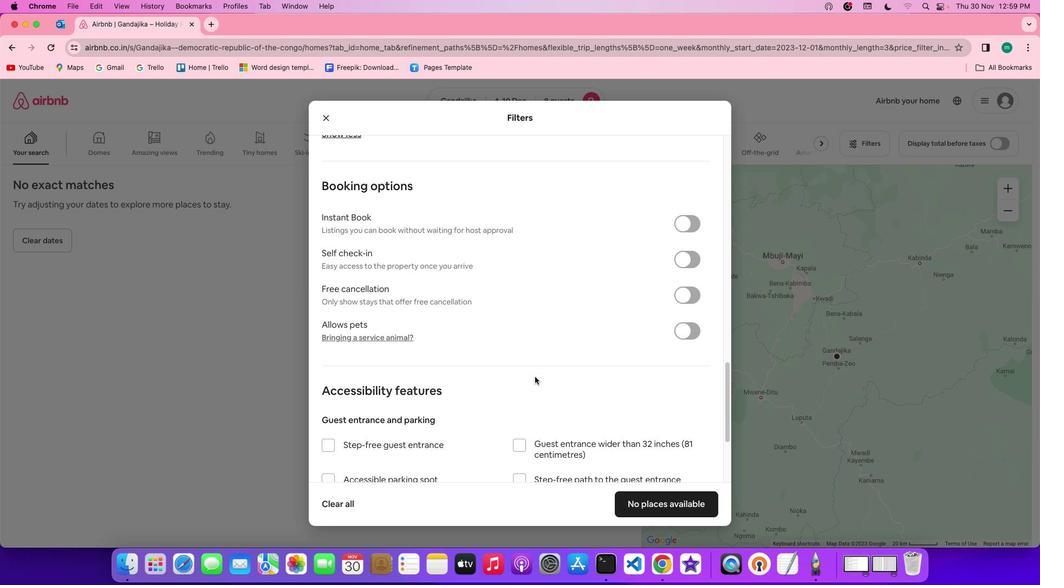 
Action: Mouse scrolled (535, 376) with delta (0, 0)
Screenshot: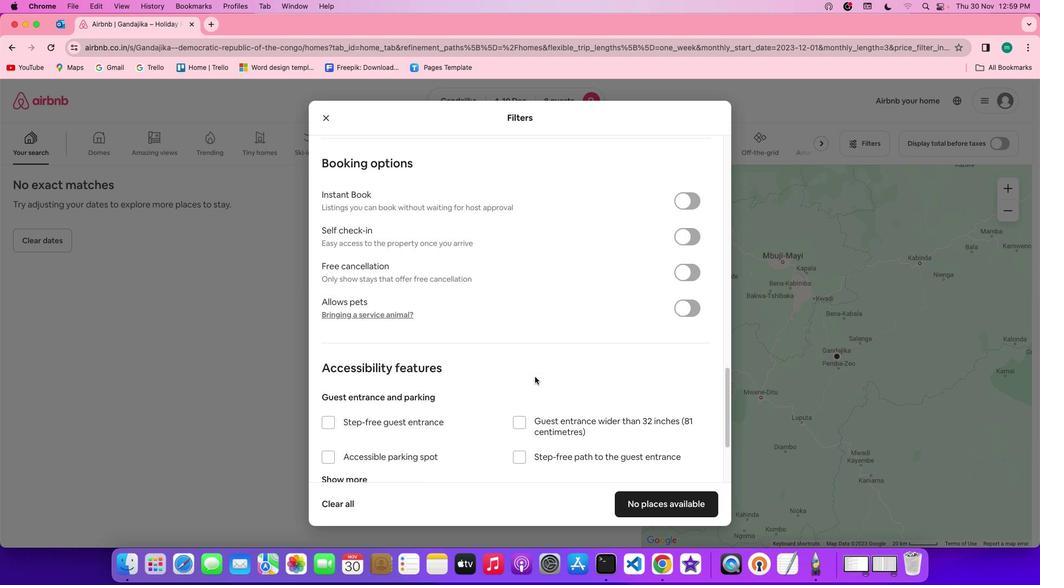 
Action: Mouse scrolled (535, 376) with delta (0, -1)
Screenshot: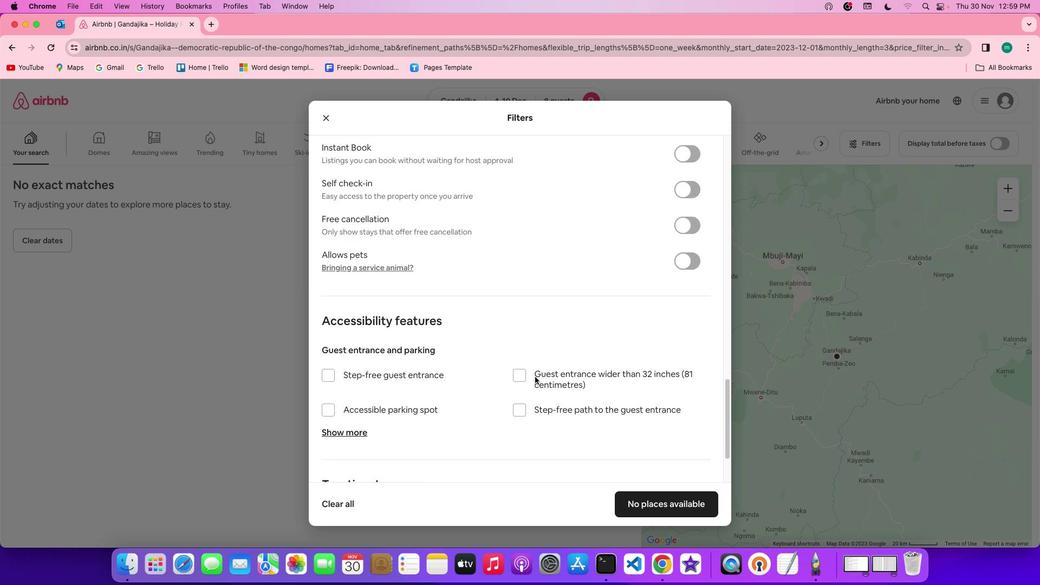
Action: Mouse scrolled (535, 376) with delta (0, -2)
Screenshot: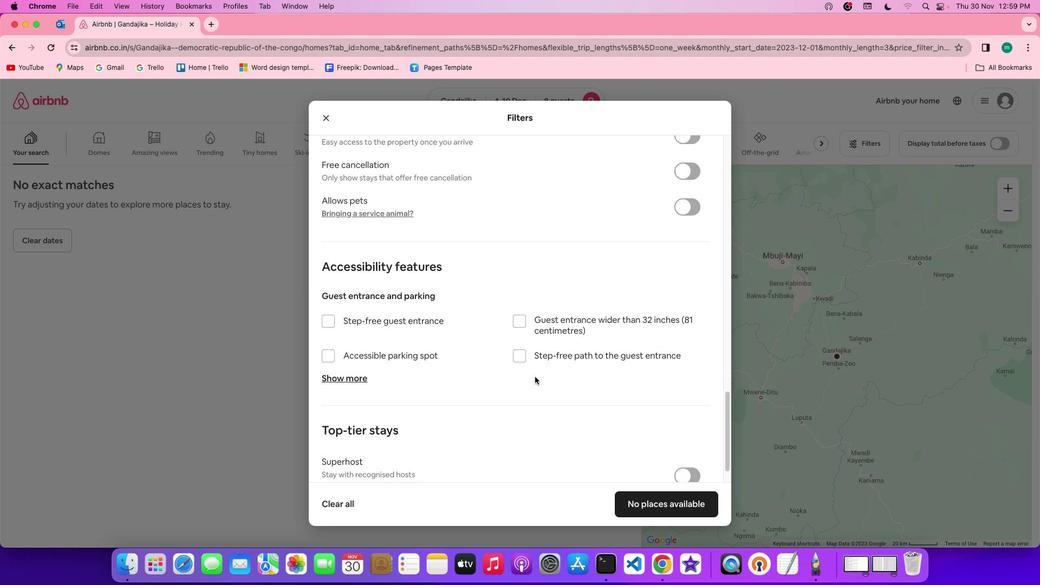 
Action: Mouse scrolled (535, 376) with delta (0, -2)
Screenshot: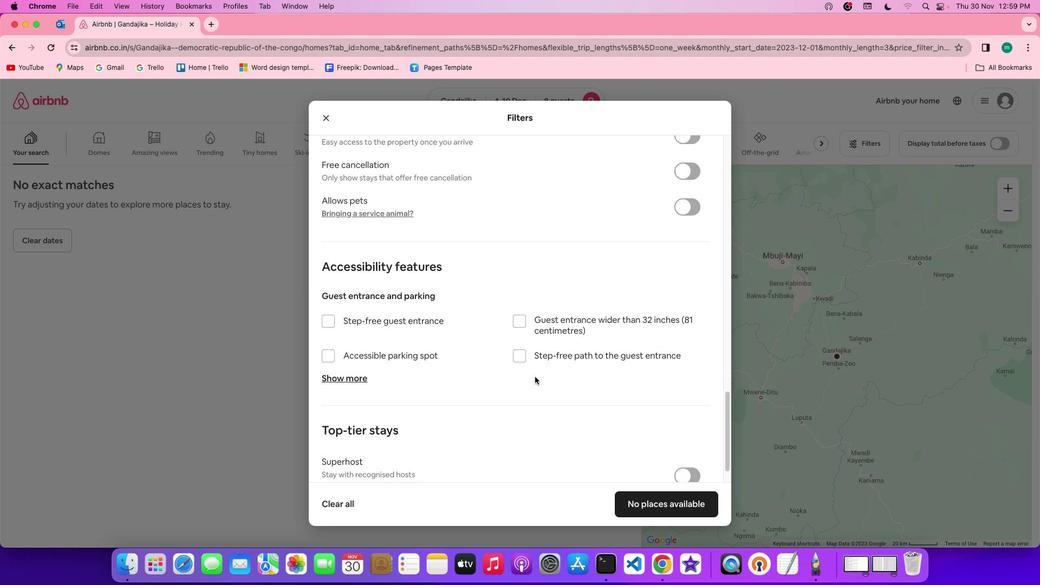 
Action: Mouse moved to (547, 383)
Screenshot: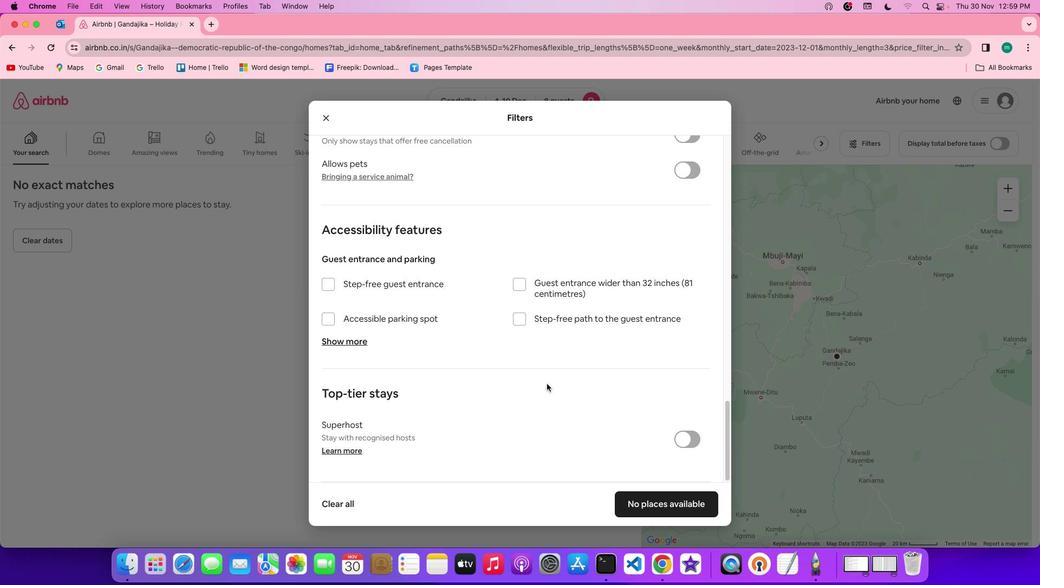 
Action: Mouse scrolled (547, 383) with delta (0, 0)
Screenshot: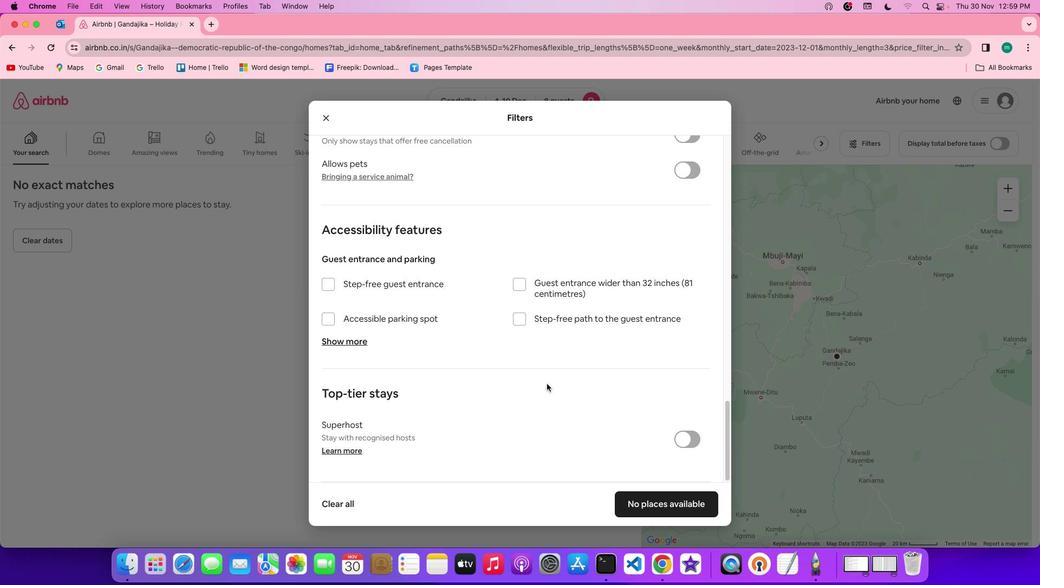 
Action: Mouse scrolled (547, 383) with delta (0, 0)
Screenshot: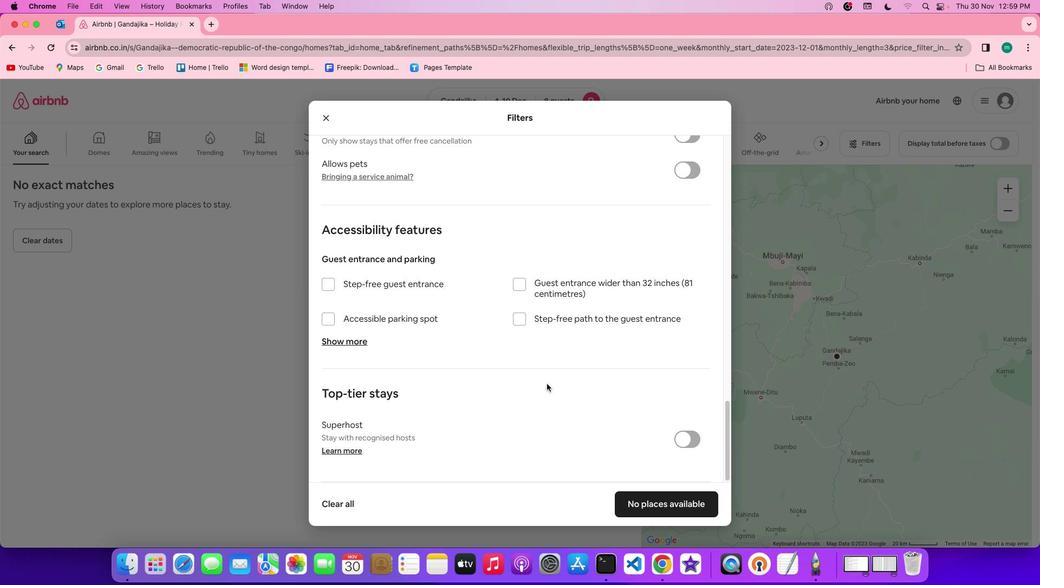 
Action: Mouse scrolled (547, 383) with delta (0, -1)
Screenshot: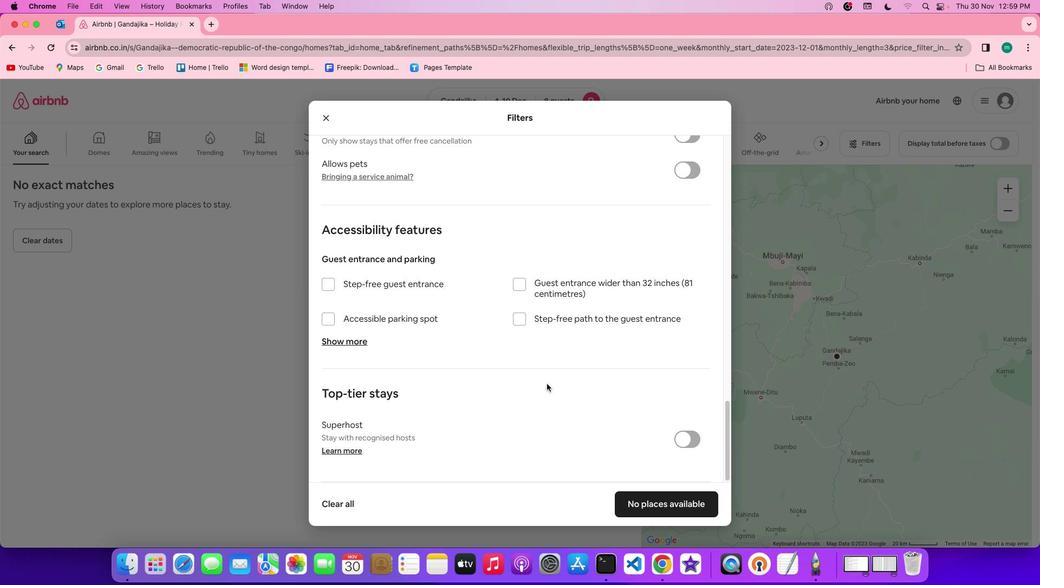
Action: Mouse scrolled (547, 383) with delta (0, -2)
Screenshot: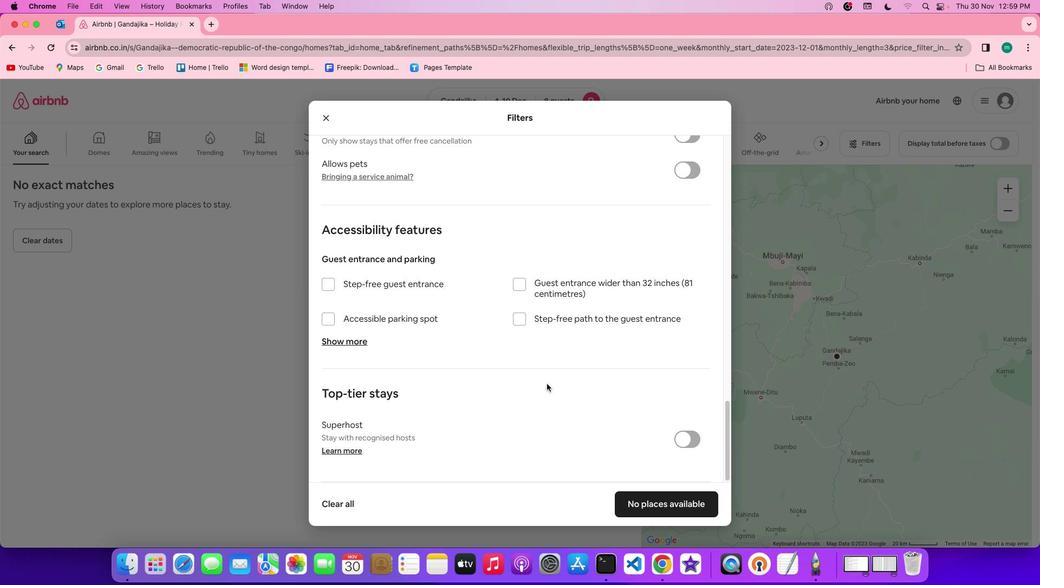 
Action: Mouse scrolled (547, 383) with delta (0, -3)
Screenshot: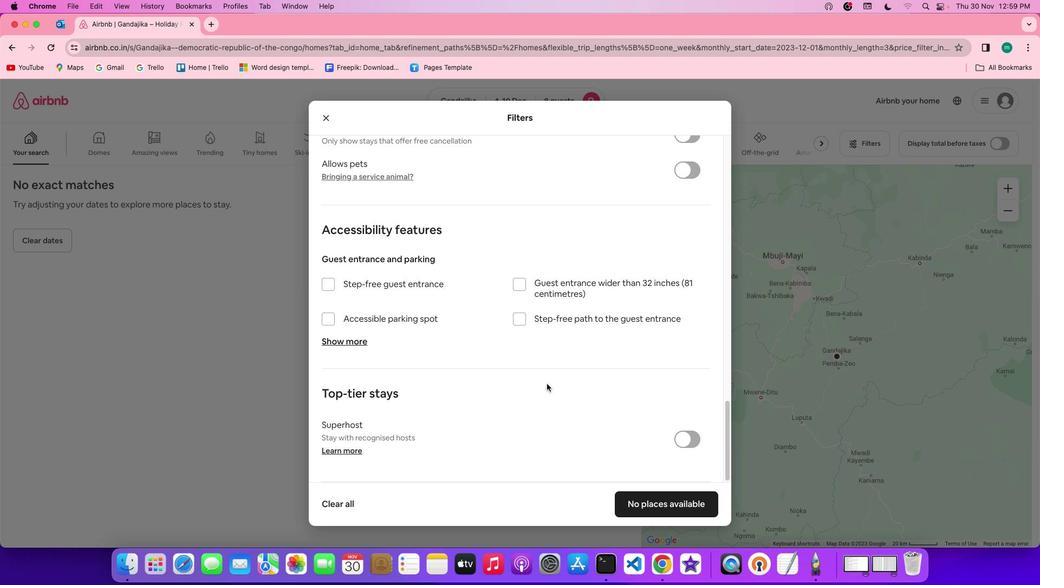 
Action: Mouse scrolled (547, 383) with delta (0, -3)
Screenshot: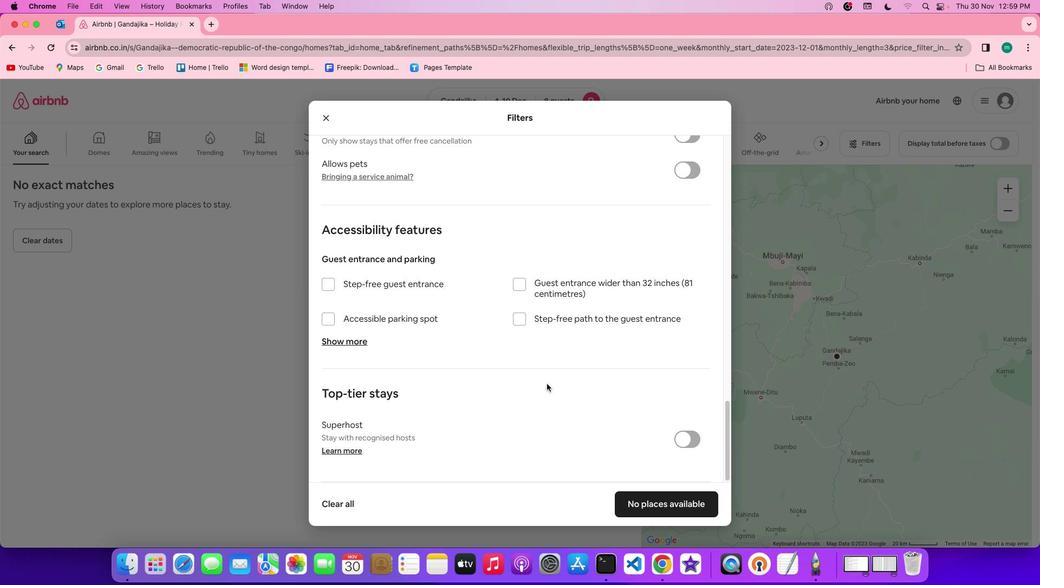 
Action: Mouse moved to (694, 506)
Screenshot: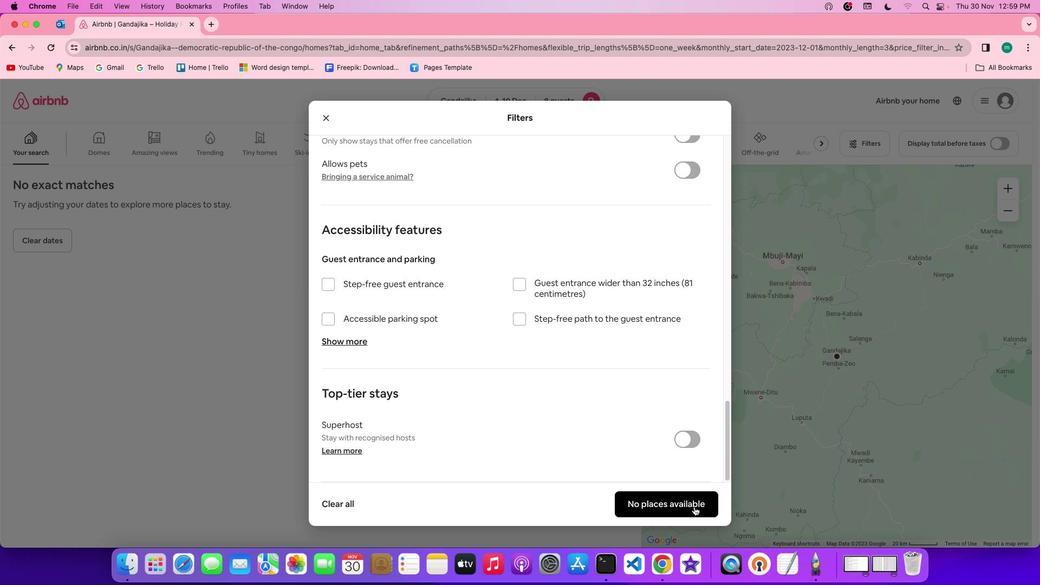 
Action: Mouse pressed left at (694, 506)
Screenshot: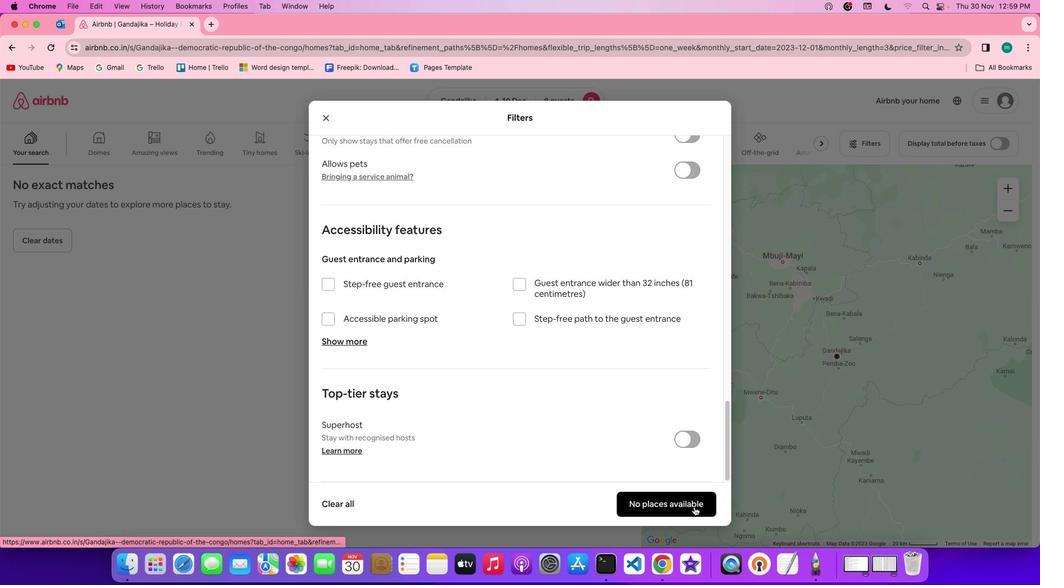 
Action: Mouse moved to (413, 356)
Screenshot: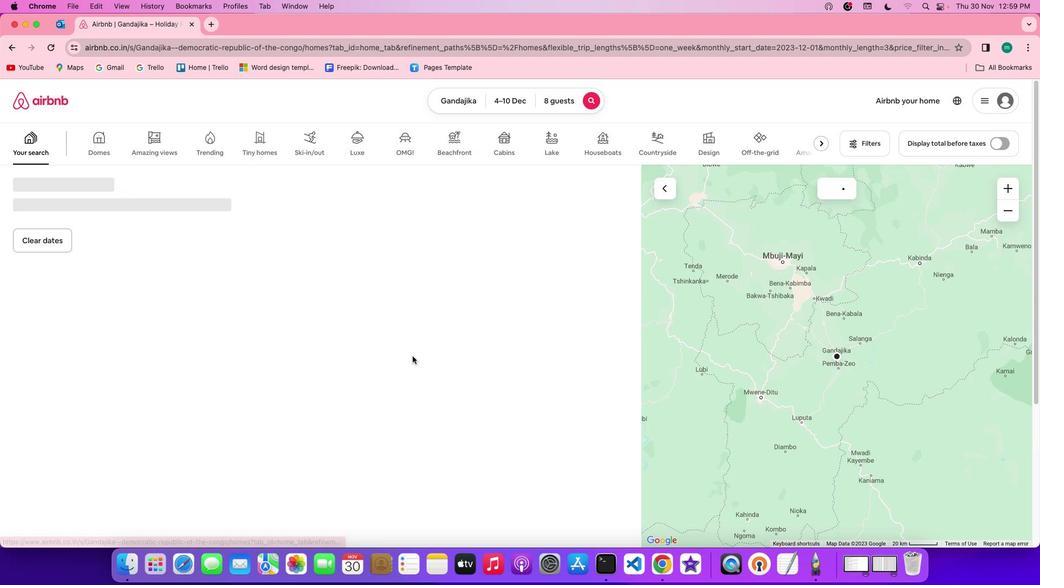 
